 Task: Find an Airbnb in Supaul, India for 6 adults from 6th to 15th September, with a price range of ₹8000 to ₹12000, 6 bedrooms, 6 beds, 6 bathrooms, and amenities including WiFi, free parking, and TV. Enable self check-in.
Action: Mouse moved to (399, 162)
Screenshot: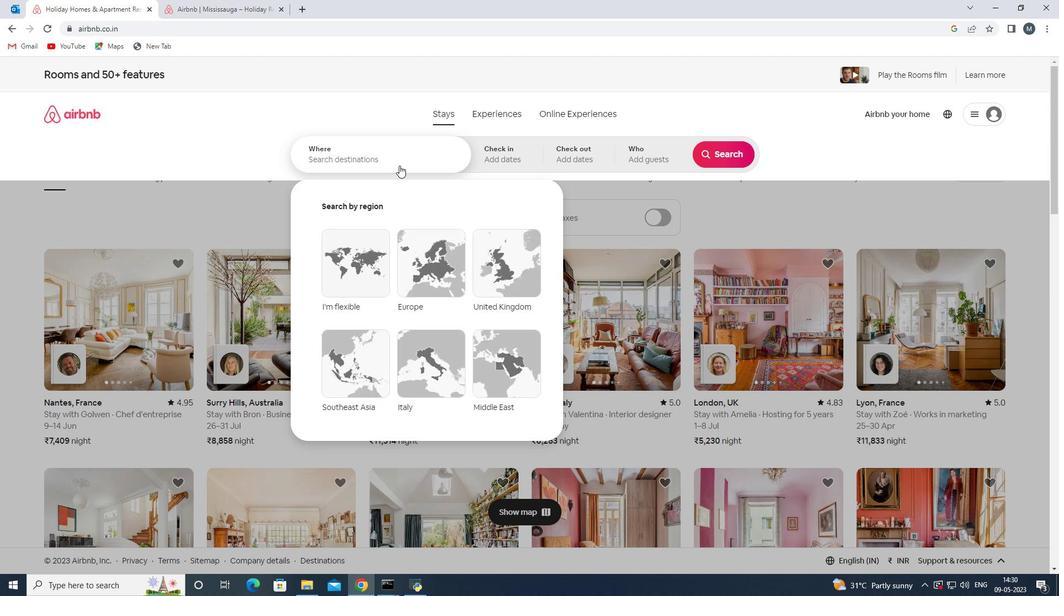 
Action: Mouse pressed left at (399, 162)
Screenshot: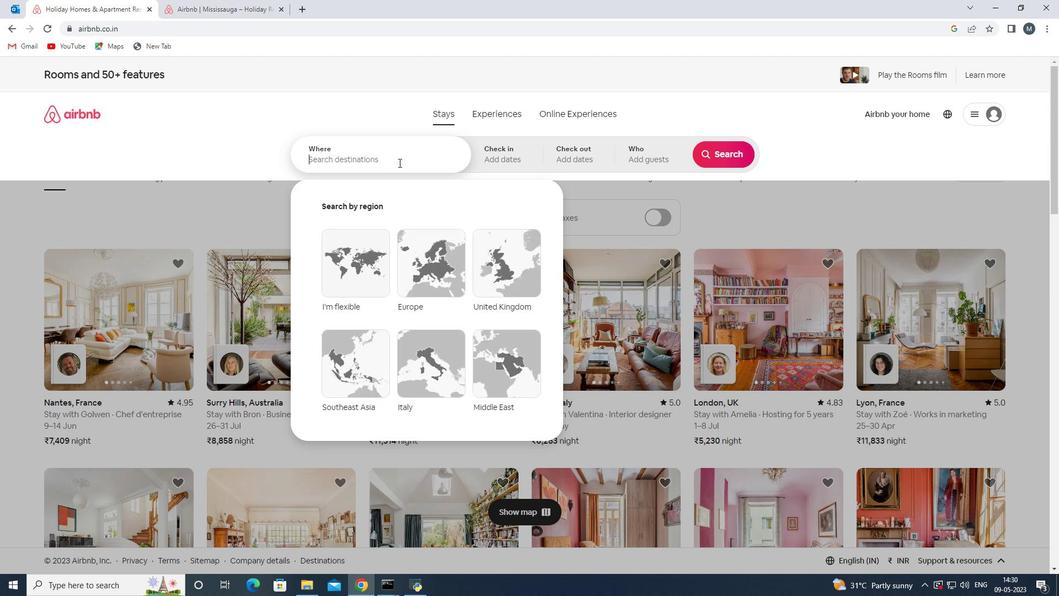 
Action: Mouse moved to (399, 162)
Screenshot: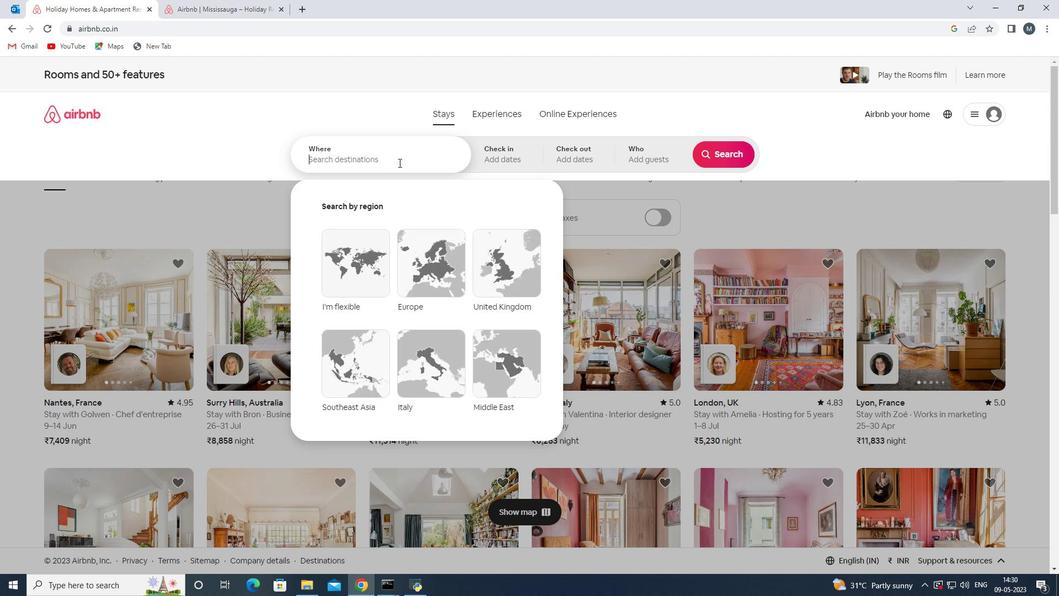 
Action: Key pressed <Key.shift><Key.shift><Key.shift><Key.shift><Key.shift><Key.shift><Key.shift><Key.shift><Key.shift><Key.shift>Supaul,<Key.shift><Key.caps_lock>iBDI<Key.backspace><Key.backspace><Key.backspace><Key.backspace>INDIA<Key.backspace><Key.backspace><Key.backspace><Key.backspace><Key.caps_lock>ndia<Key.enter>
Screenshot: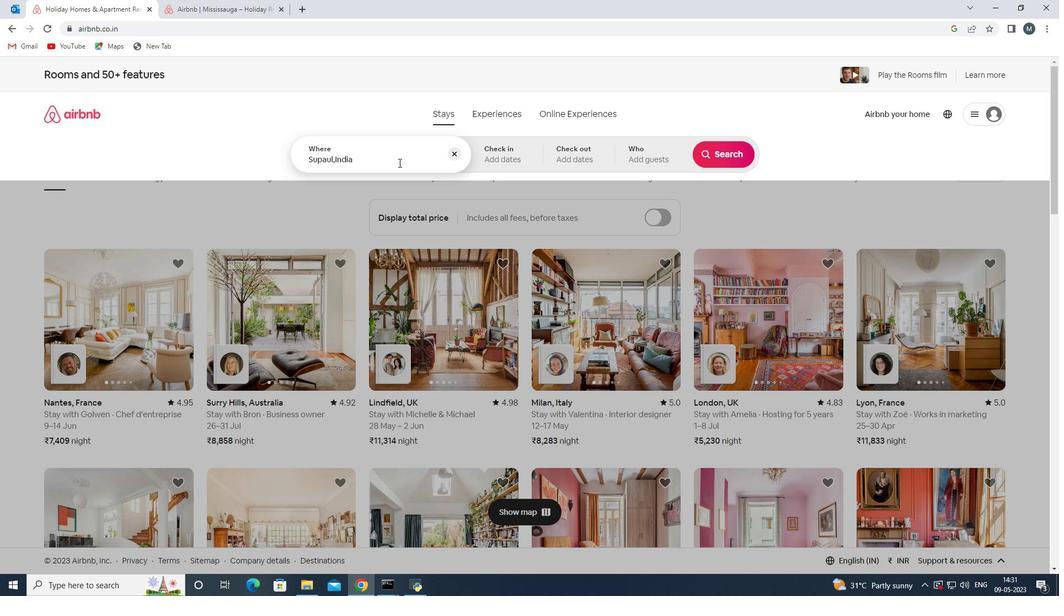 
Action: Mouse moved to (716, 242)
Screenshot: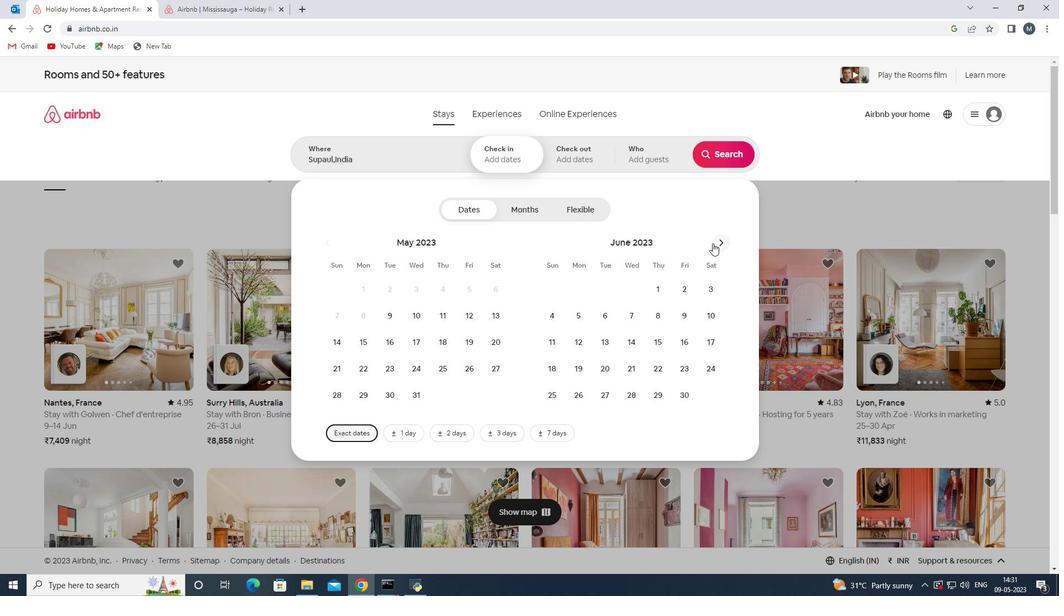 
Action: Mouse pressed left at (716, 242)
Screenshot: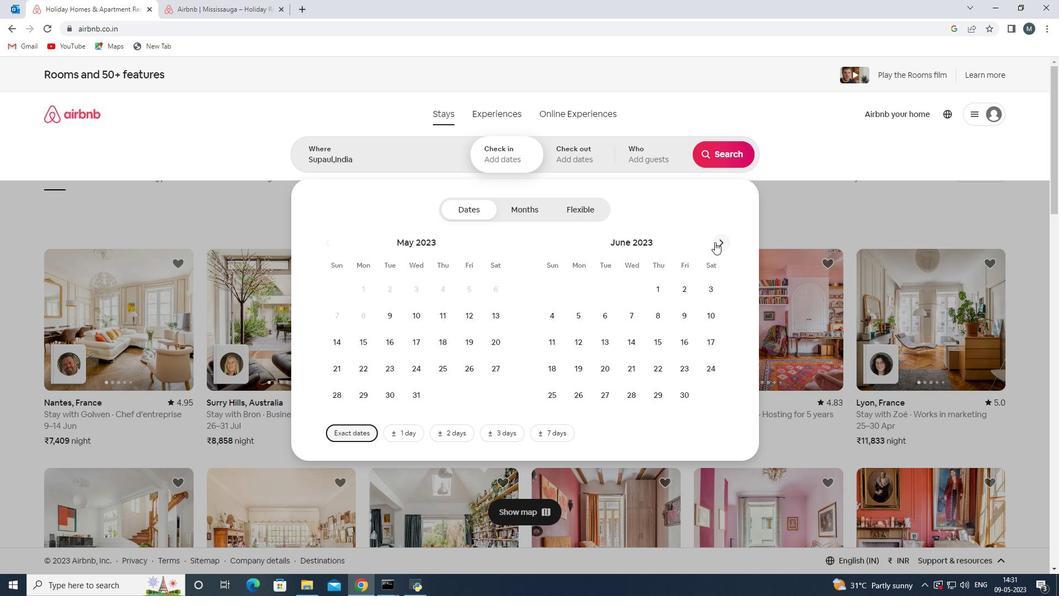 
Action: Mouse moved to (716, 242)
Screenshot: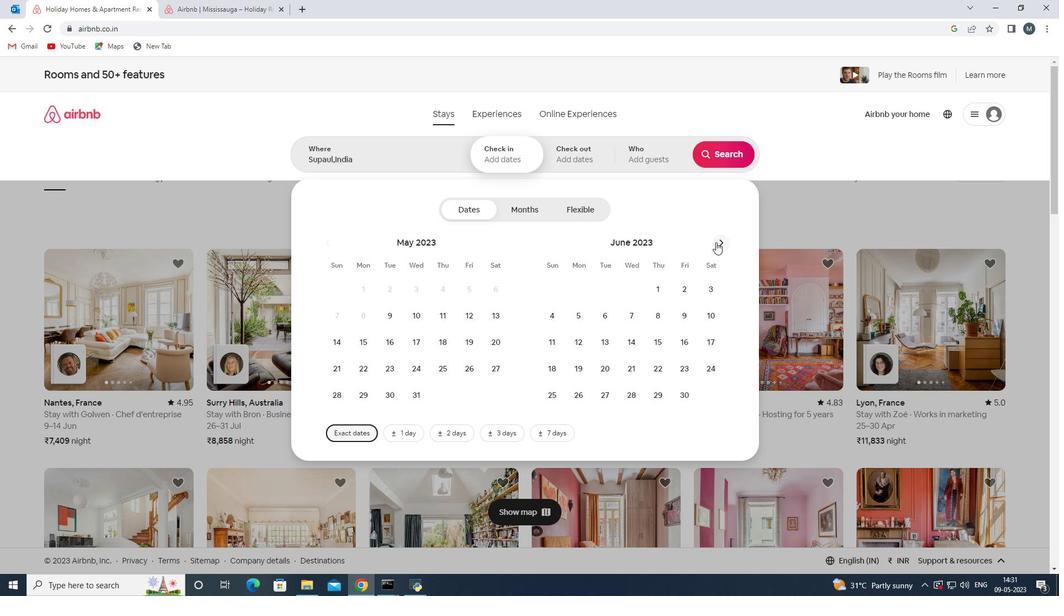 
Action: Mouse pressed left at (716, 242)
Screenshot: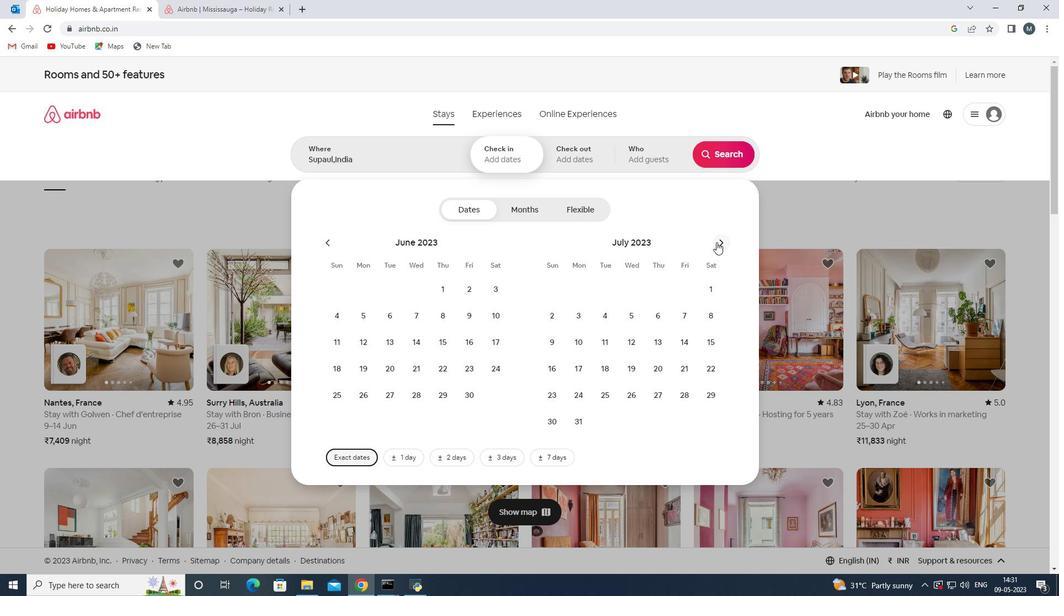 
Action: Mouse moved to (718, 242)
Screenshot: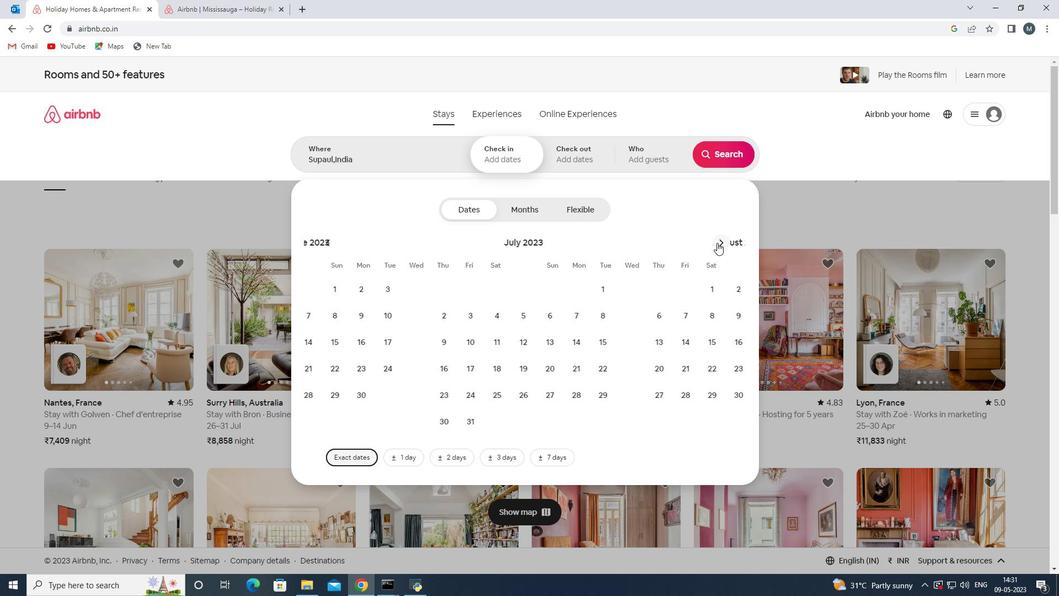 
Action: Mouse pressed left at (718, 242)
Screenshot: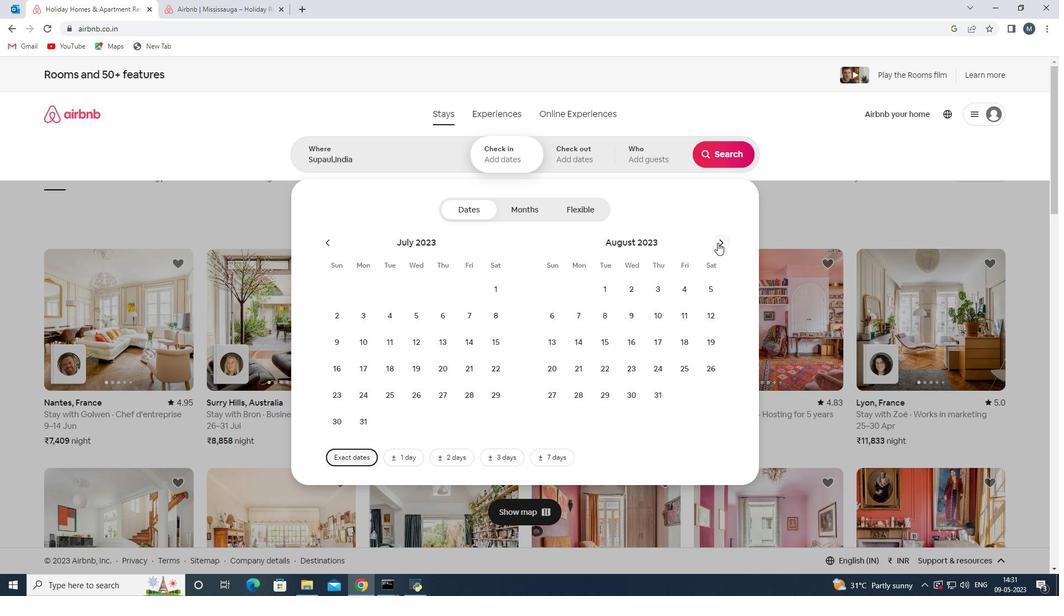 
Action: Mouse moved to (626, 315)
Screenshot: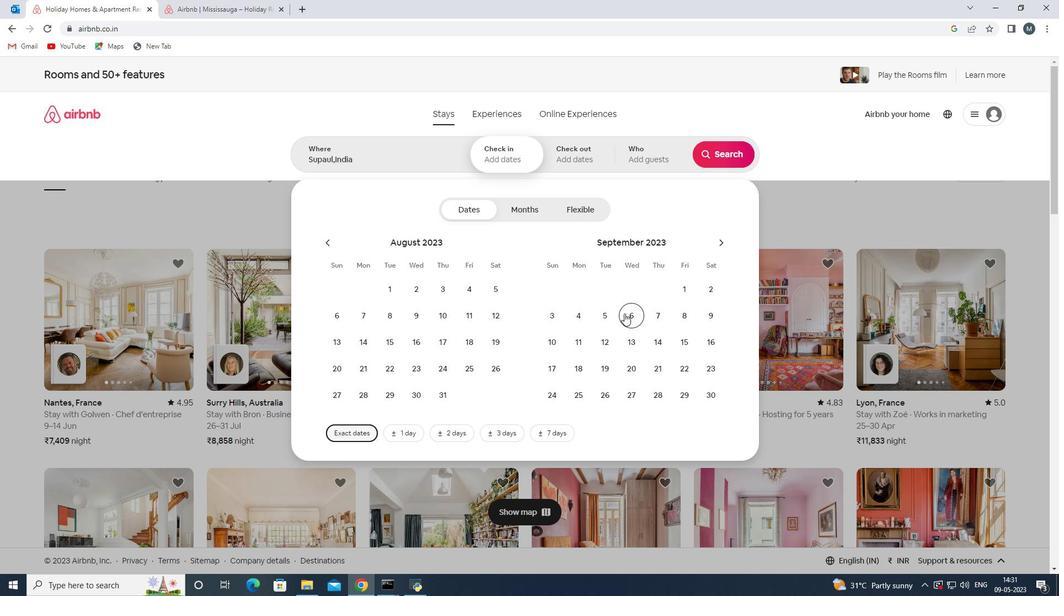
Action: Mouse pressed left at (626, 315)
Screenshot: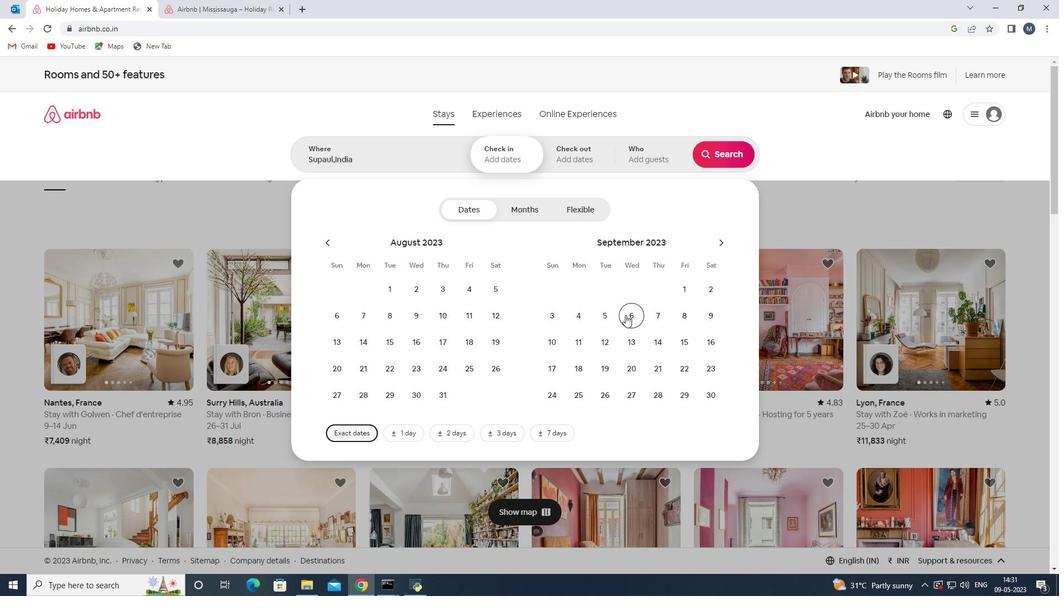 
Action: Mouse moved to (676, 340)
Screenshot: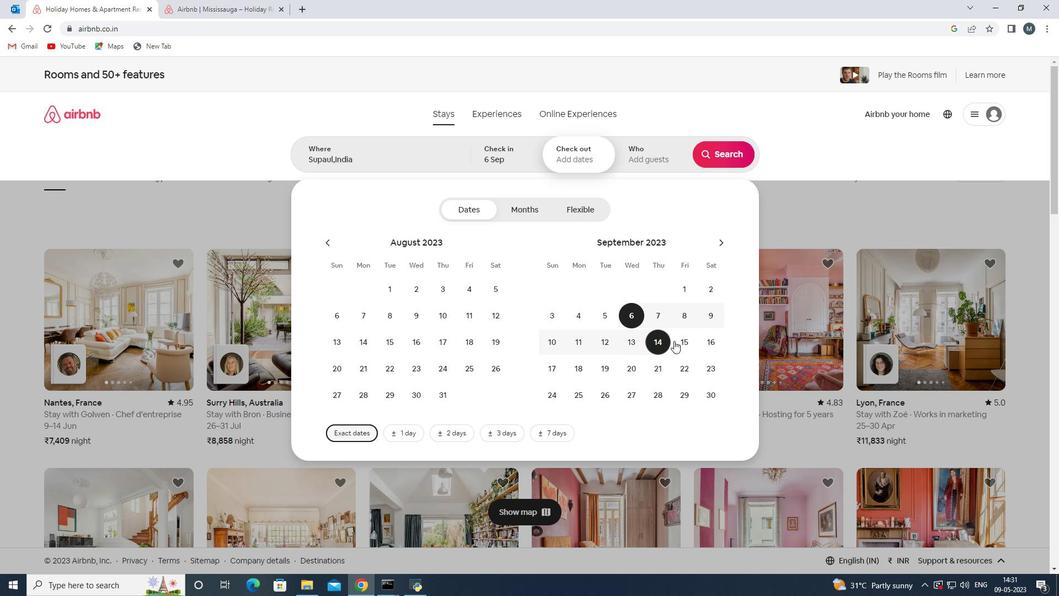 
Action: Mouse pressed left at (676, 340)
Screenshot: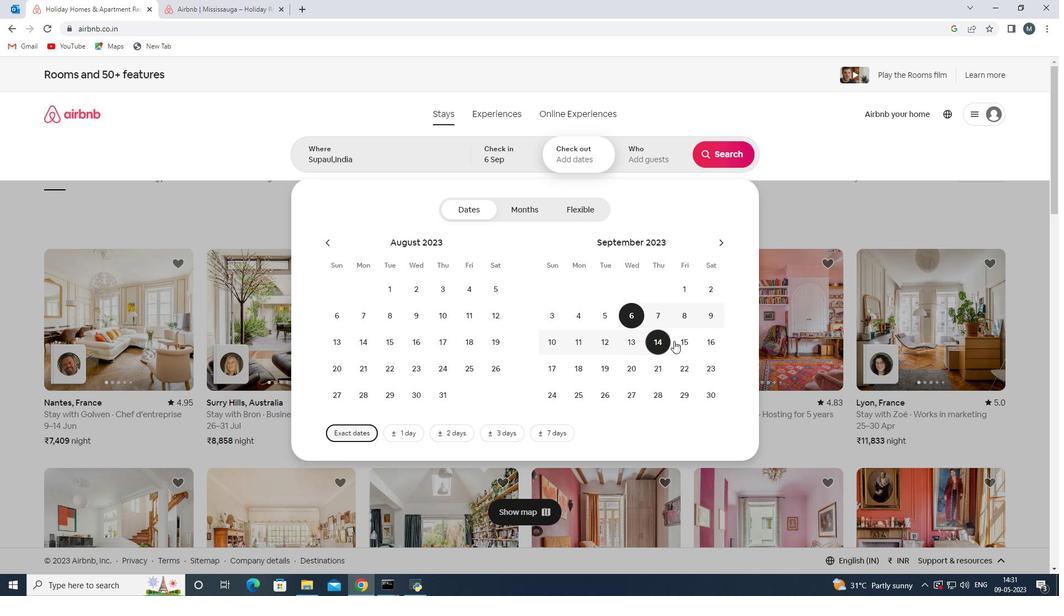 
Action: Mouse moved to (643, 161)
Screenshot: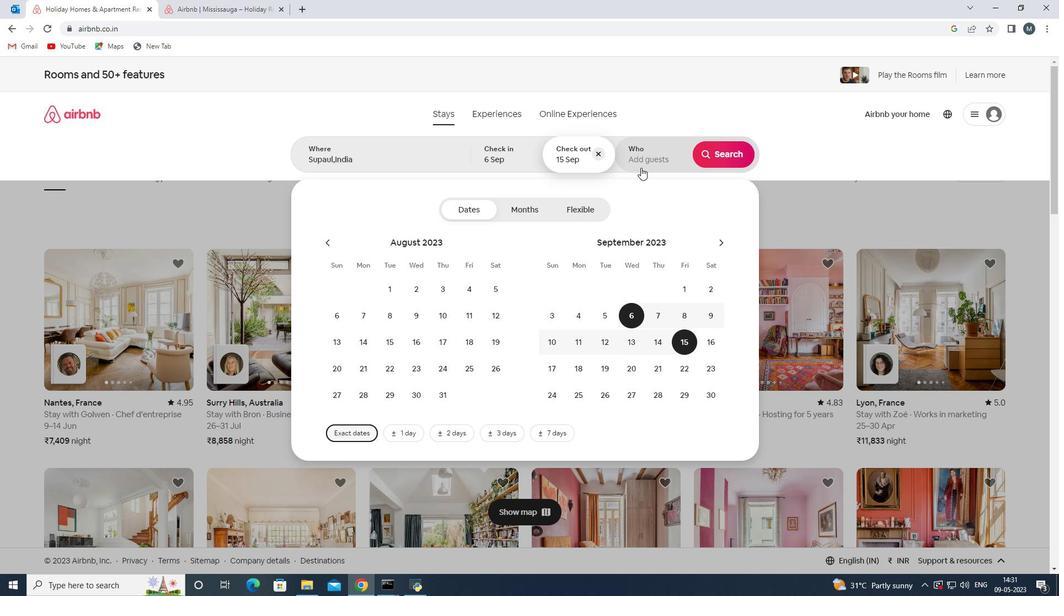 
Action: Mouse pressed left at (643, 161)
Screenshot: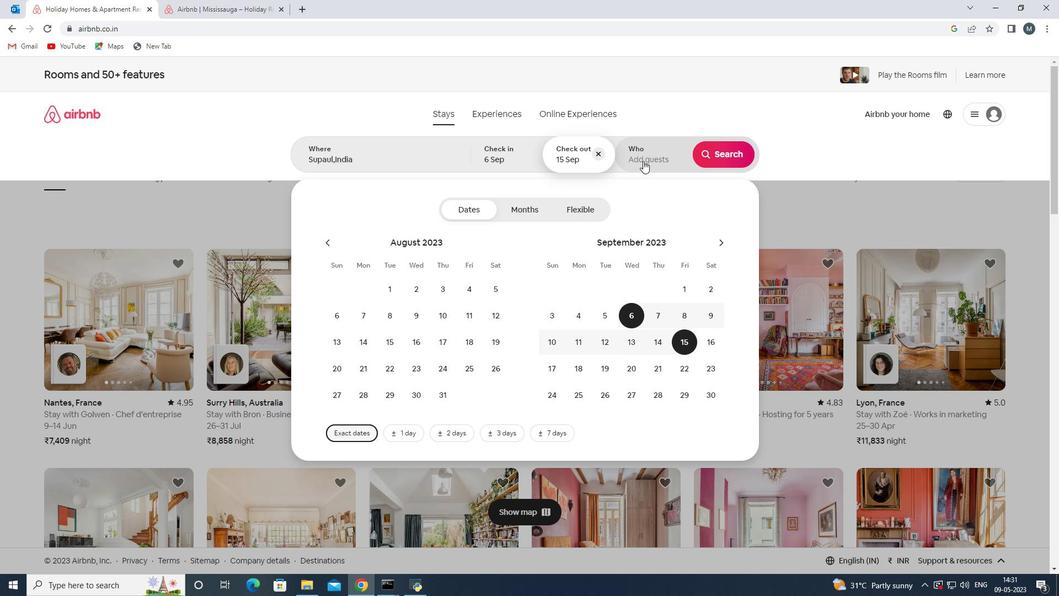 
Action: Mouse moved to (721, 215)
Screenshot: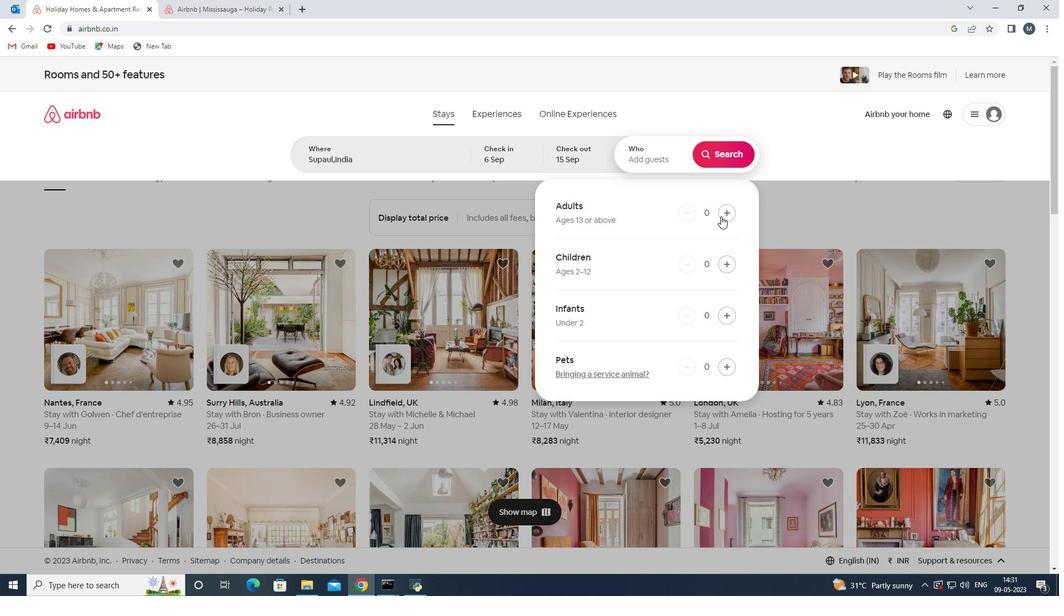 
Action: Mouse pressed left at (721, 215)
Screenshot: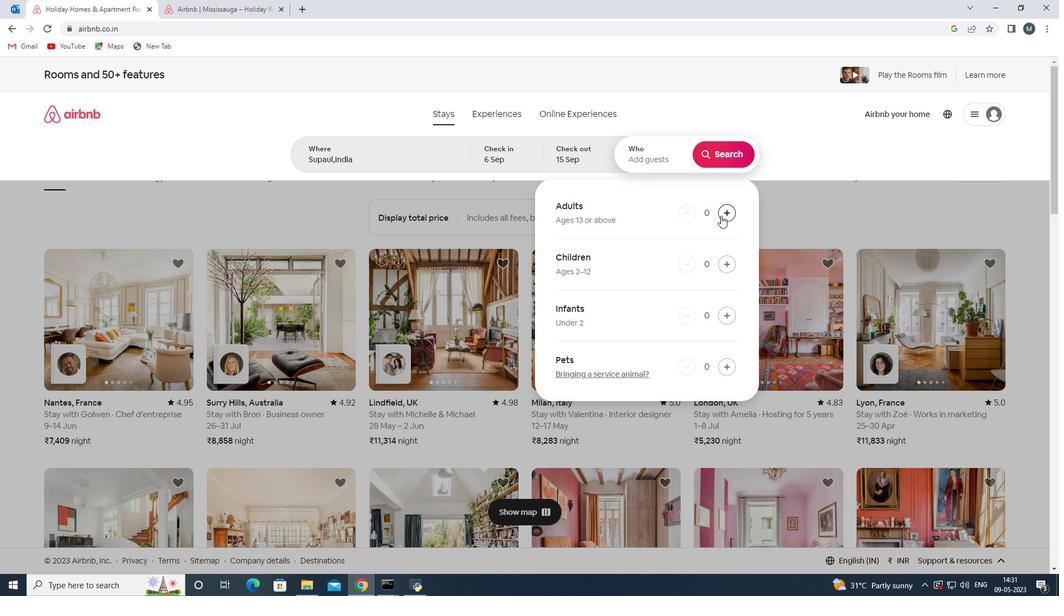
Action: Mouse moved to (722, 214)
Screenshot: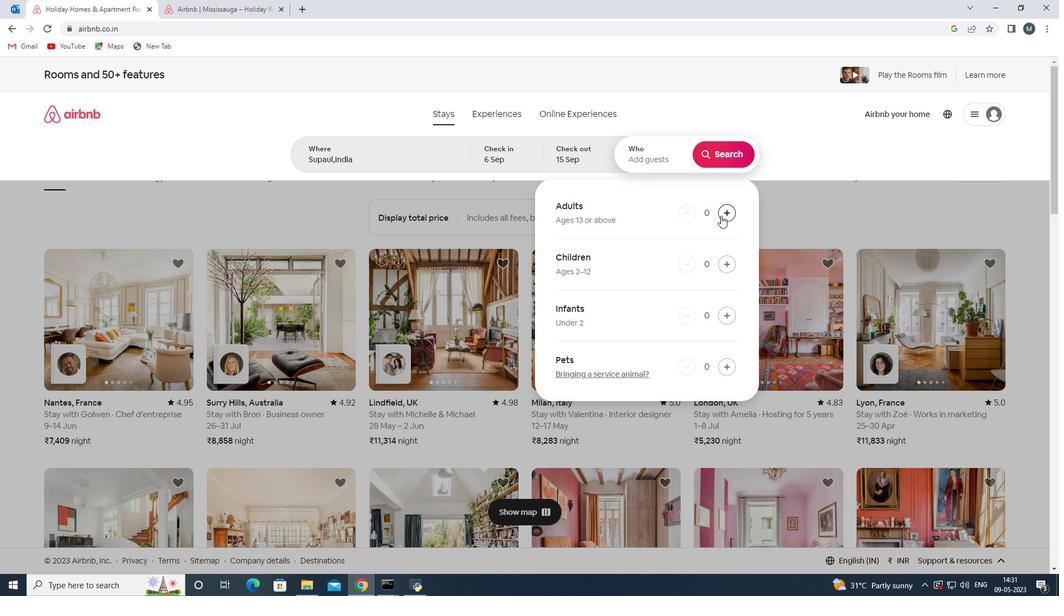 
Action: Mouse pressed left at (722, 214)
Screenshot: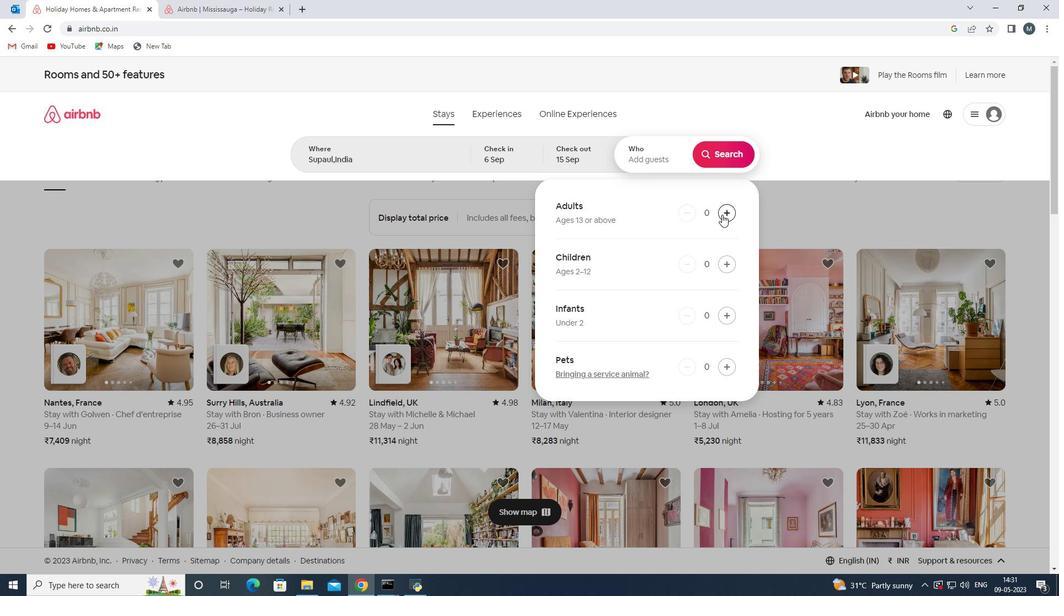 
Action: Mouse pressed left at (722, 214)
Screenshot: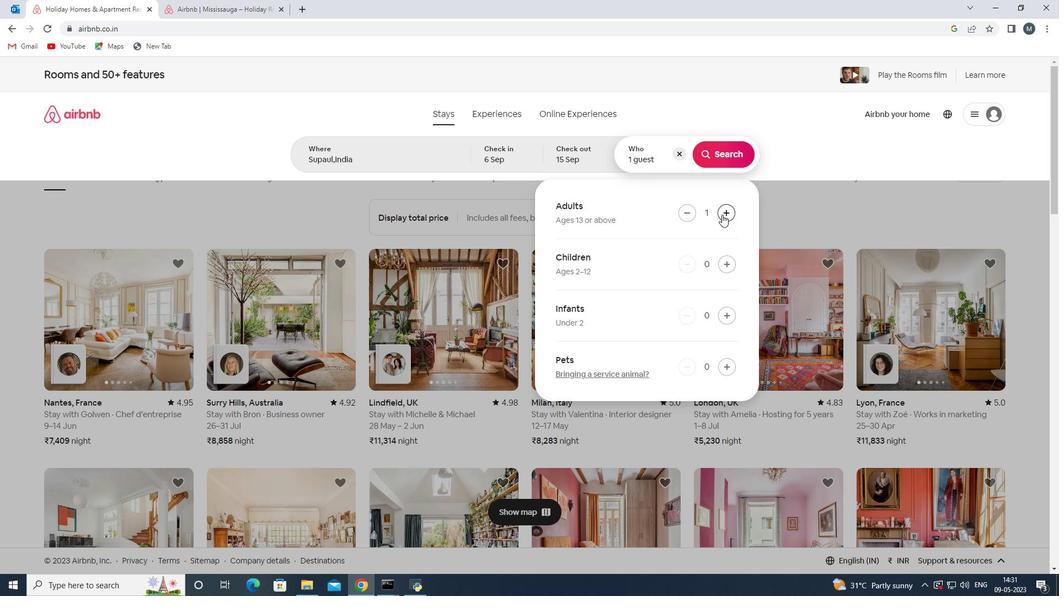 
Action: Mouse moved to (723, 214)
Screenshot: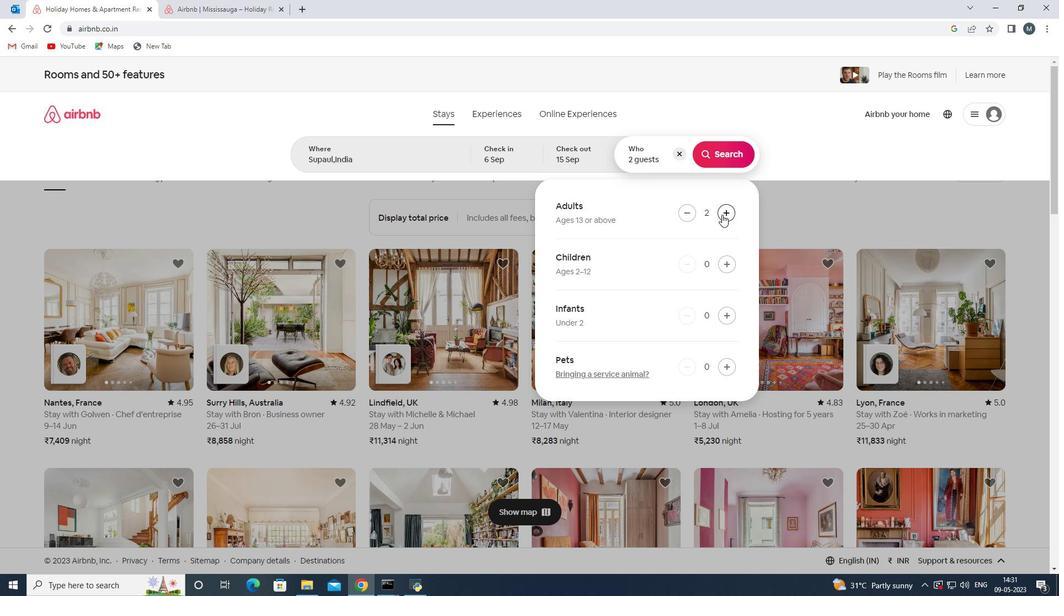 
Action: Mouse pressed left at (723, 214)
Screenshot: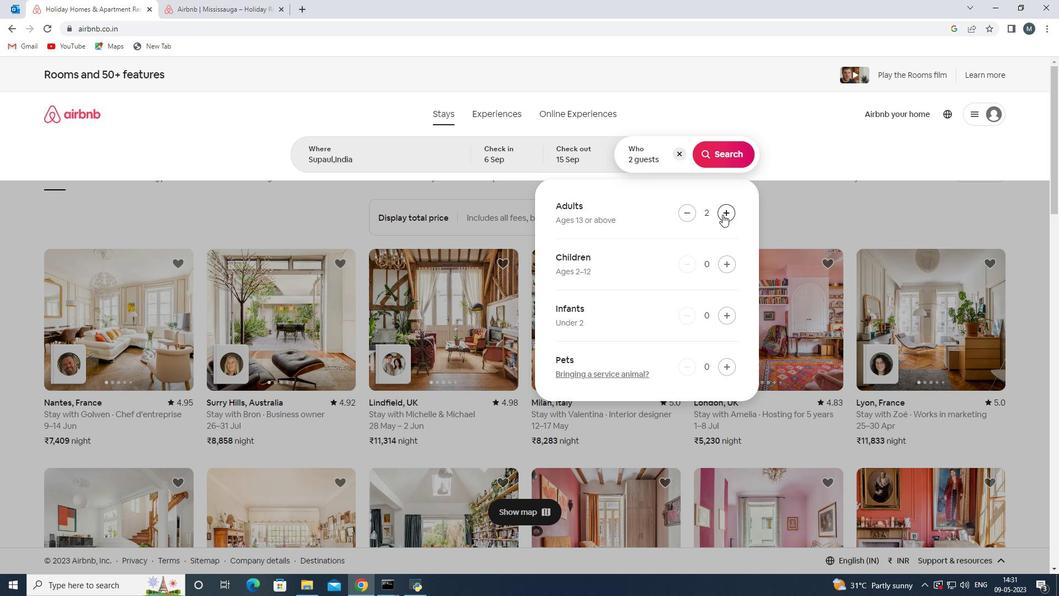 
Action: Mouse moved to (724, 214)
Screenshot: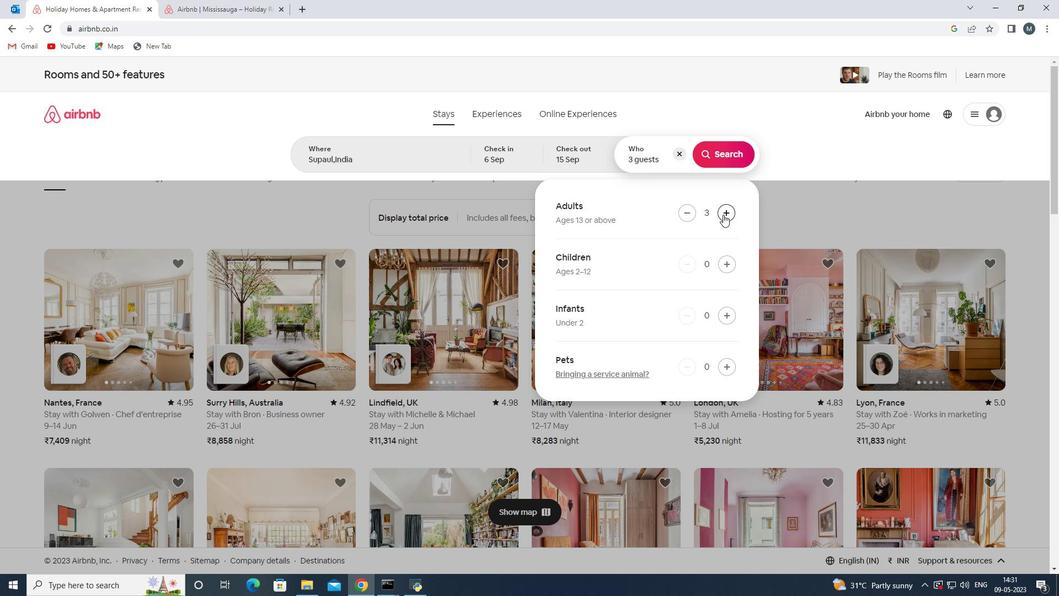 
Action: Mouse pressed left at (724, 214)
Screenshot: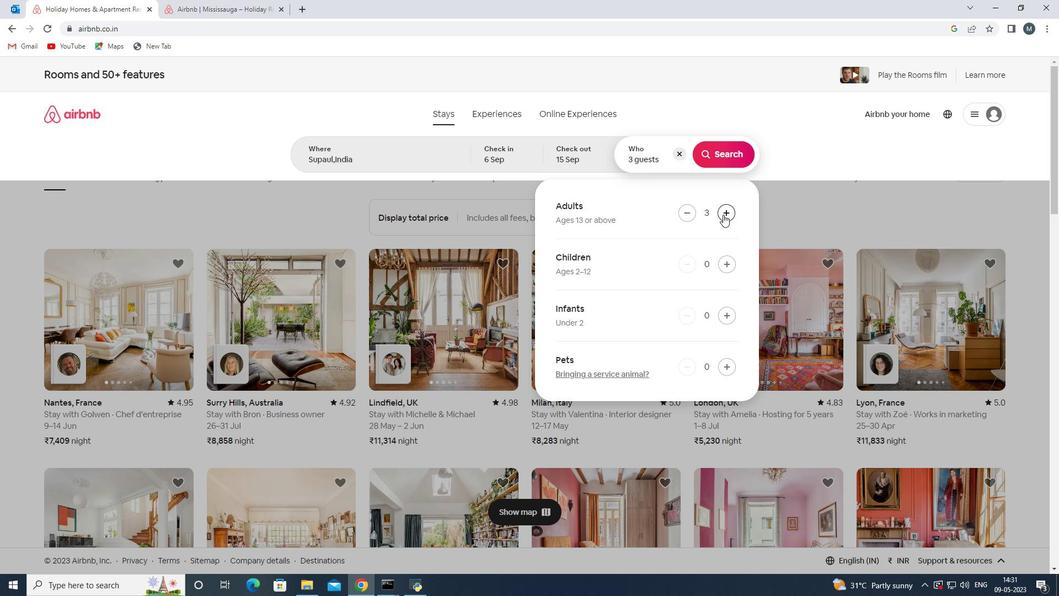 
Action: Mouse moved to (724, 214)
Screenshot: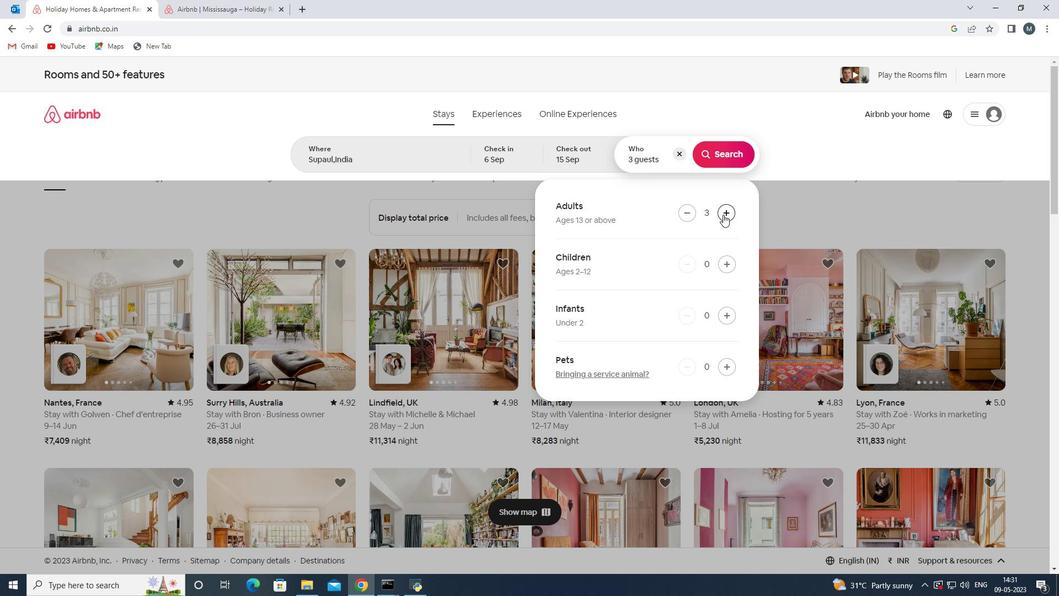 
Action: Mouse pressed left at (724, 214)
Screenshot: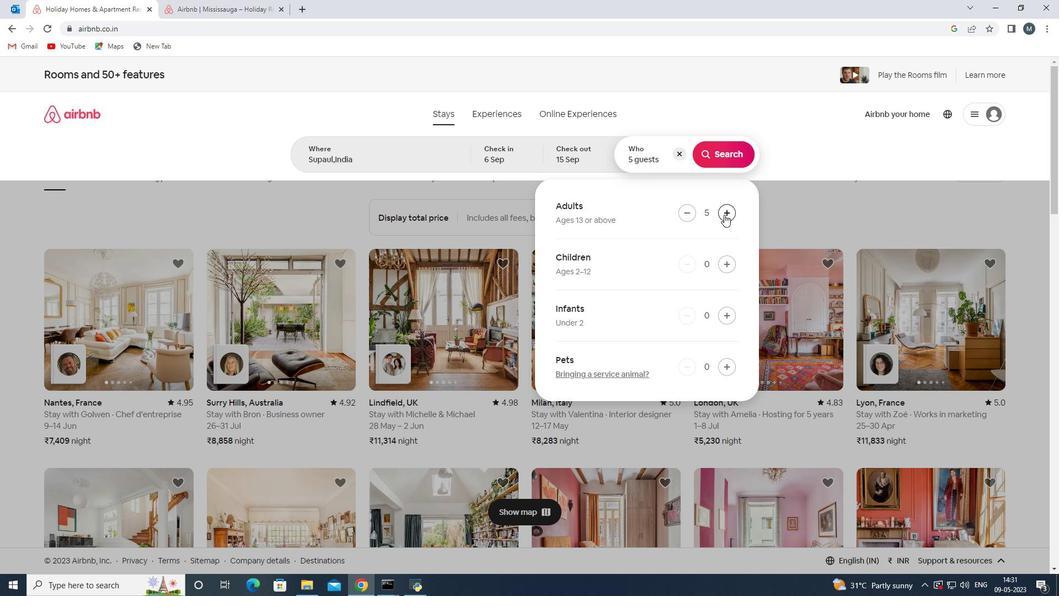 
Action: Mouse moved to (725, 157)
Screenshot: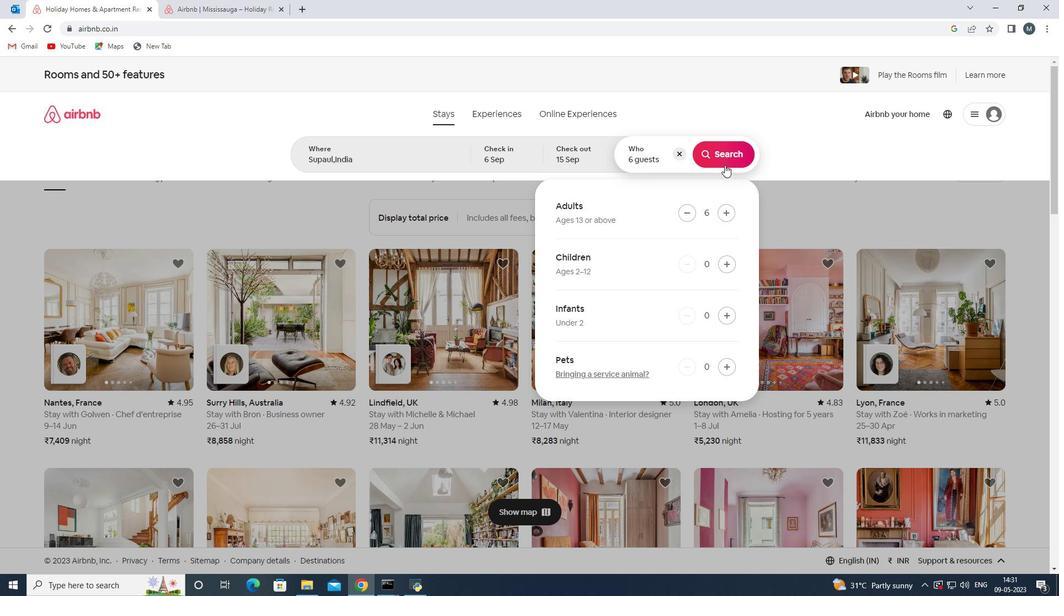 
Action: Mouse pressed left at (725, 157)
Screenshot: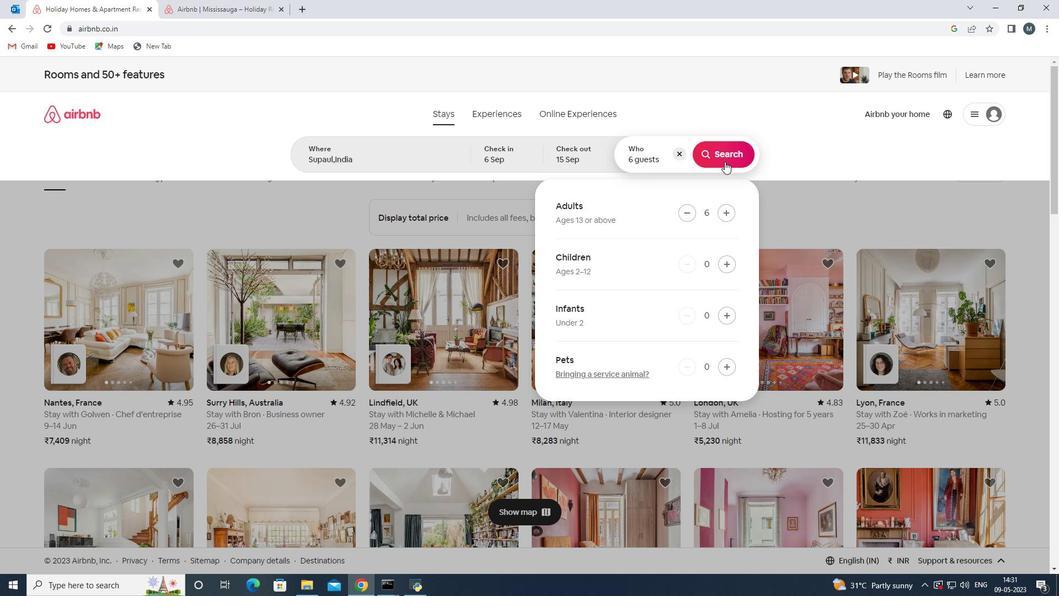 
Action: Mouse moved to (997, 122)
Screenshot: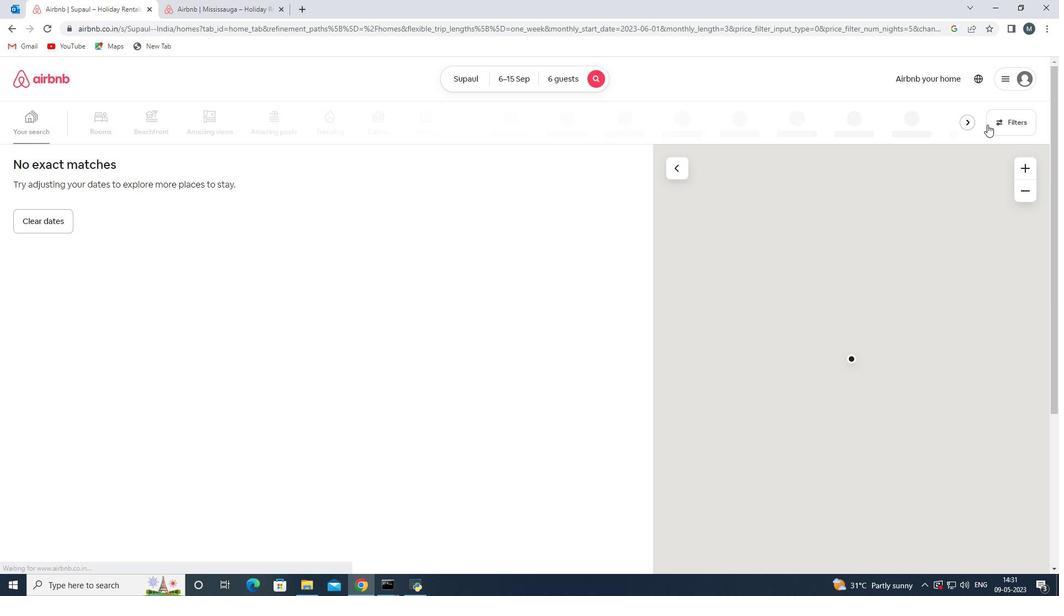 
Action: Mouse pressed left at (997, 122)
Screenshot: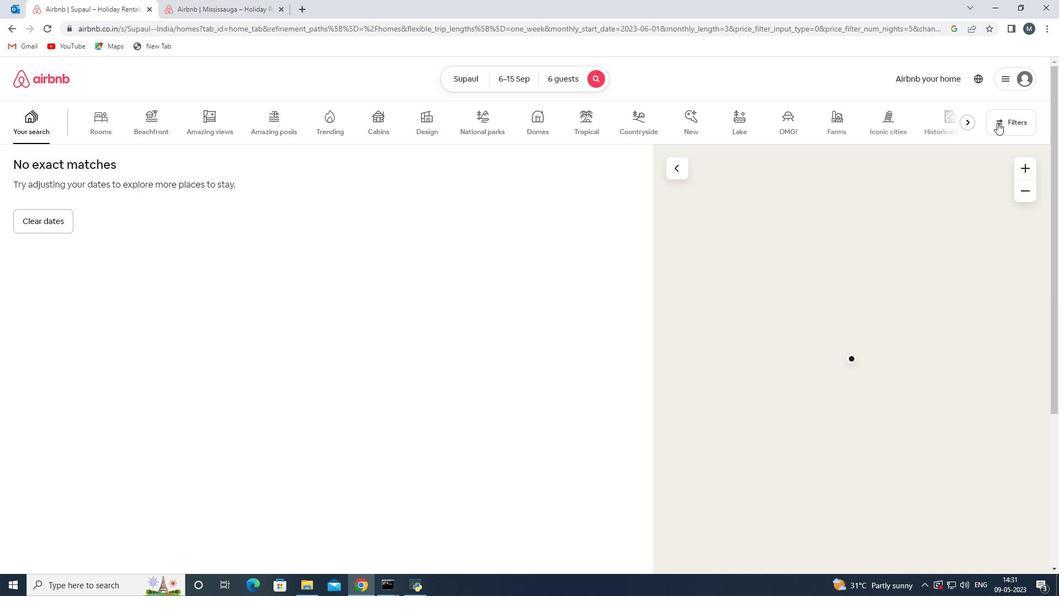 
Action: Mouse moved to (407, 387)
Screenshot: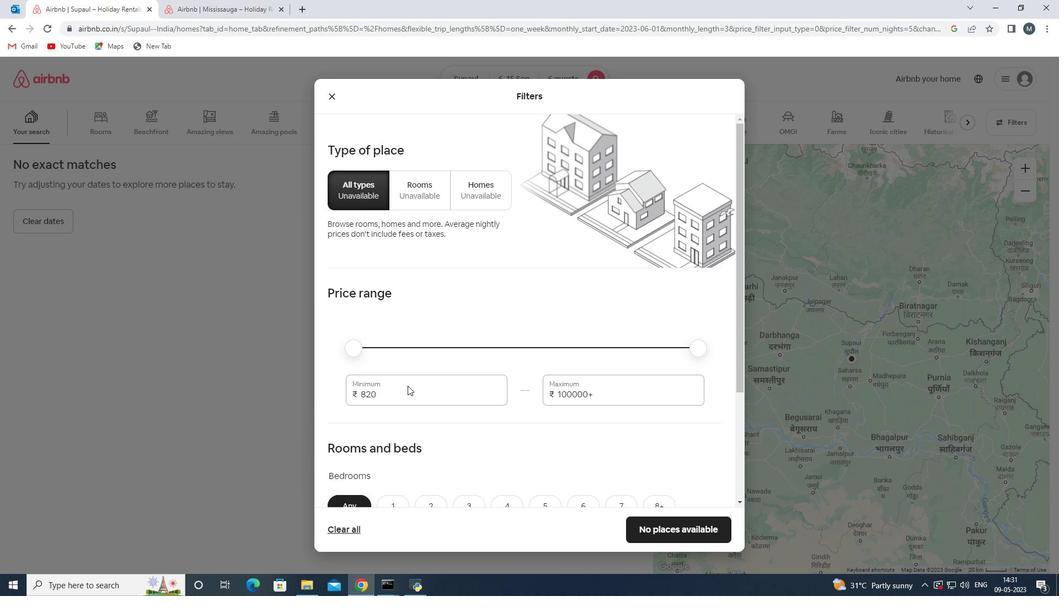 
Action: Mouse pressed left at (407, 387)
Screenshot: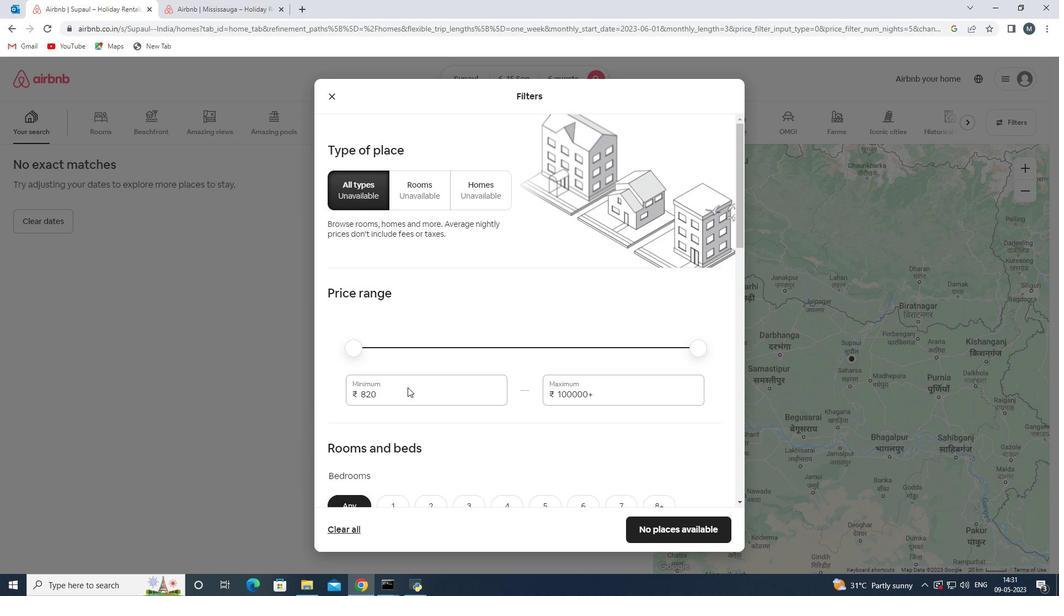
Action: Mouse moved to (385, 392)
Screenshot: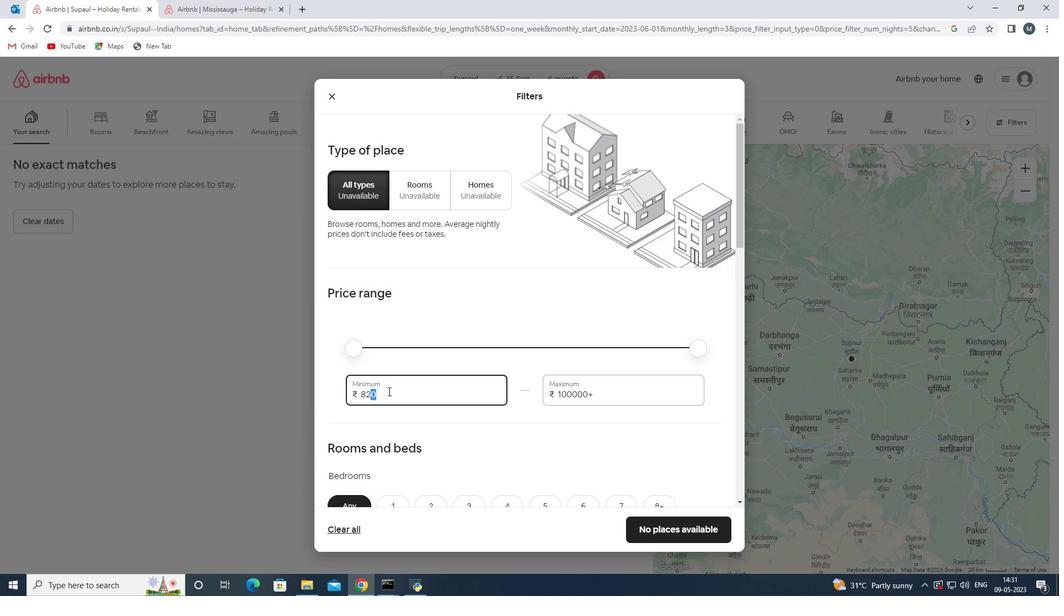 
Action: Key pressed <Key.backspace><Key.backspace>000
Screenshot: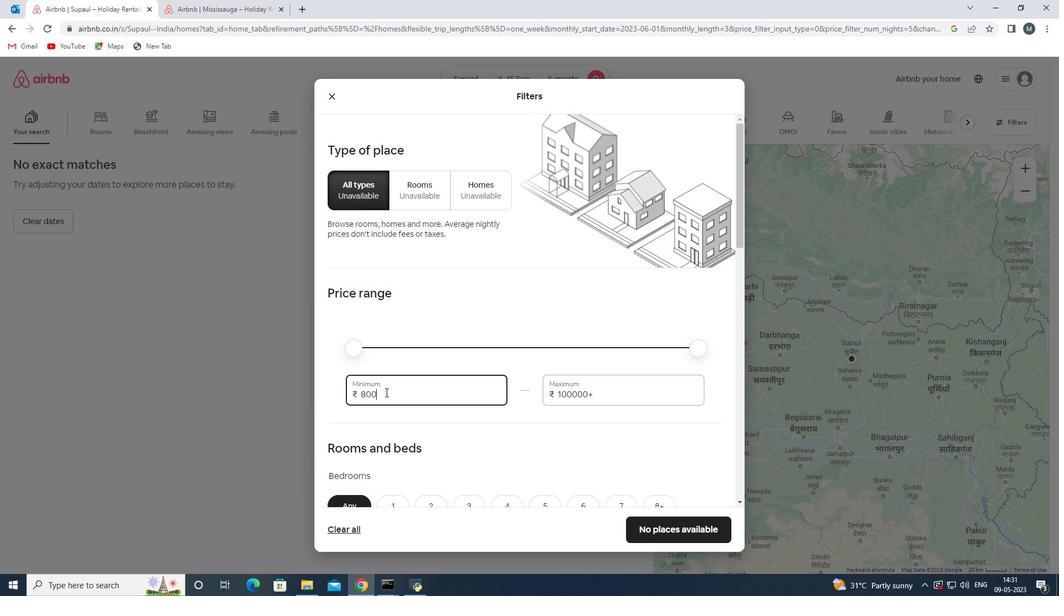 
Action: Mouse moved to (602, 398)
Screenshot: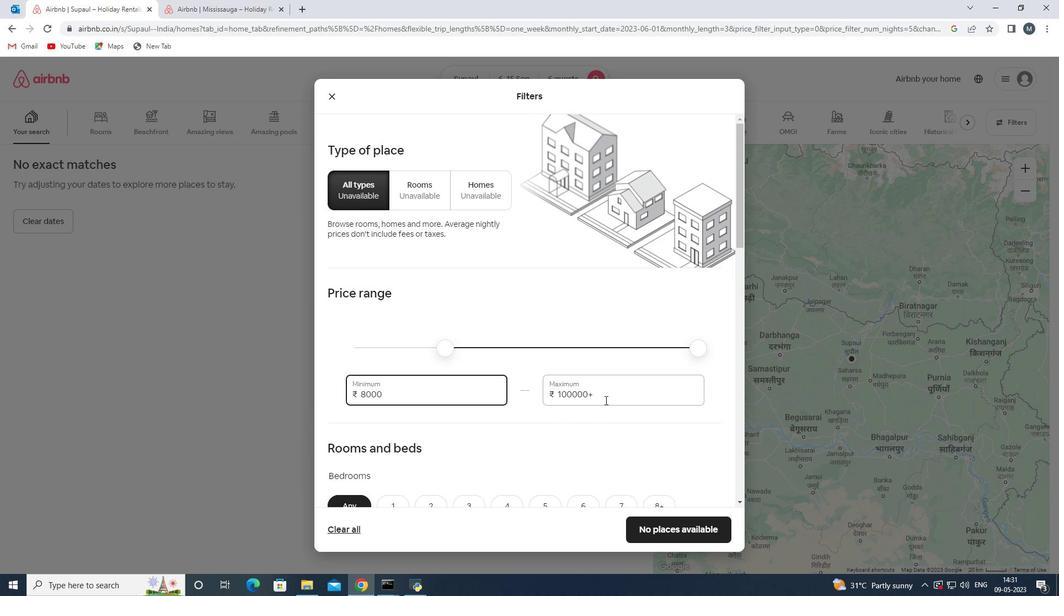 
Action: Mouse pressed left at (602, 398)
Screenshot: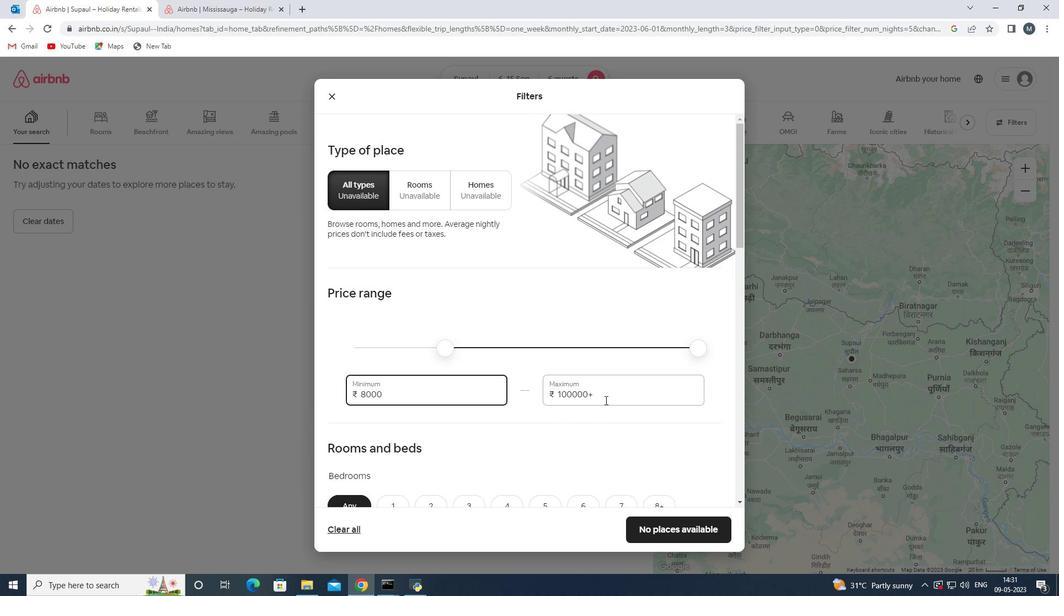 
Action: Mouse moved to (545, 400)
Screenshot: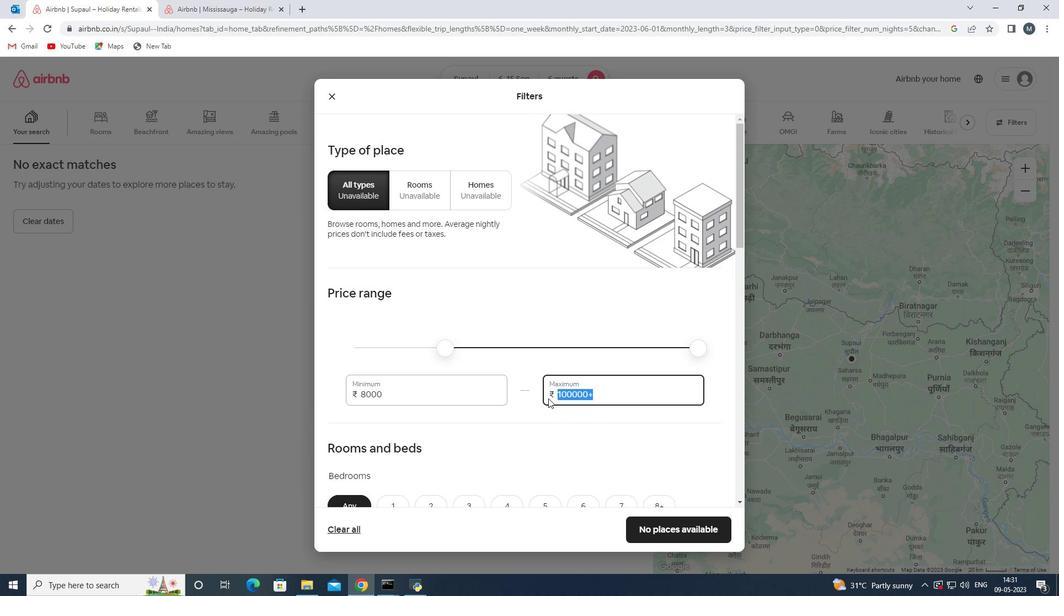 
Action: Key pressed 12000
Screenshot: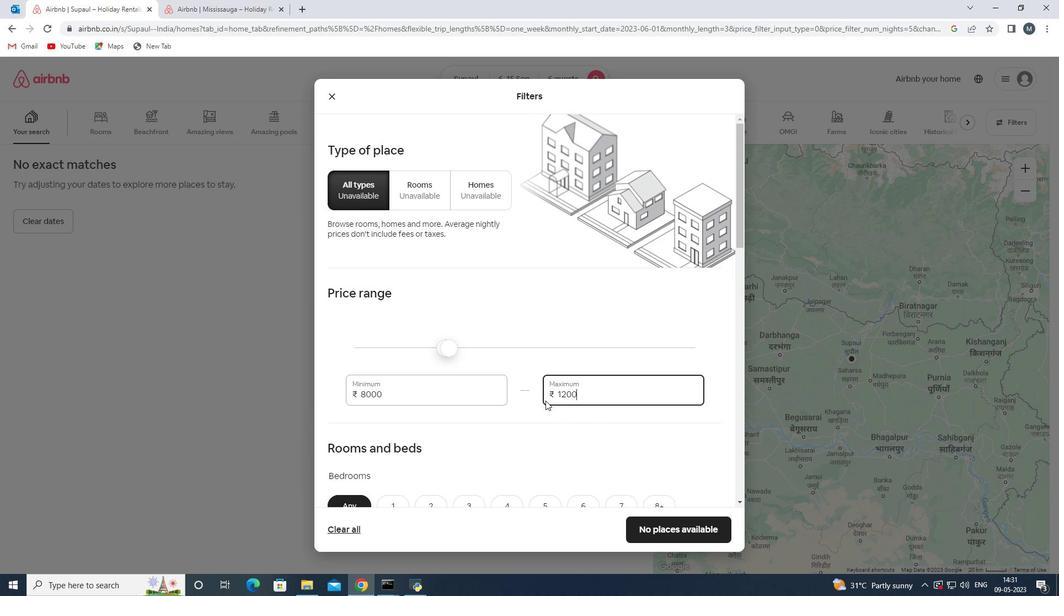 
Action: Mouse moved to (546, 379)
Screenshot: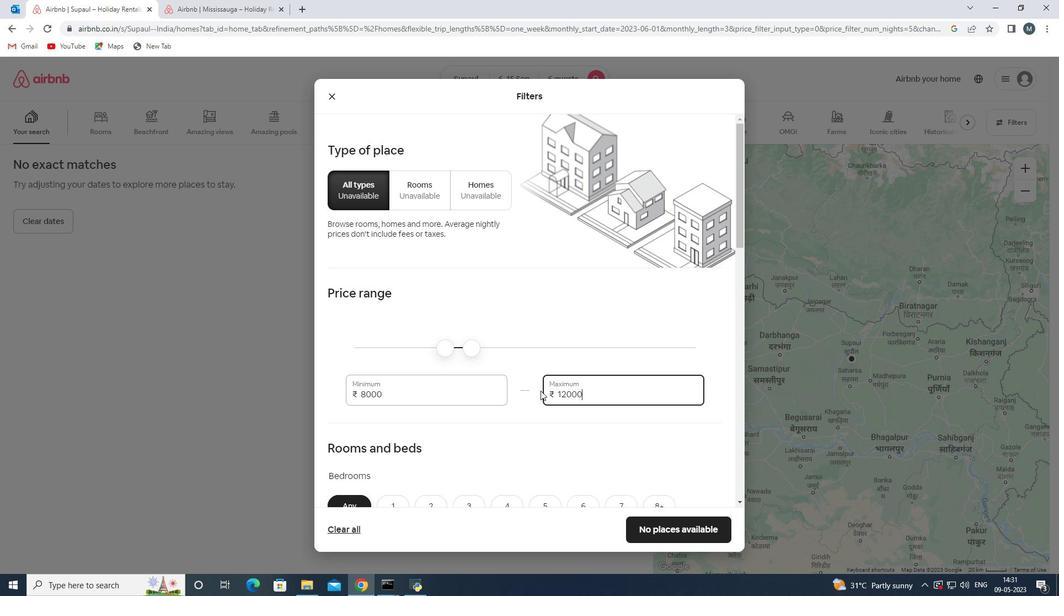 
Action: Mouse scrolled (546, 379) with delta (0, 0)
Screenshot: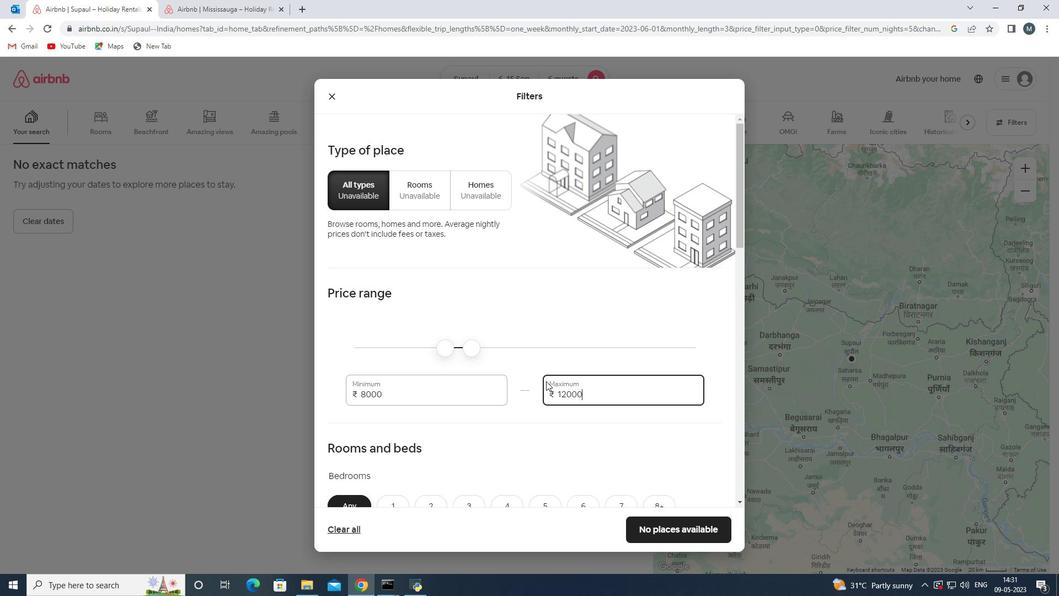 
Action: Mouse moved to (482, 371)
Screenshot: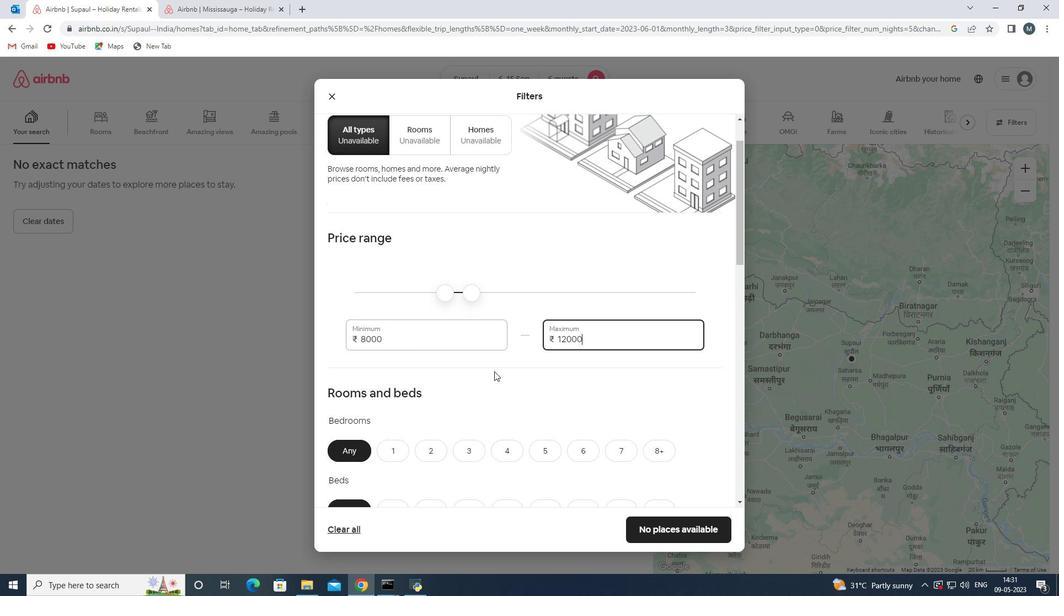 
Action: Mouse scrolled (482, 370) with delta (0, 0)
Screenshot: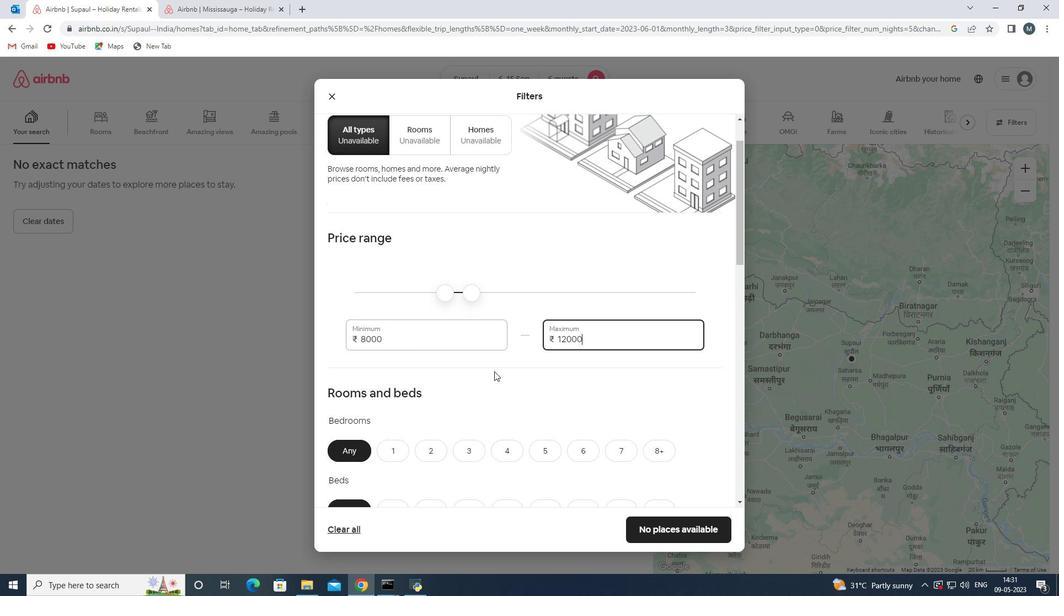 
Action: Mouse moved to (580, 388)
Screenshot: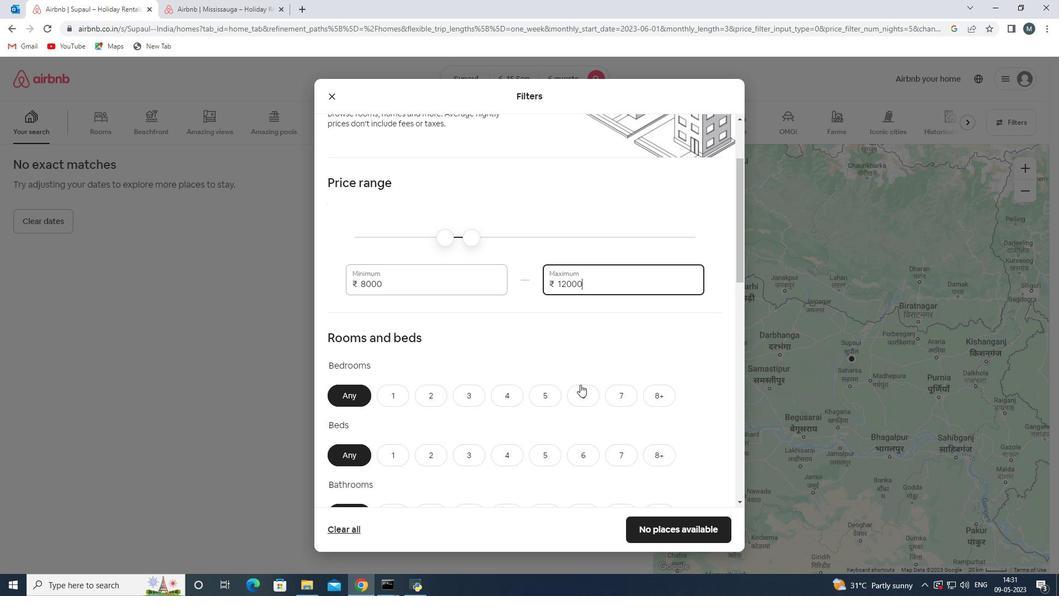 
Action: Mouse pressed left at (580, 388)
Screenshot: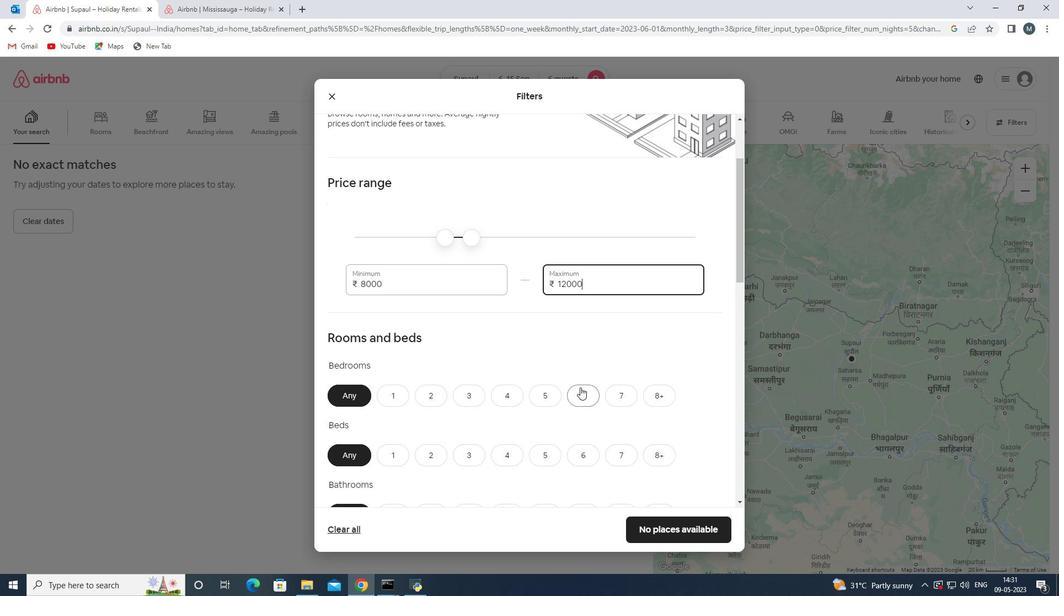 
Action: Mouse moved to (578, 381)
Screenshot: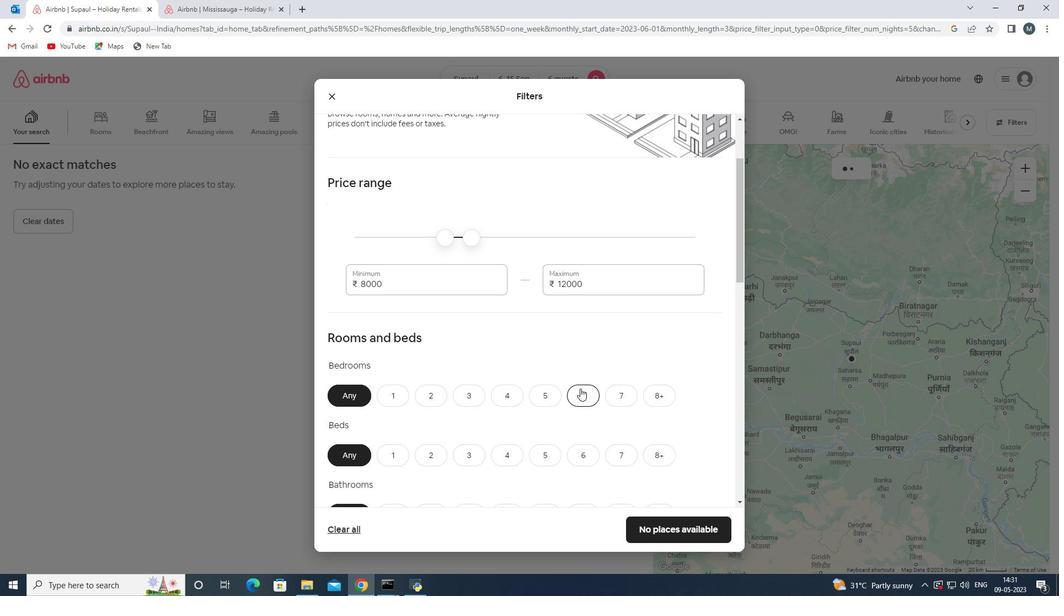 
Action: Mouse scrolled (578, 380) with delta (0, 0)
Screenshot: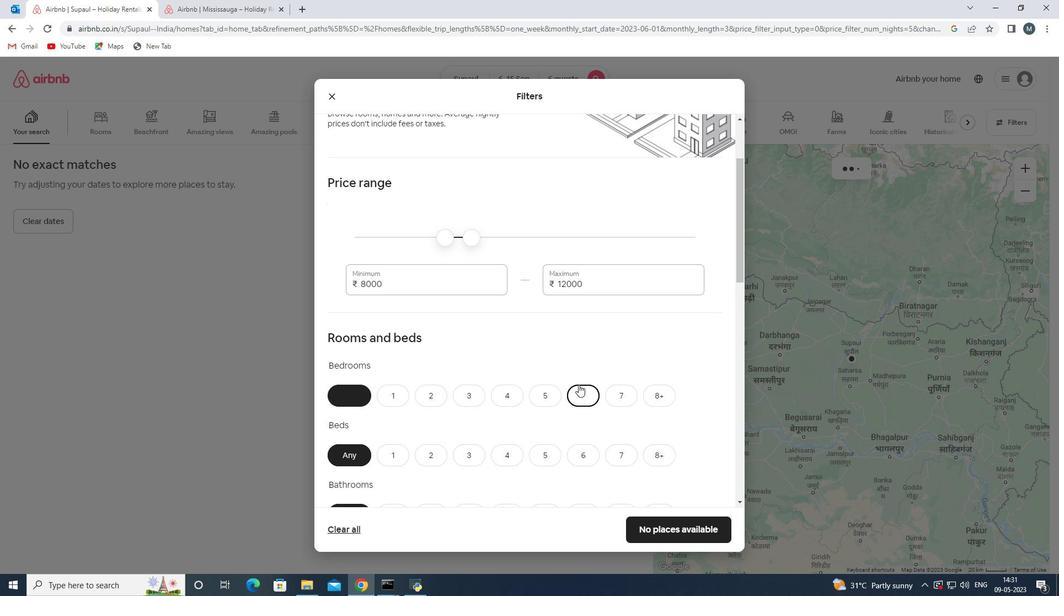 
Action: Mouse moved to (577, 396)
Screenshot: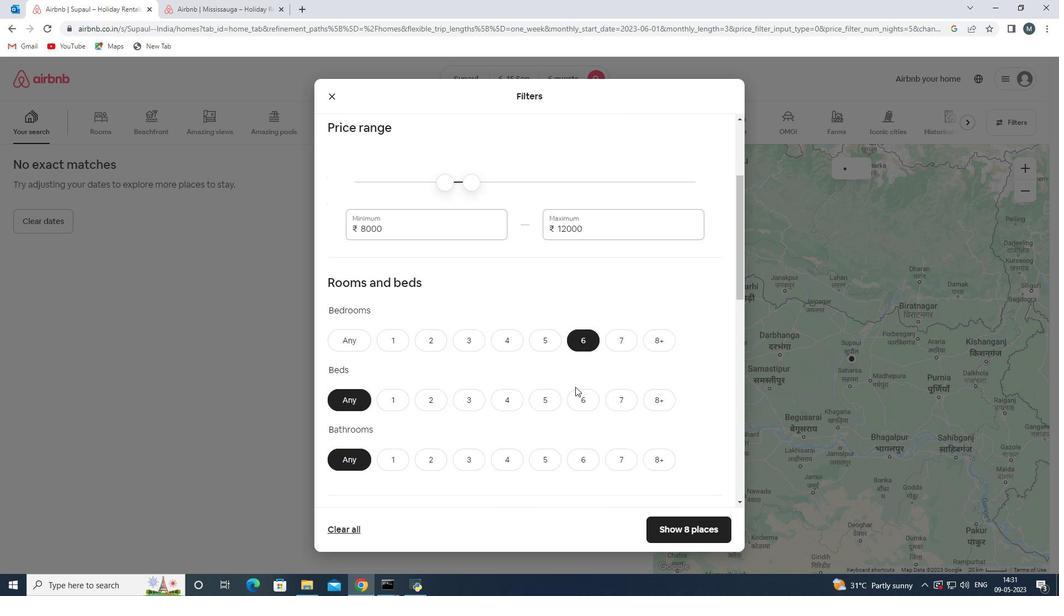 
Action: Mouse pressed left at (577, 396)
Screenshot: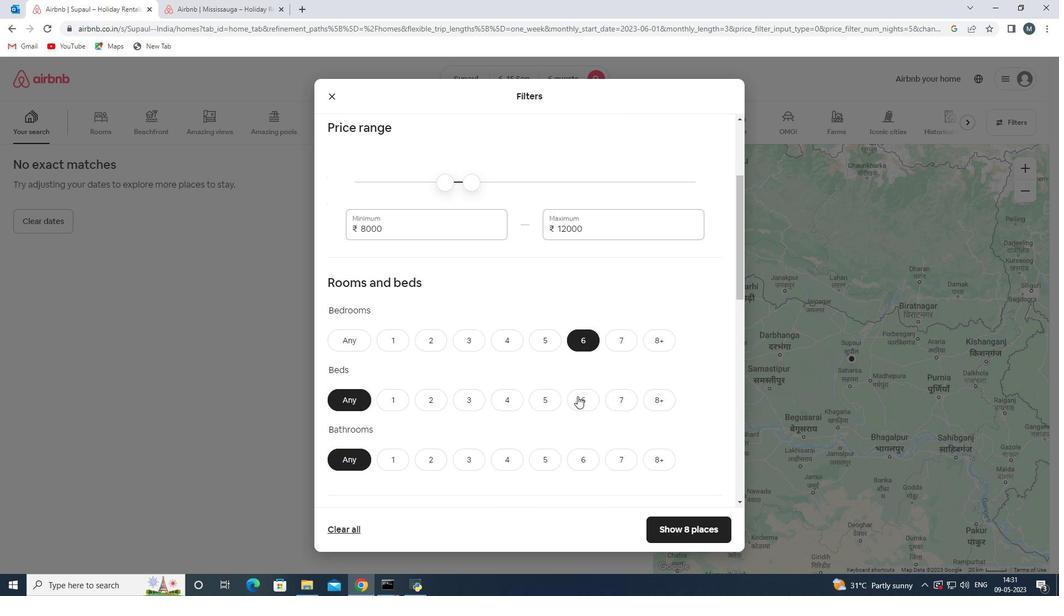 
Action: Mouse moved to (577, 391)
Screenshot: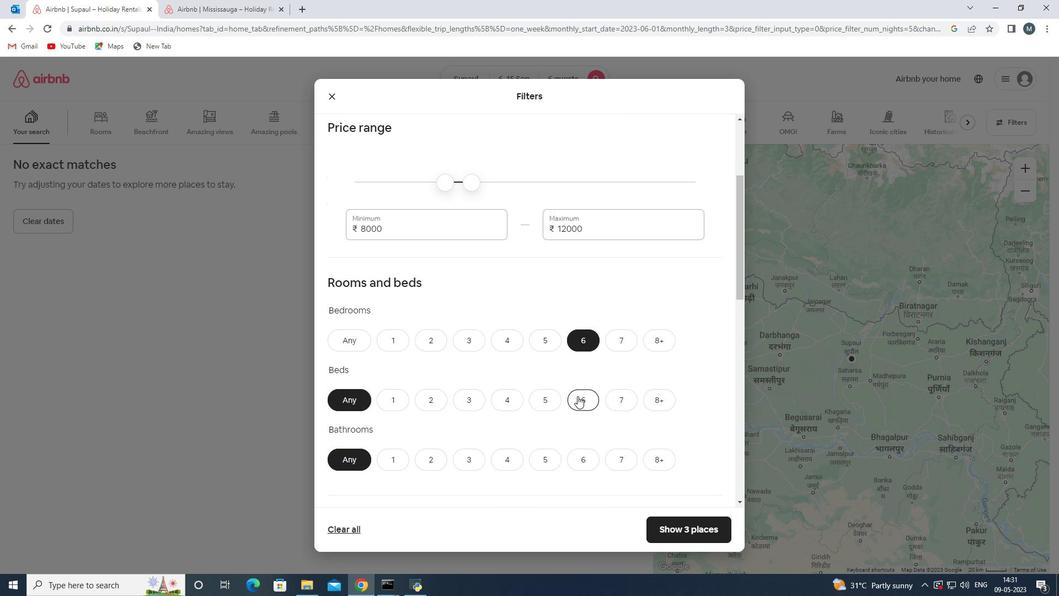 
Action: Mouse scrolled (577, 391) with delta (0, 0)
Screenshot: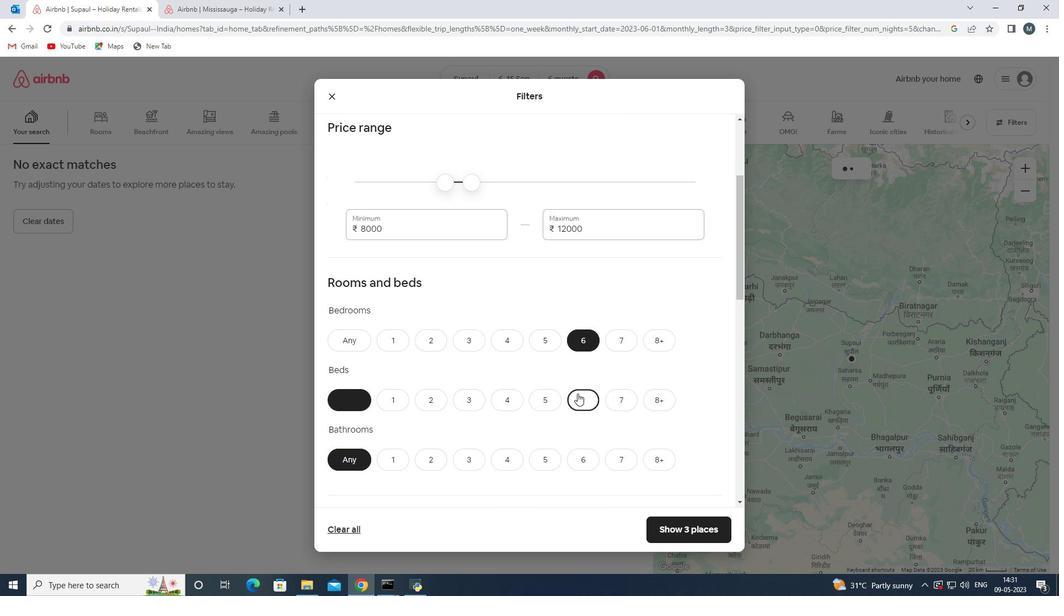 
Action: Mouse moved to (579, 401)
Screenshot: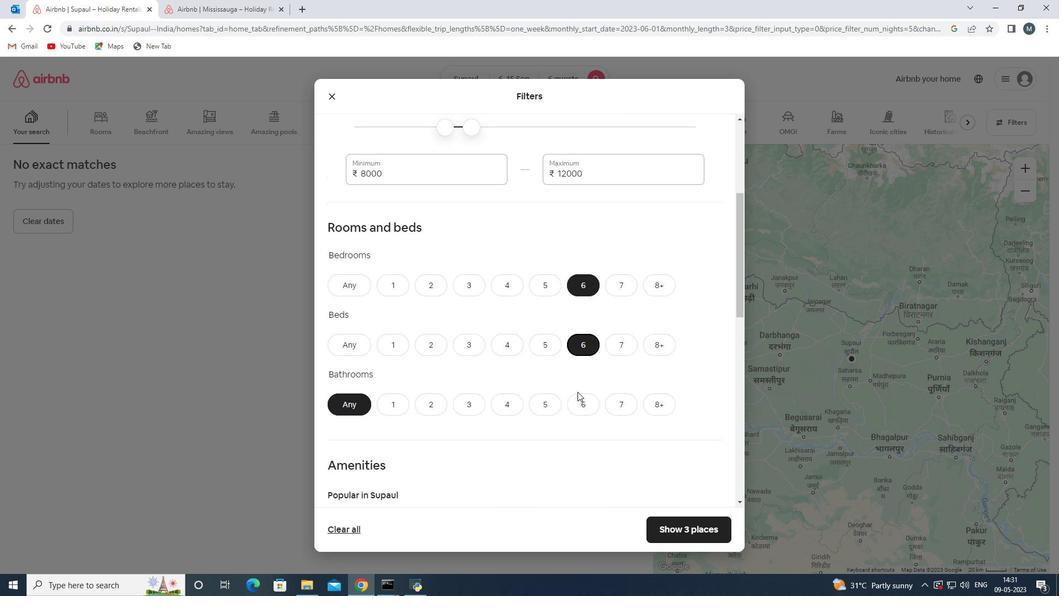 
Action: Mouse pressed left at (579, 401)
Screenshot: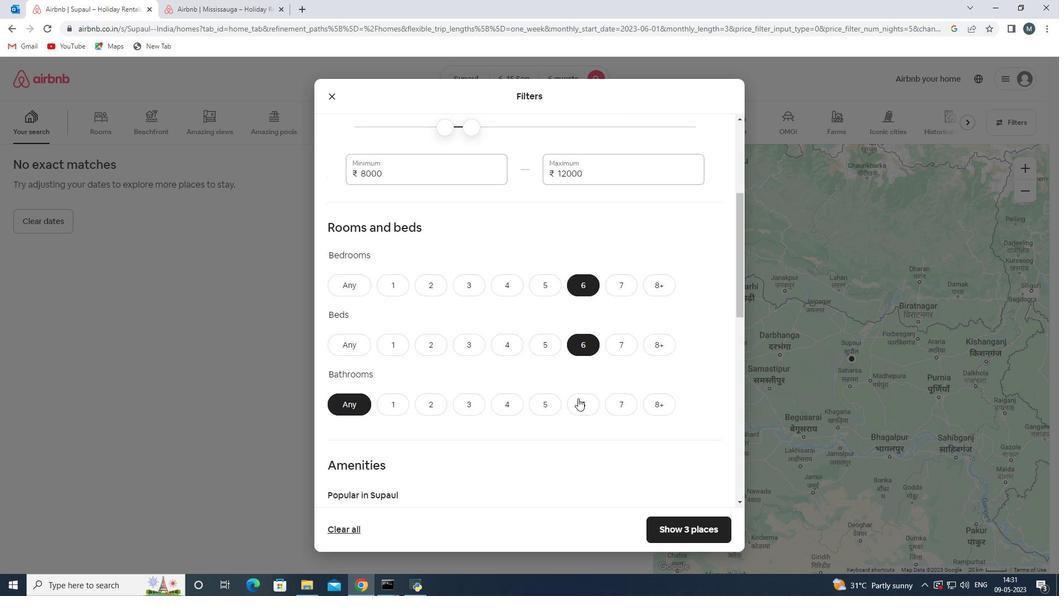 
Action: Mouse moved to (530, 375)
Screenshot: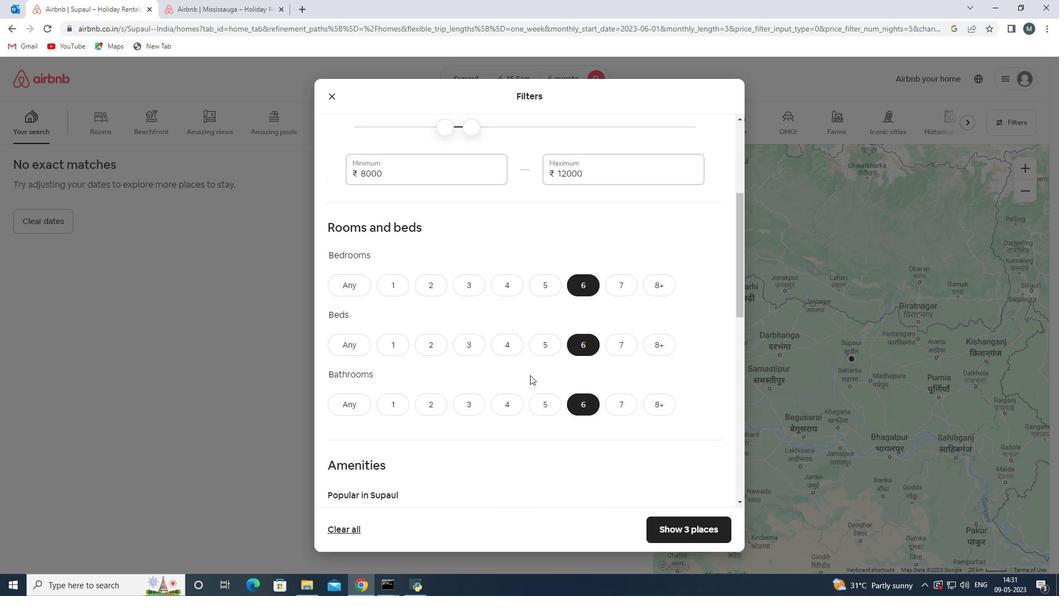 
Action: Mouse scrolled (530, 374) with delta (0, 0)
Screenshot: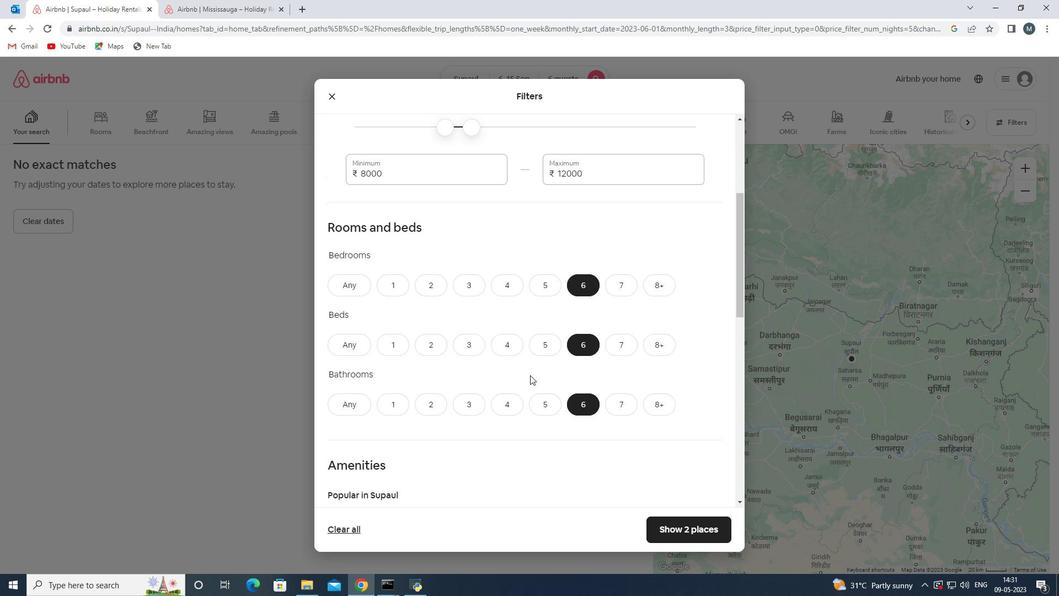 
Action: Mouse moved to (533, 360)
Screenshot: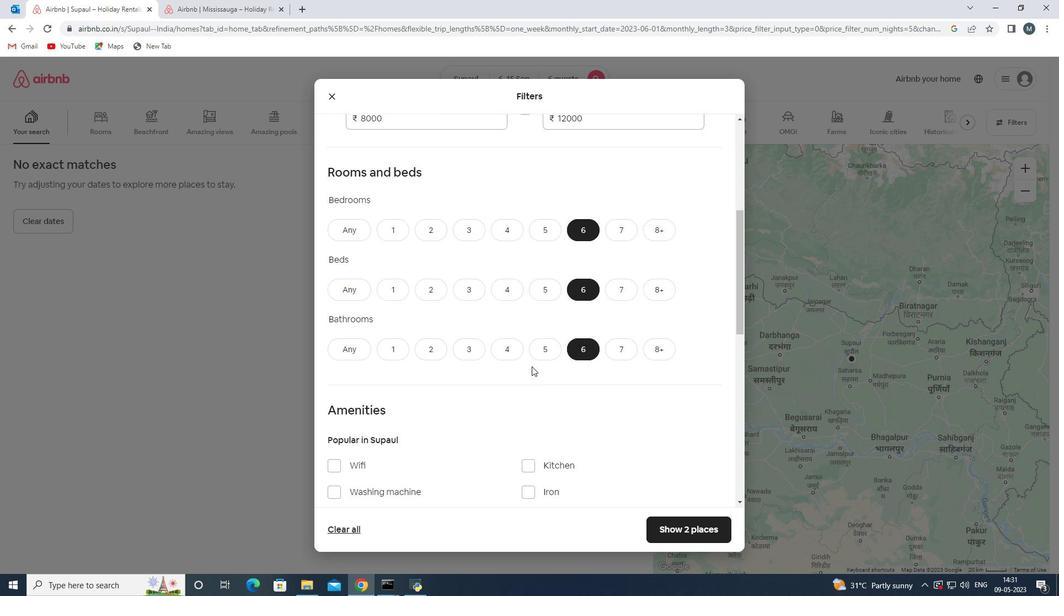 
Action: Mouse scrolled (533, 359) with delta (0, 0)
Screenshot: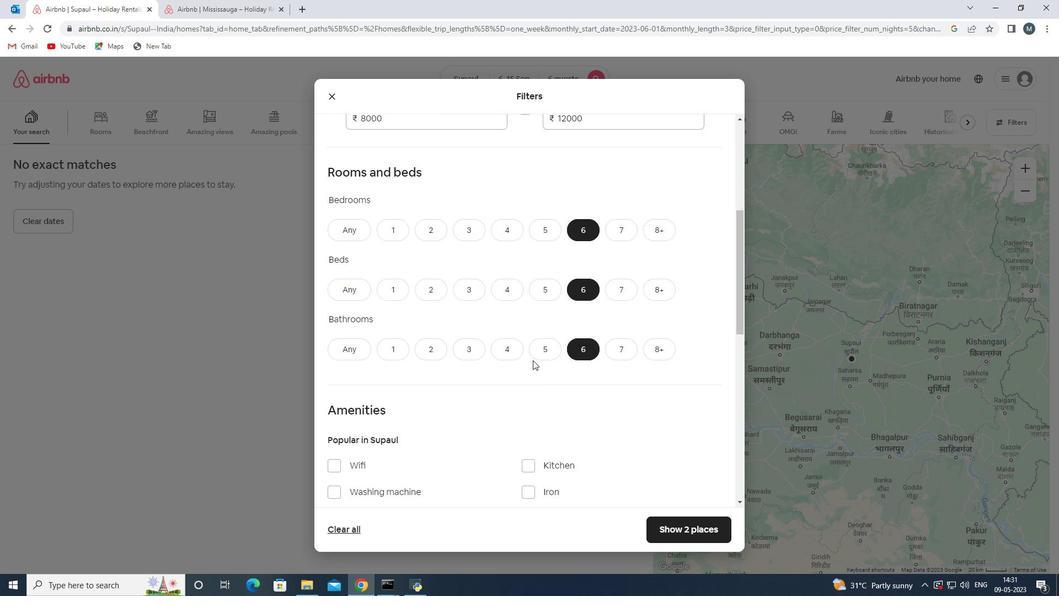 
Action: Mouse moved to (521, 363)
Screenshot: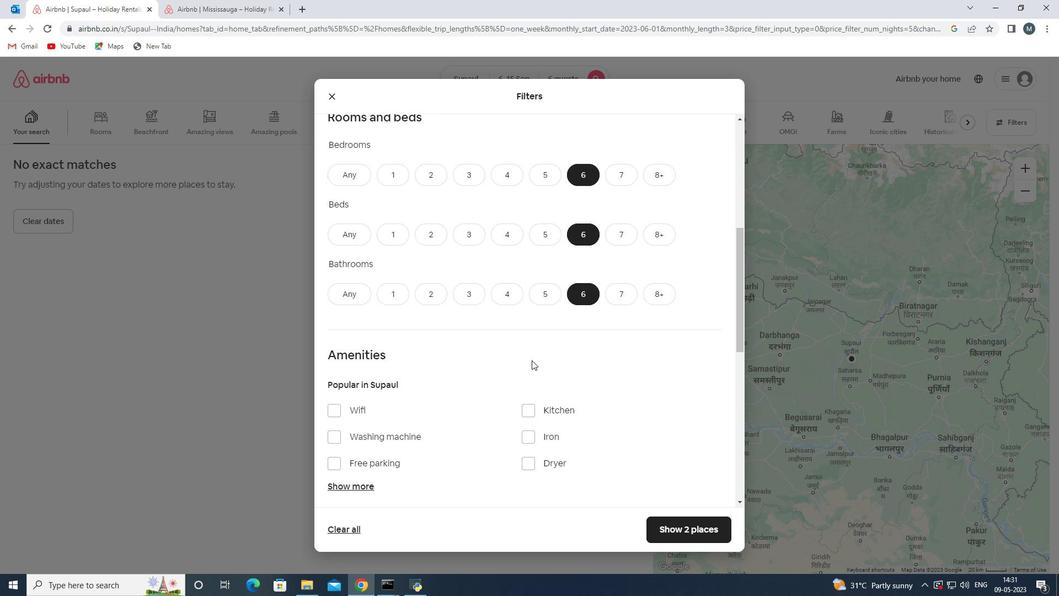 
Action: Mouse scrolled (521, 362) with delta (0, 0)
Screenshot: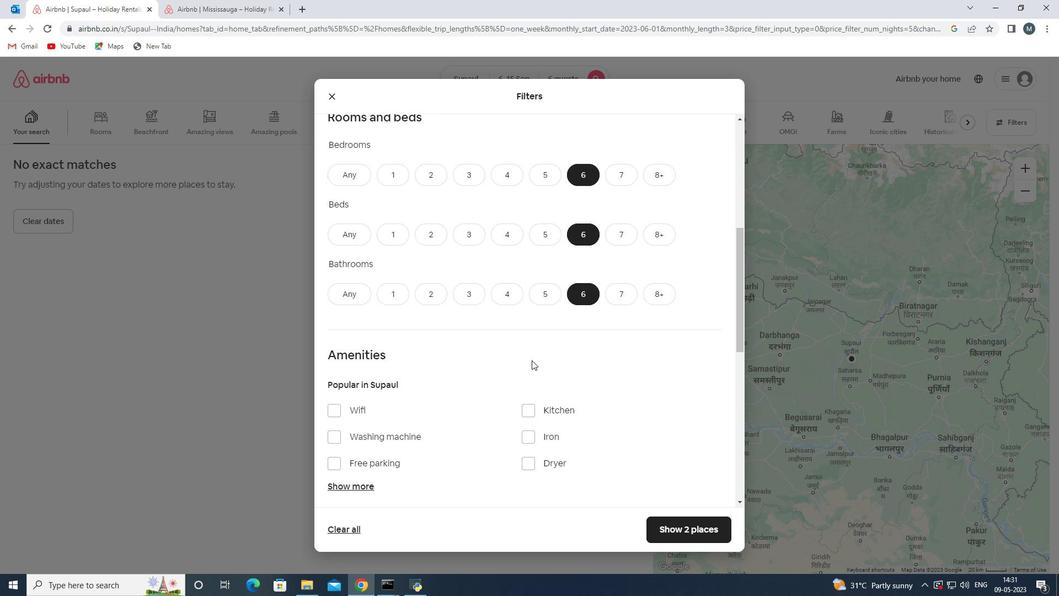 
Action: Mouse moved to (336, 351)
Screenshot: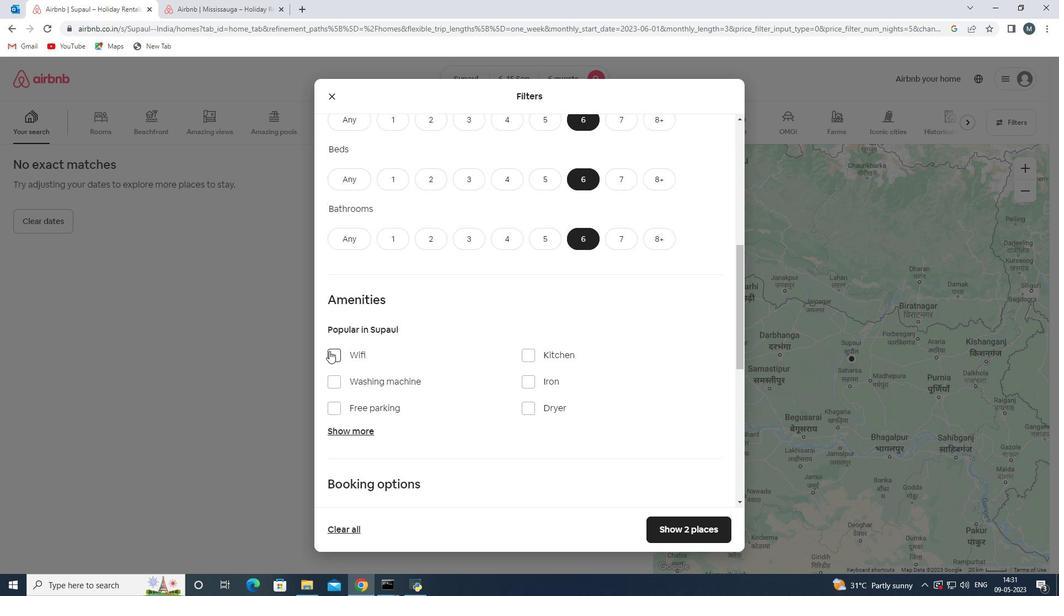 
Action: Mouse pressed left at (336, 351)
Screenshot: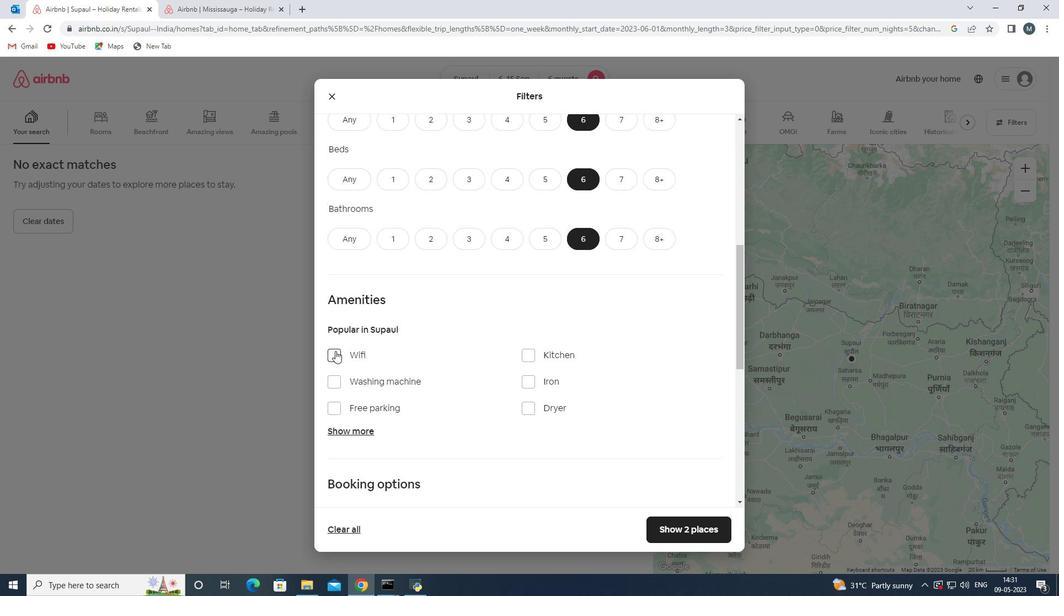 
Action: Mouse moved to (359, 427)
Screenshot: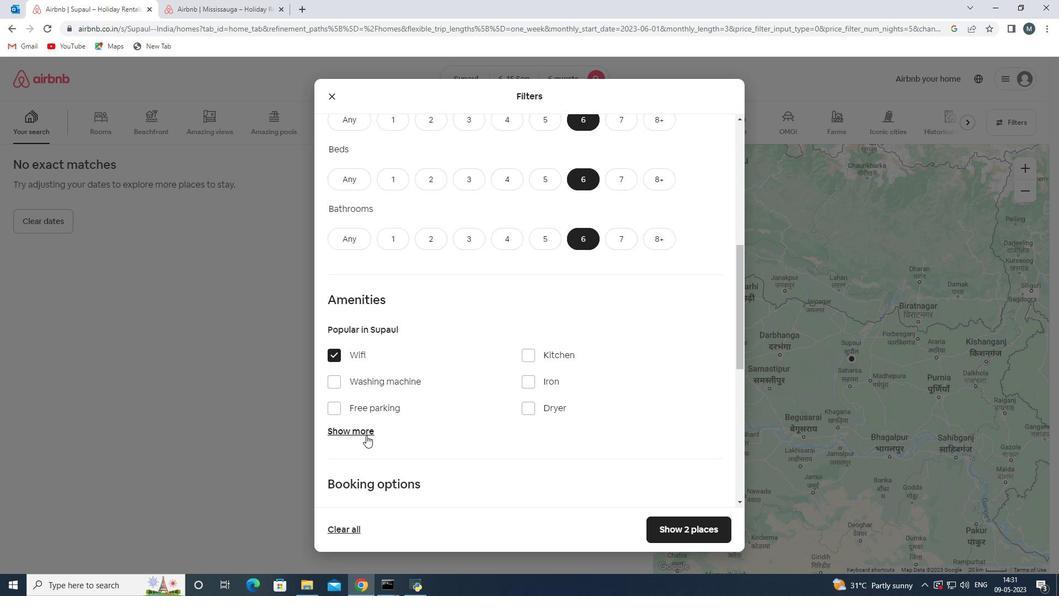 
Action: Mouse pressed left at (359, 427)
Screenshot: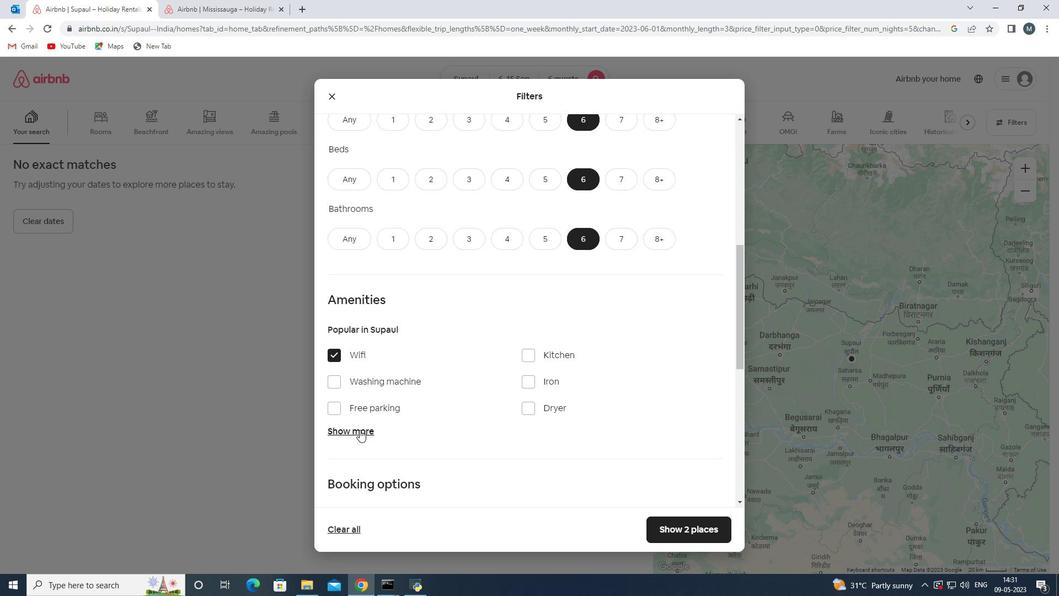 
Action: Mouse moved to (385, 406)
Screenshot: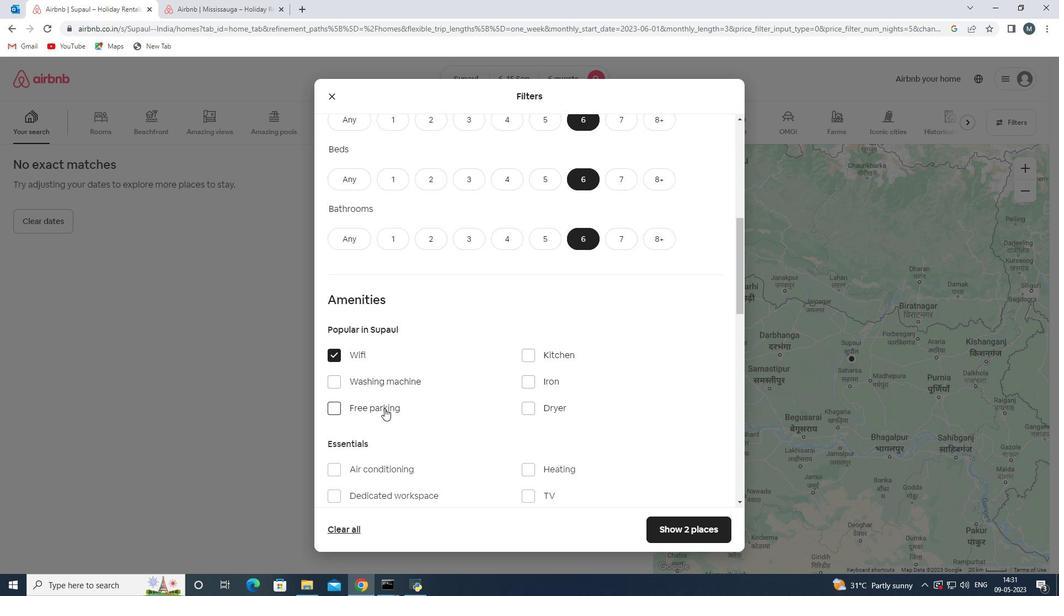 
Action: Mouse pressed left at (385, 406)
Screenshot: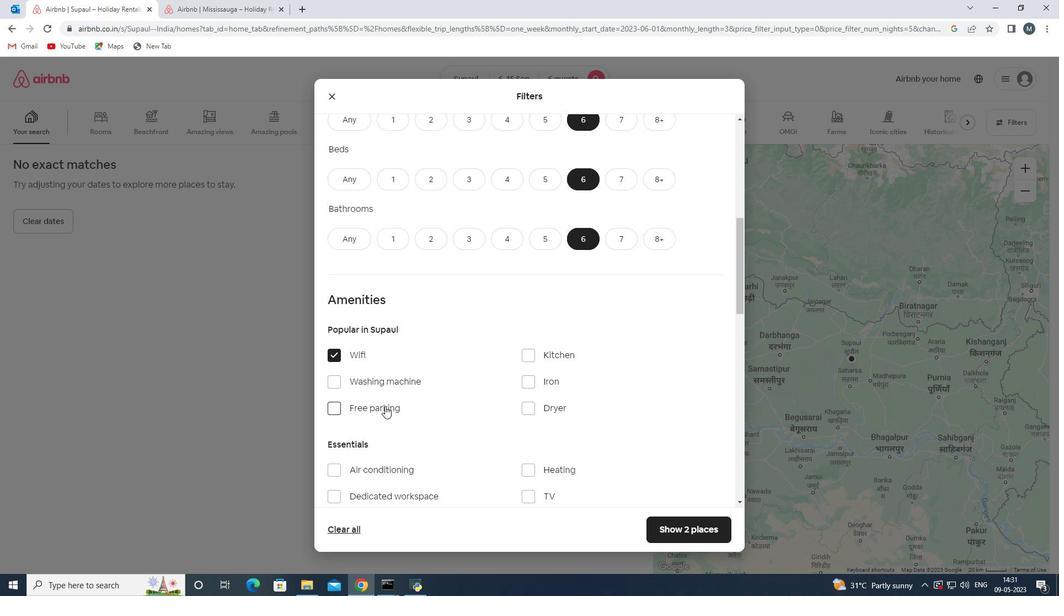 
Action: Mouse moved to (405, 399)
Screenshot: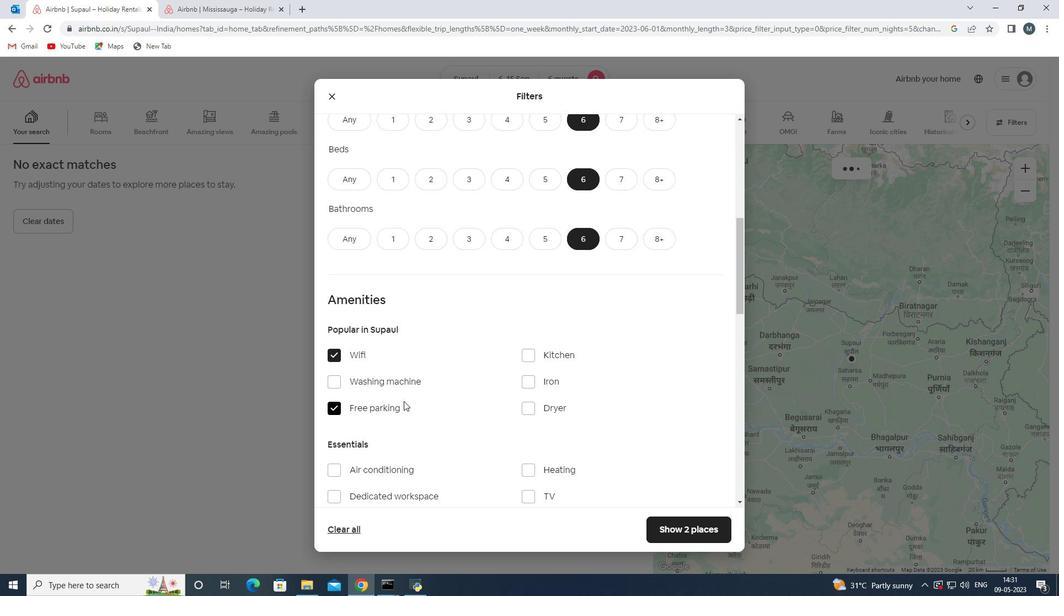 
Action: Mouse scrolled (405, 398) with delta (0, 0)
Screenshot: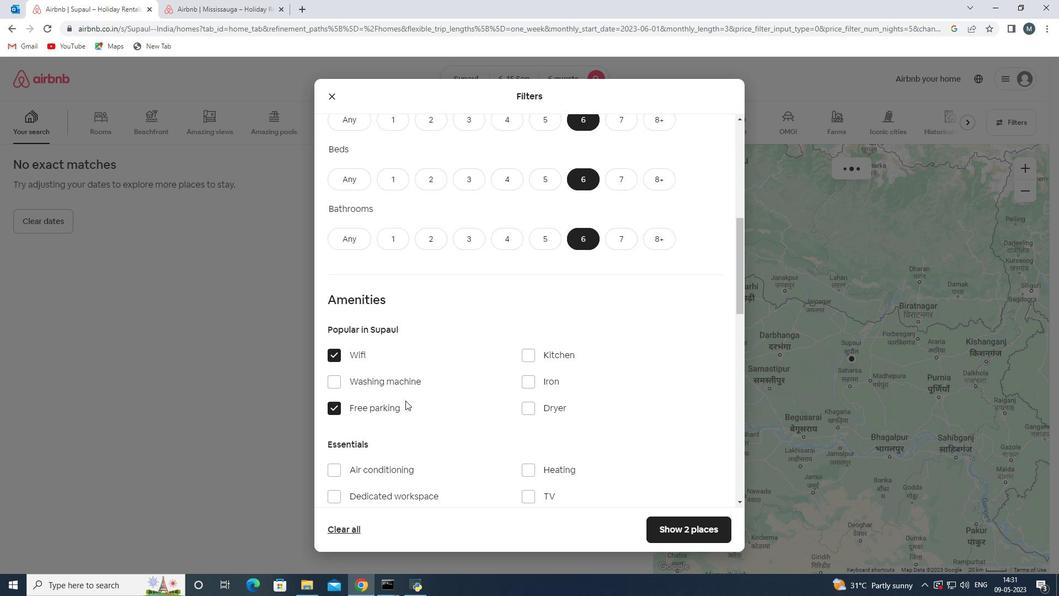 
Action: Mouse moved to (399, 406)
Screenshot: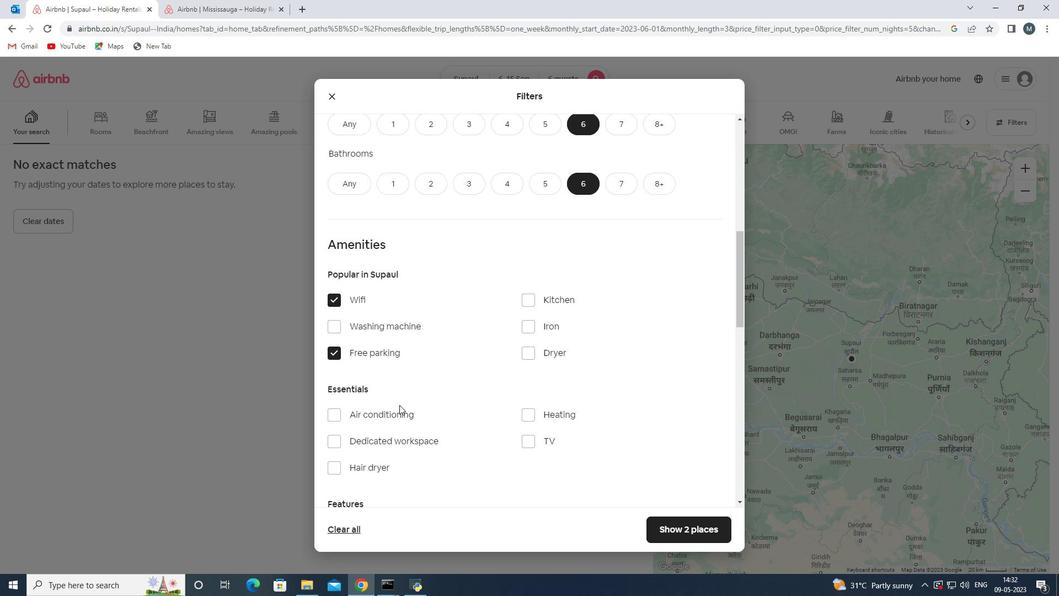 
Action: Mouse scrolled (399, 406) with delta (0, 0)
Screenshot: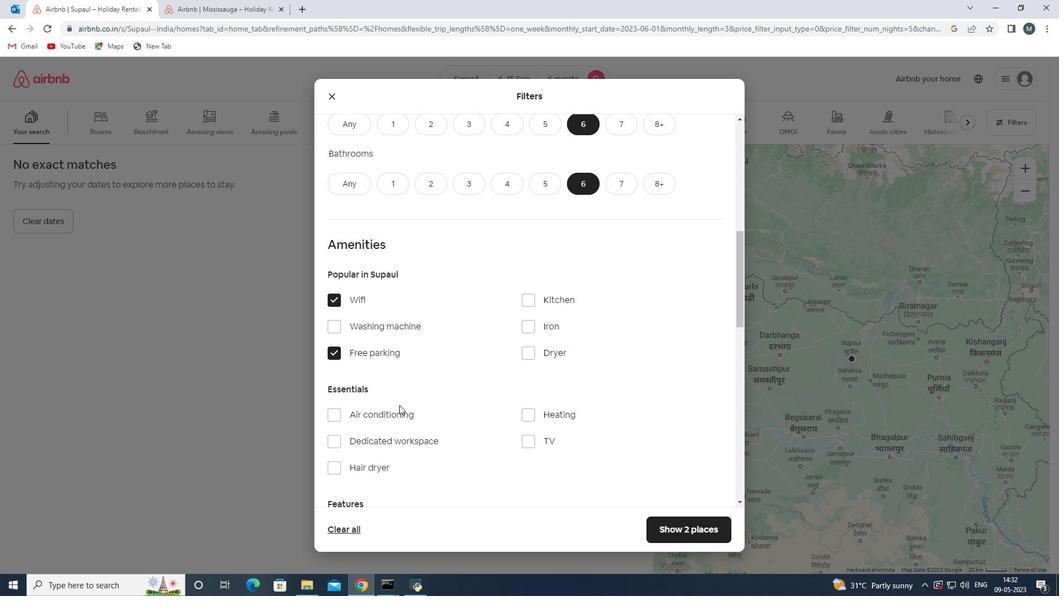 
Action: Mouse moved to (524, 385)
Screenshot: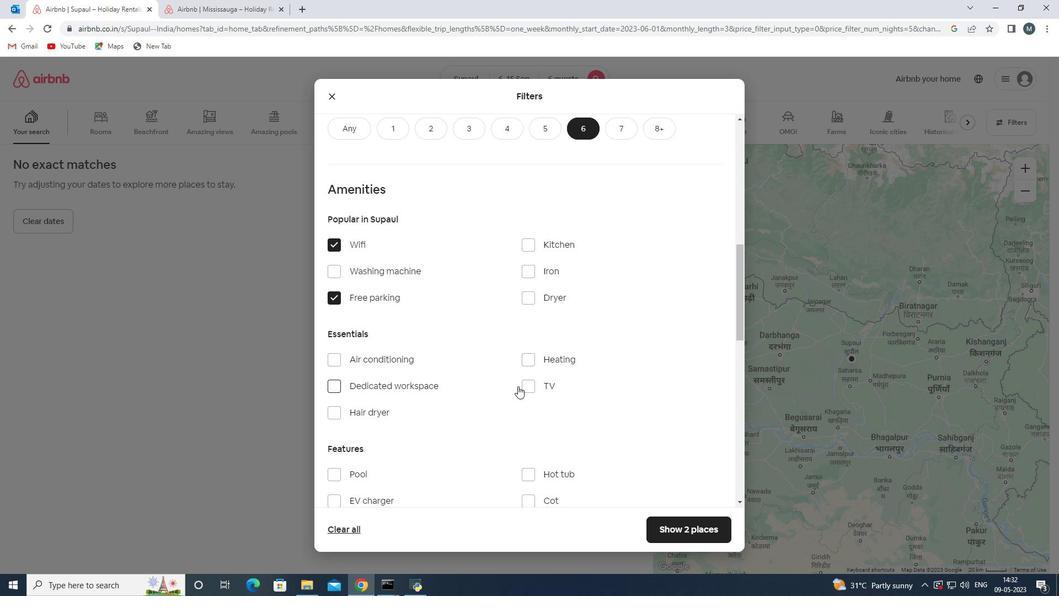 
Action: Mouse pressed left at (524, 385)
Screenshot: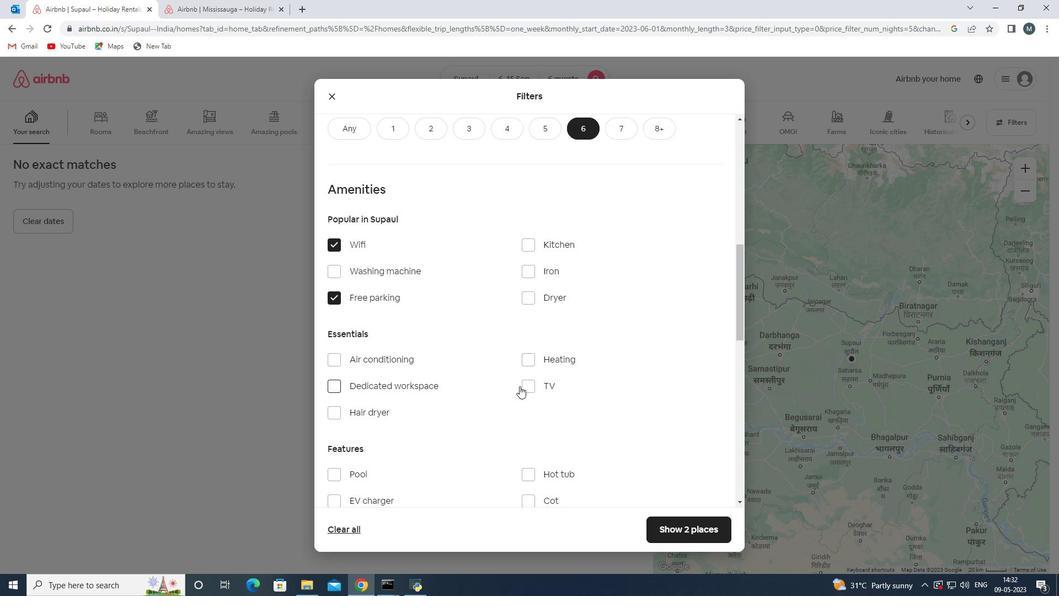 
Action: Mouse moved to (424, 363)
Screenshot: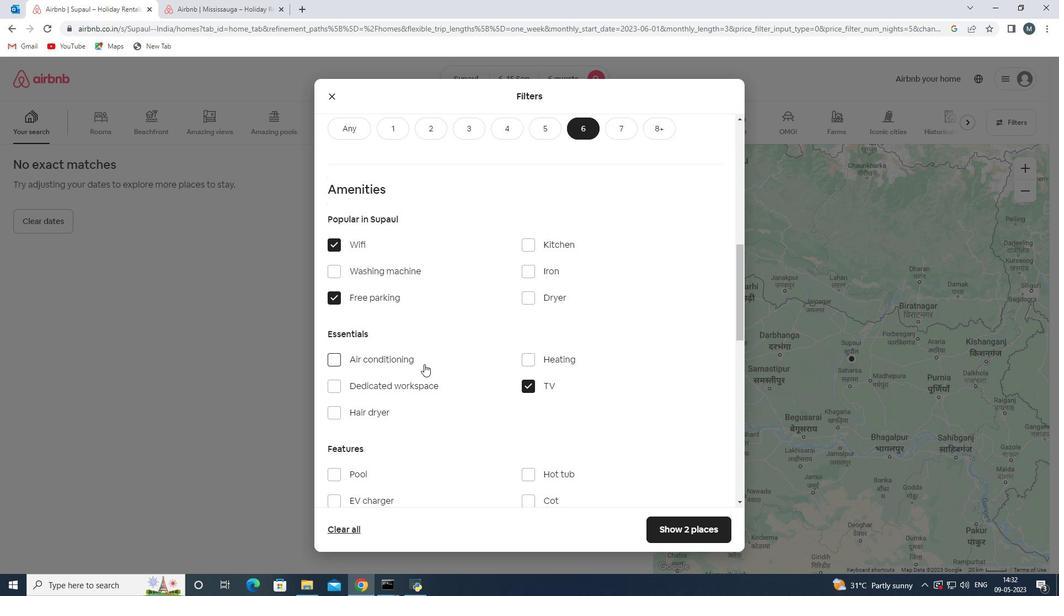 
Action: Mouse scrolled (424, 362) with delta (0, 0)
Screenshot: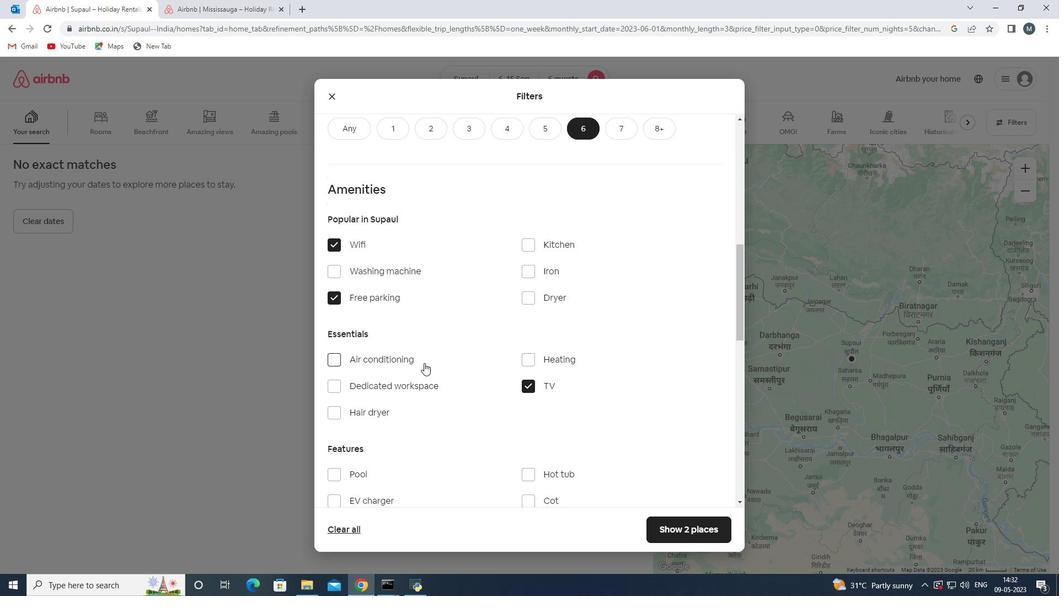 
Action: Mouse moved to (411, 365)
Screenshot: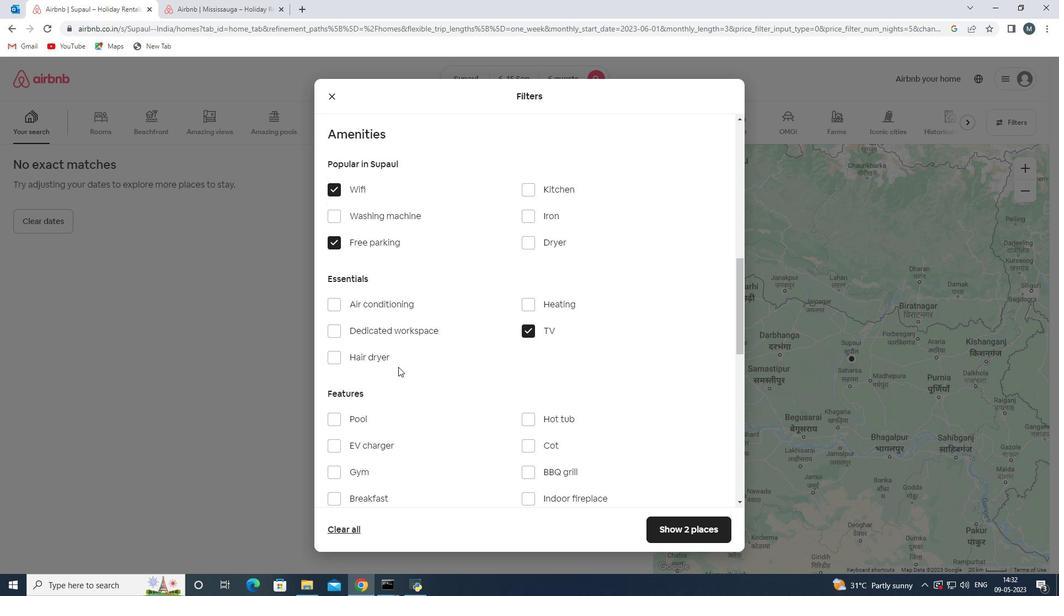 
Action: Mouse scrolled (411, 364) with delta (0, 0)
Screenshot: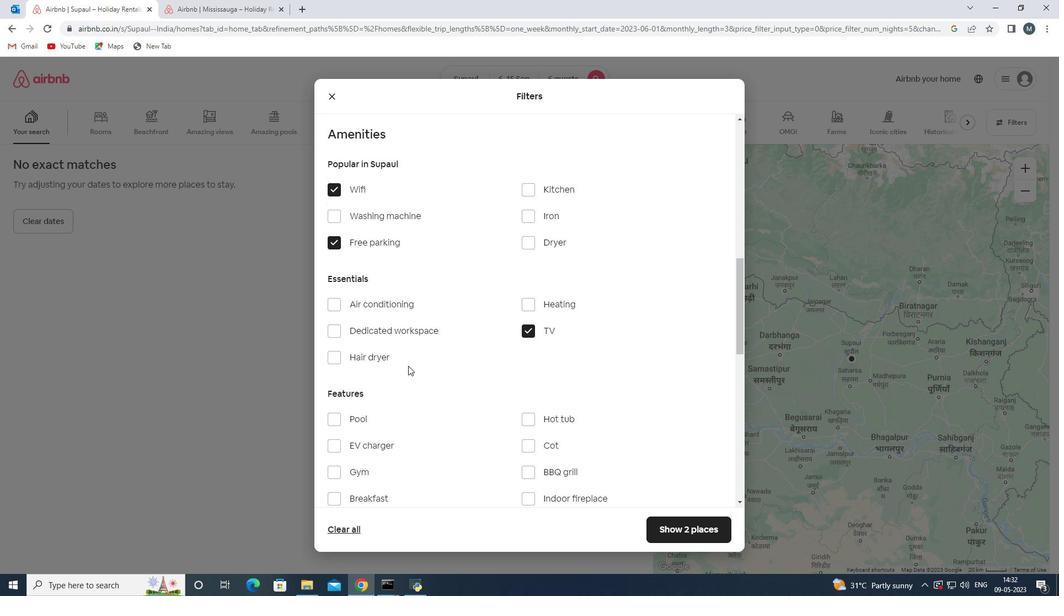 
Action: Mouse moved to (411, 365)
Screenshot: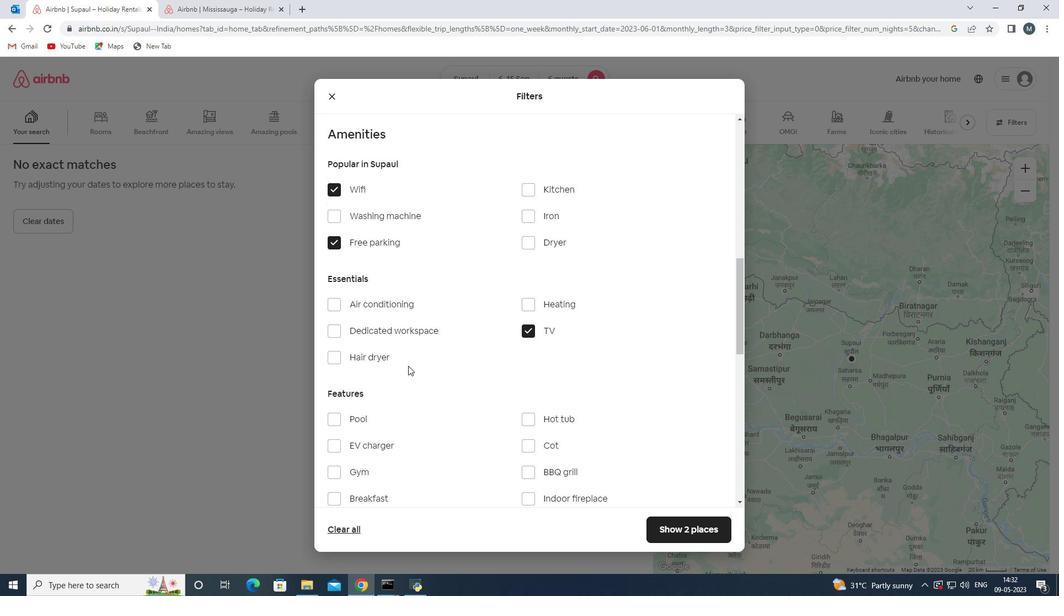 
Action: Mouse scrolled (411, 364) with delta (0, 0)
Screenshot: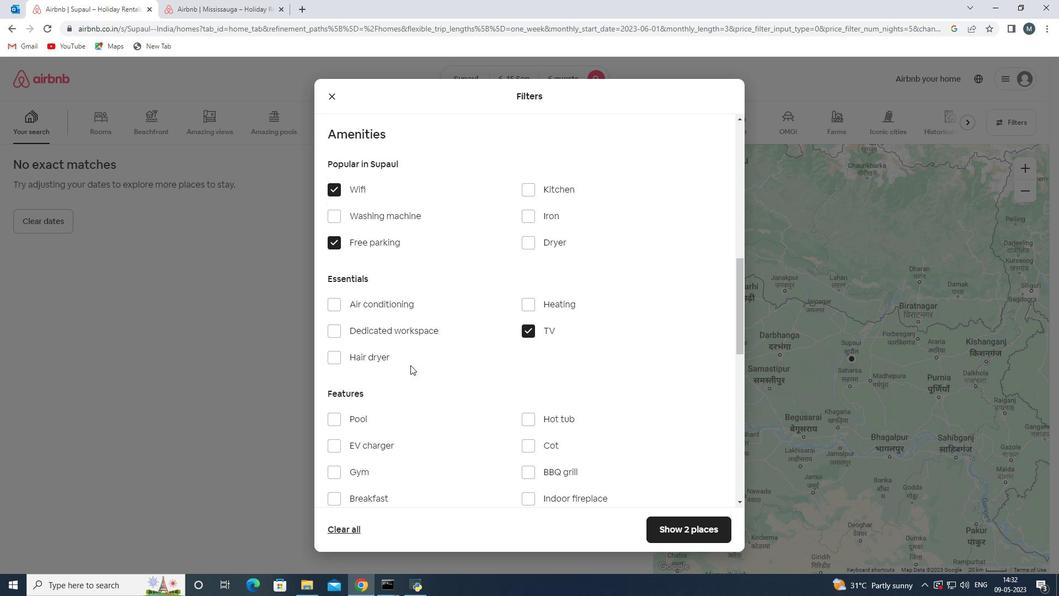 
Action: Mouse moved to (425, 365)
Screenshot: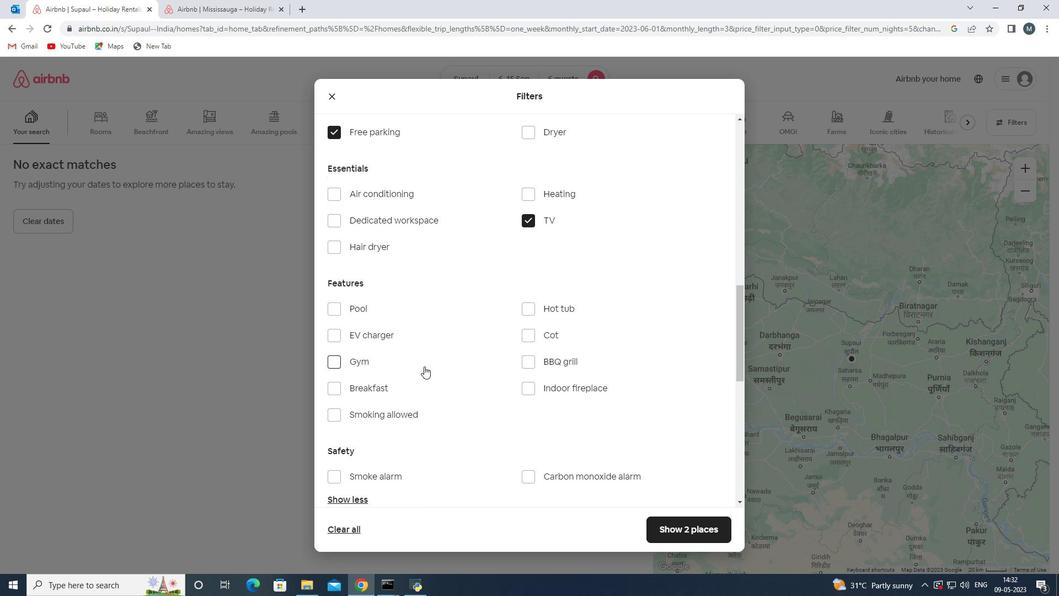 
Action: Mouse scrolled (425, 365) with delta (0, 0)
Screenshot: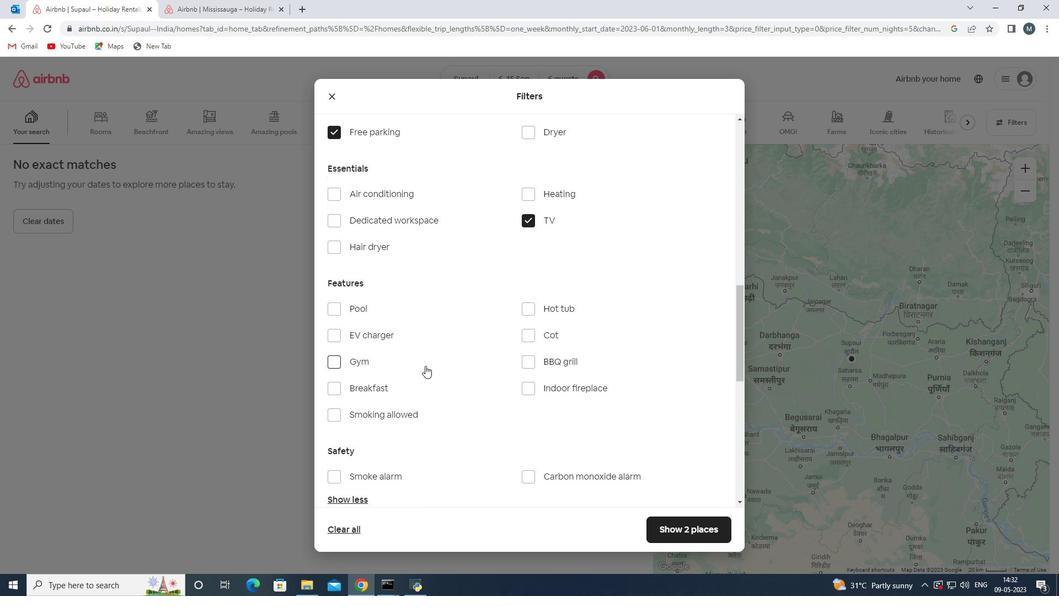 
Action: Mouse moved to (391, 334)
Screenshot: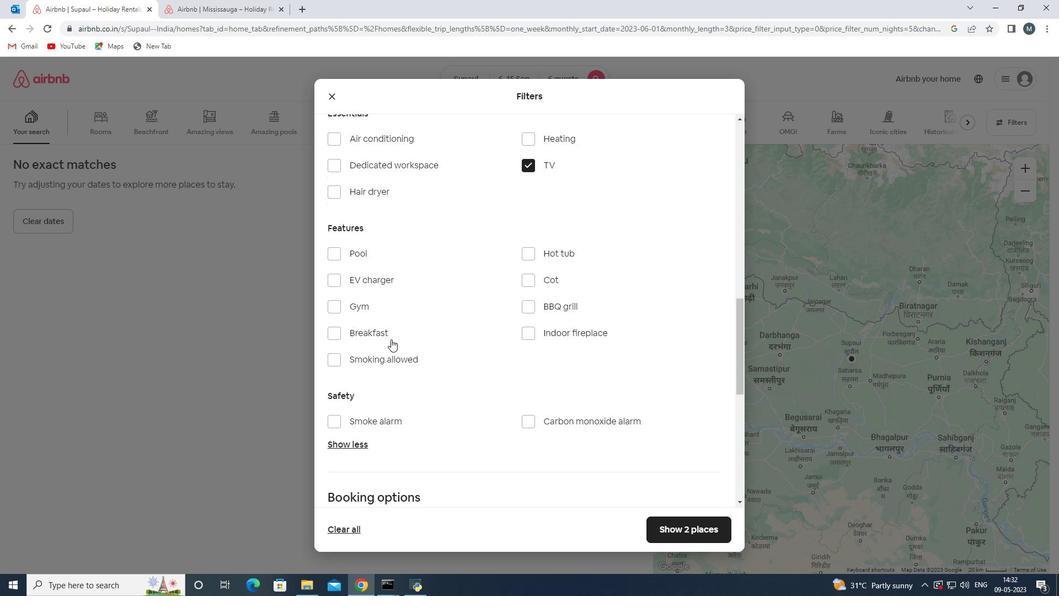 
Action: Mouse pressed left at (391, 334)
Screenshot: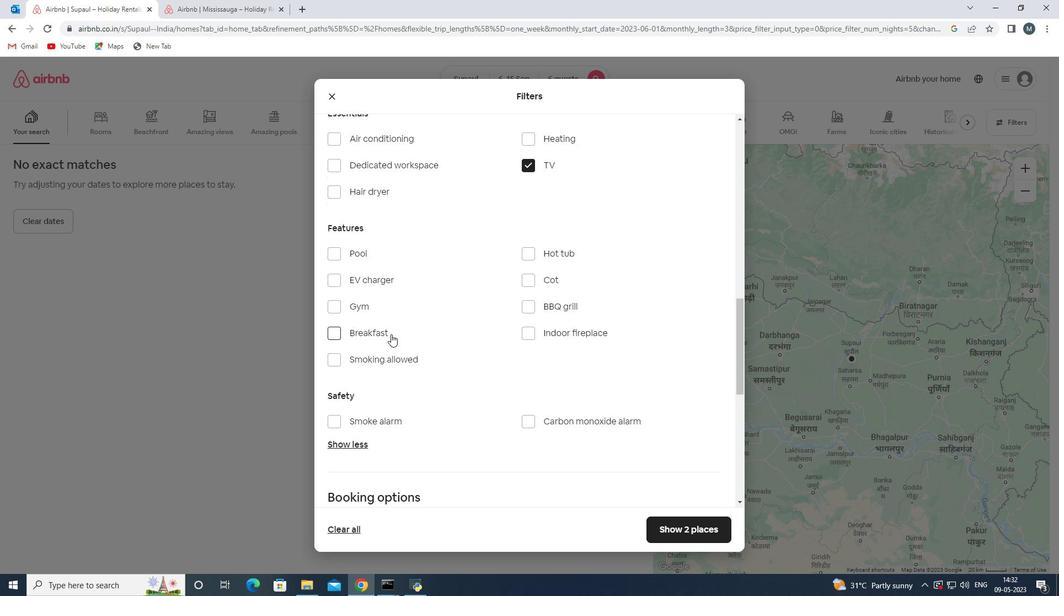 
Action: Mouse moved to (393, 307)
Screenshot: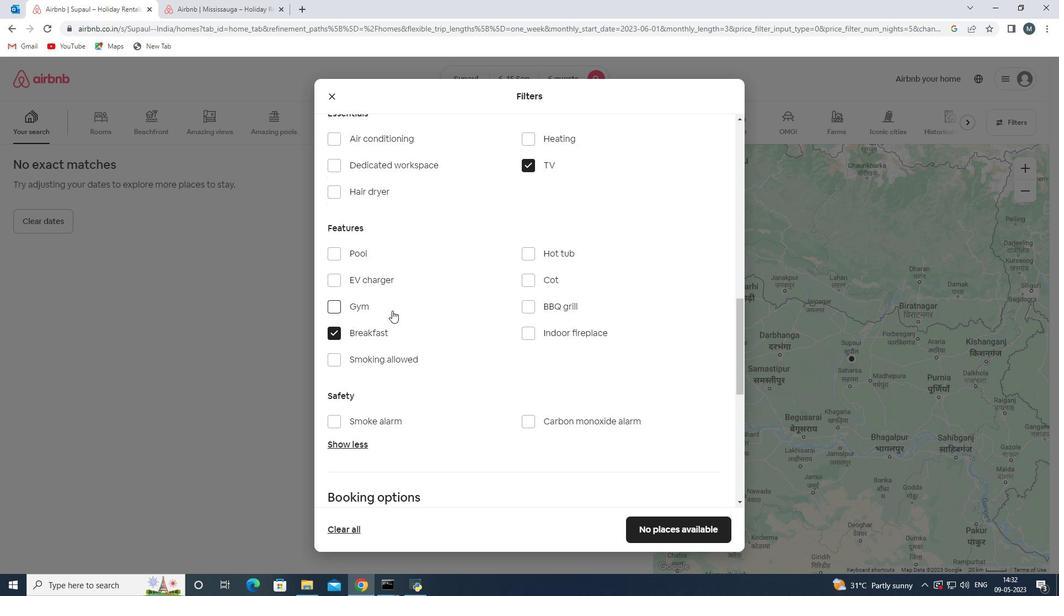 
Action: Mouse pressed left at (393, 307)
Screenshot: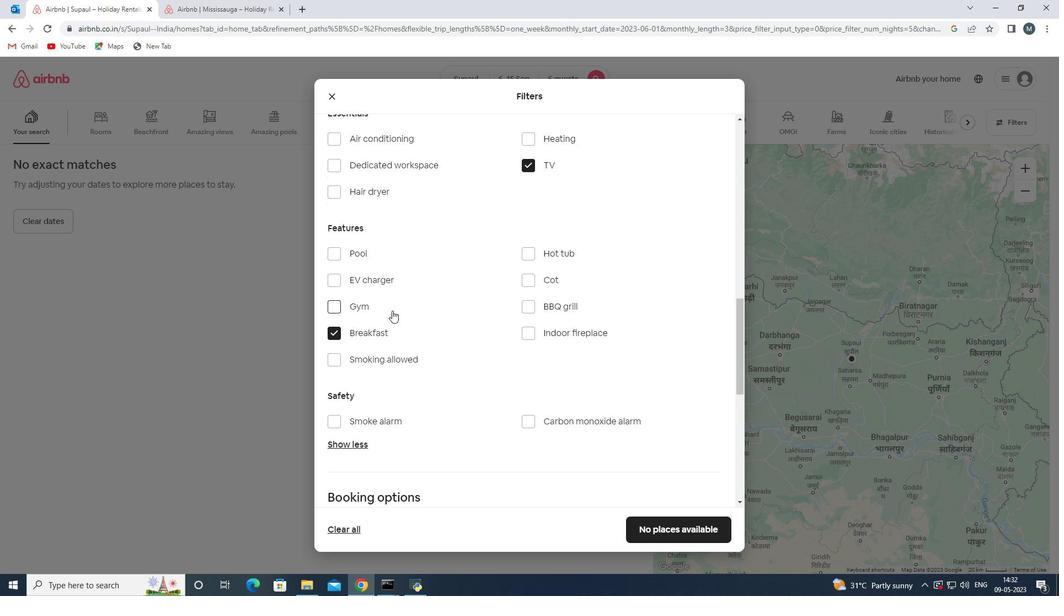 
Action: Mouse moved to (445, 317)
Screenshot: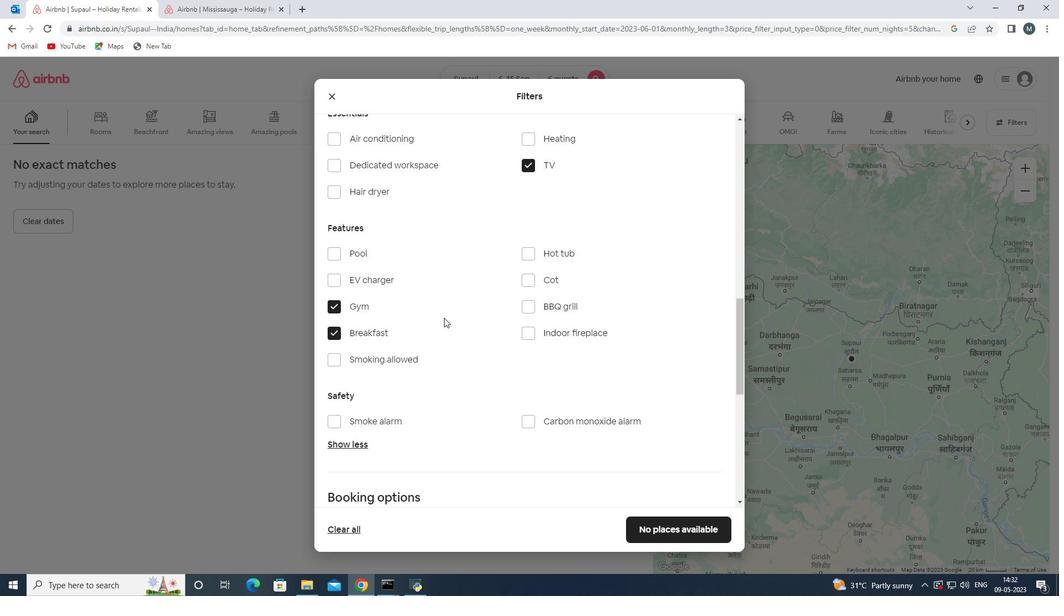 
Action: Mouse scrolled (445, 317) with delta (0, 0)
Screenshot: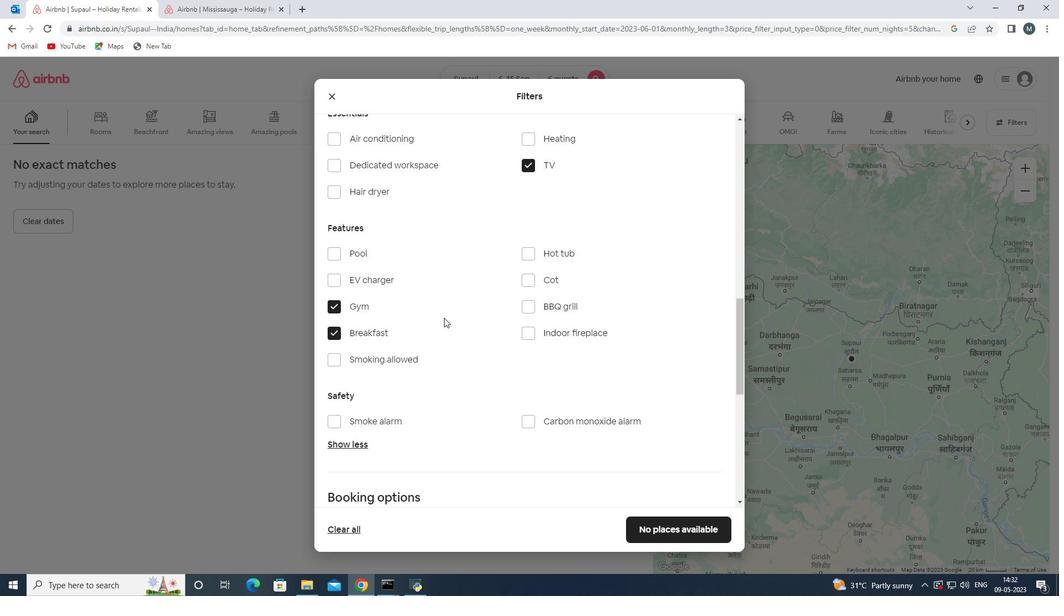 
Action: Mouse moved to (490, 321)
Screenshot: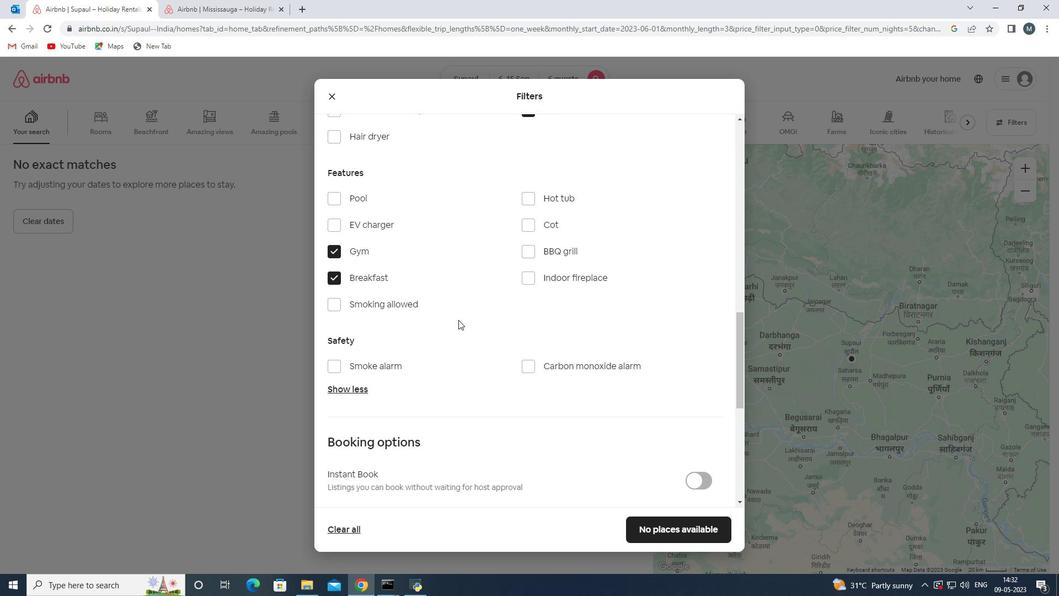 
Action: Mouse scrolled (490, 320) with delta (0, 0)
Screenshot: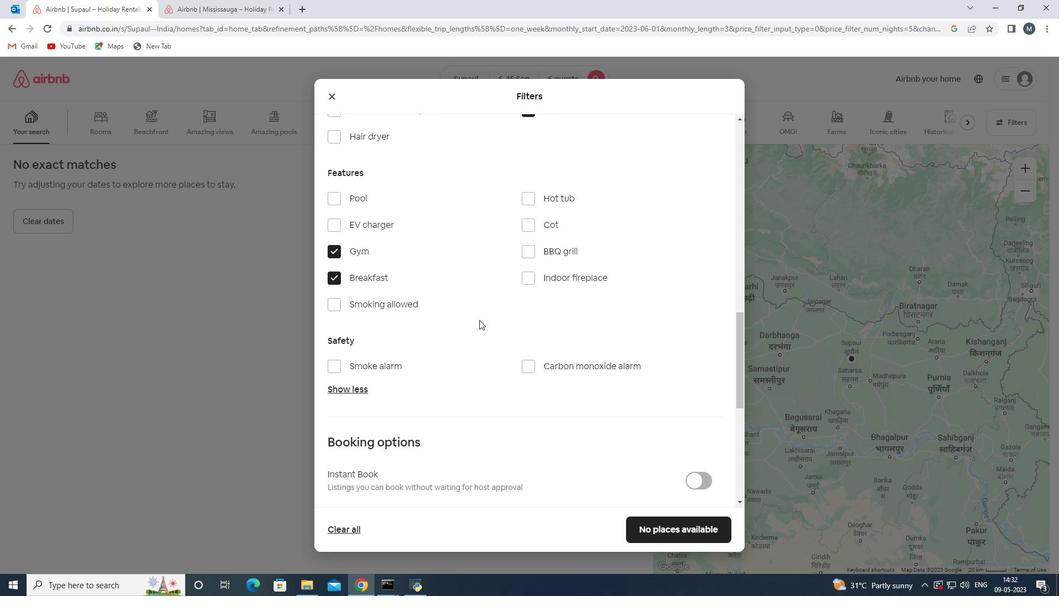 
Action: Mouse moved to (490, 321)
Screenshot: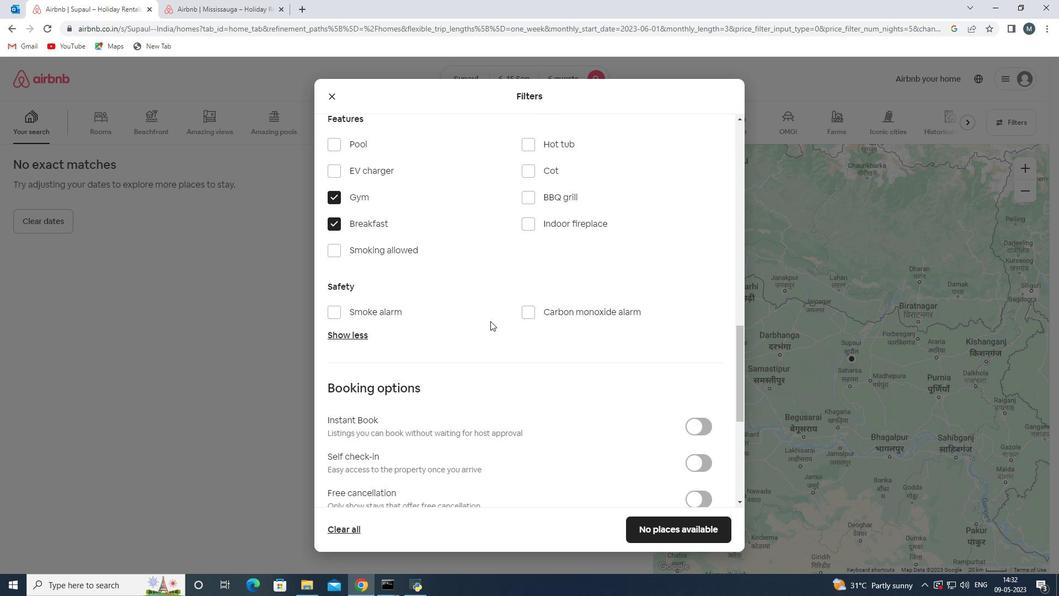 
Action: Mouse scrolled (490, 321) with delta (0, 0)
Screenshot: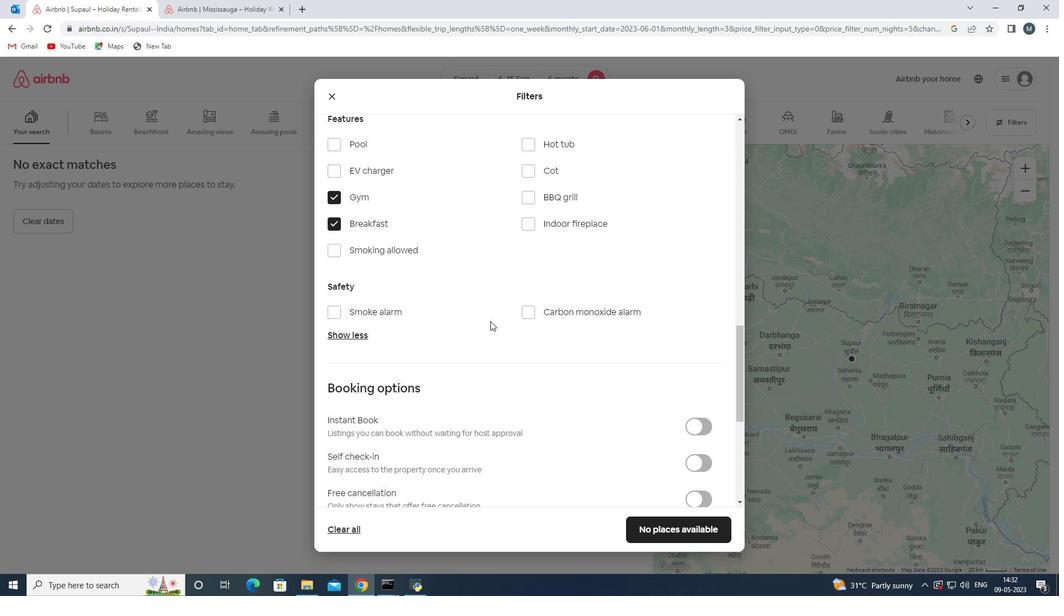 
Action: Mouse moved to (490, 323)
Screenshot: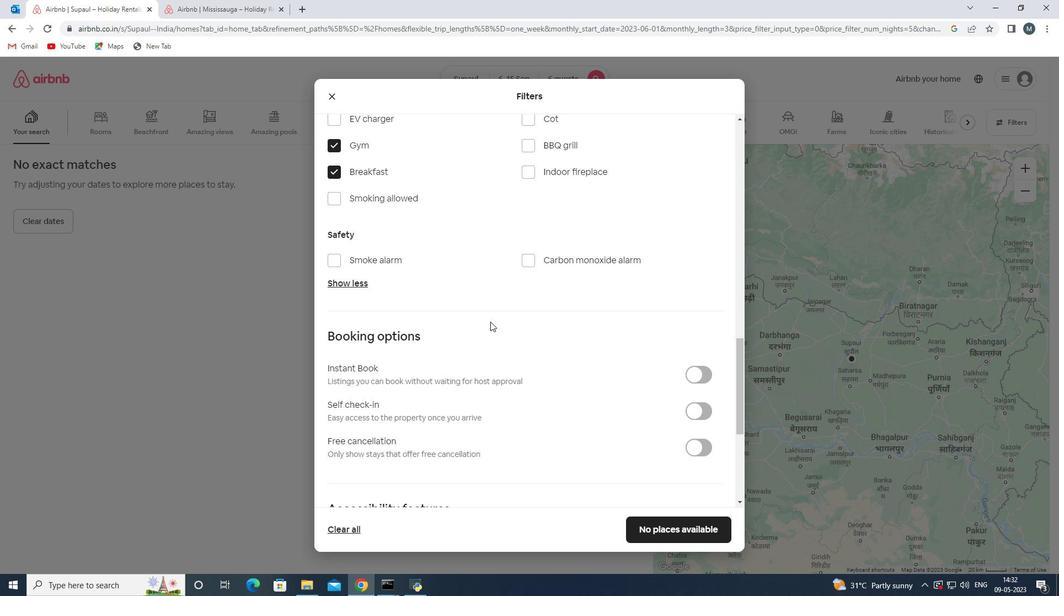 
Action: Mouse scrolled (490, 323) with delta (0, 0)
Screenshot: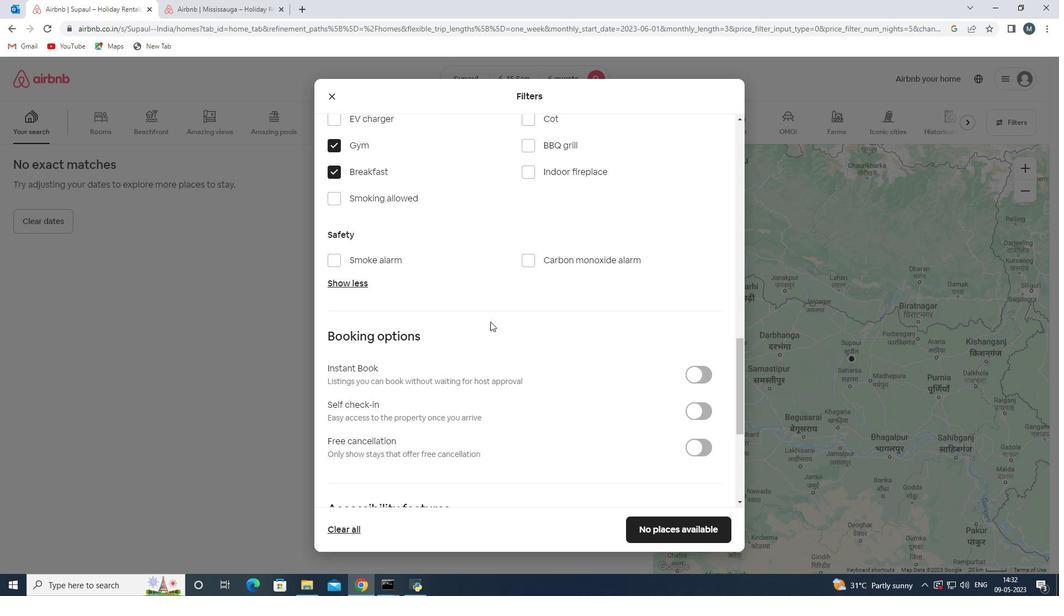 
Action: Mouse moved to (694, 354)
Screenshot: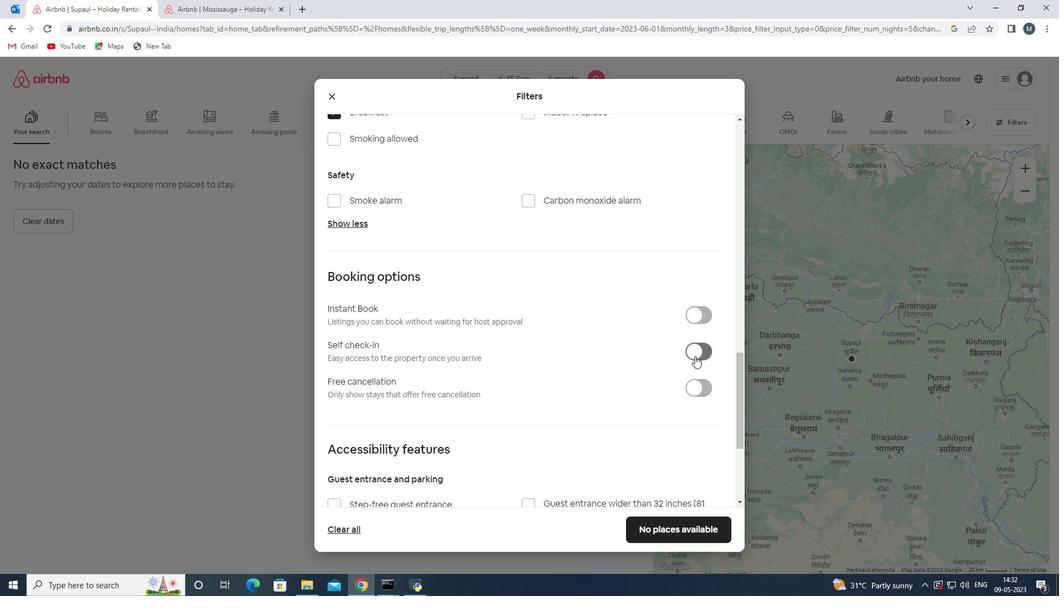 
Action: Mouse pressed left at (694, 354)
Screenshot: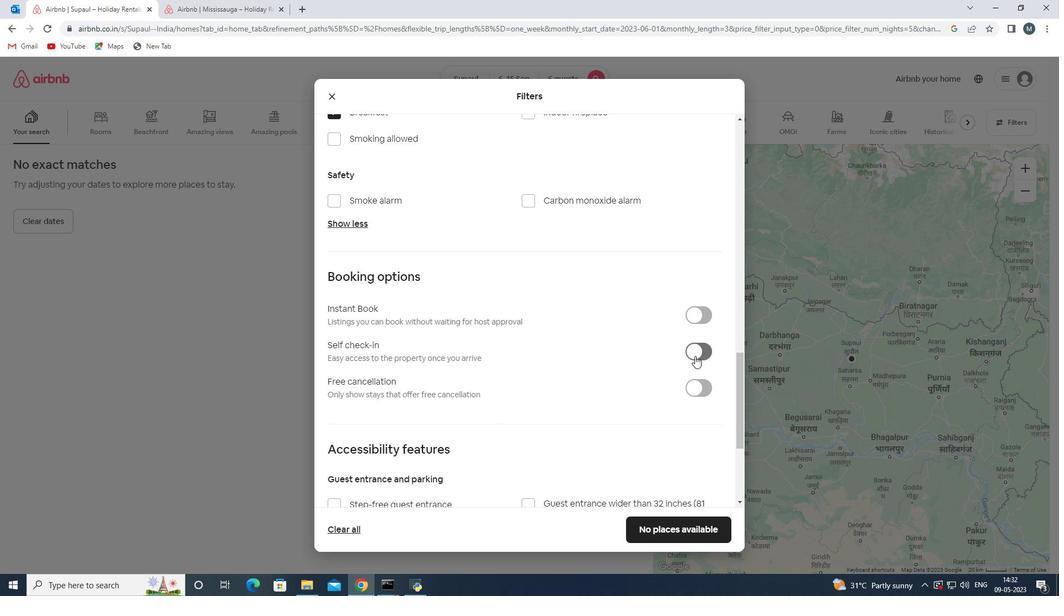 
Action: Mouse moved to (604, 349)
Screenshot: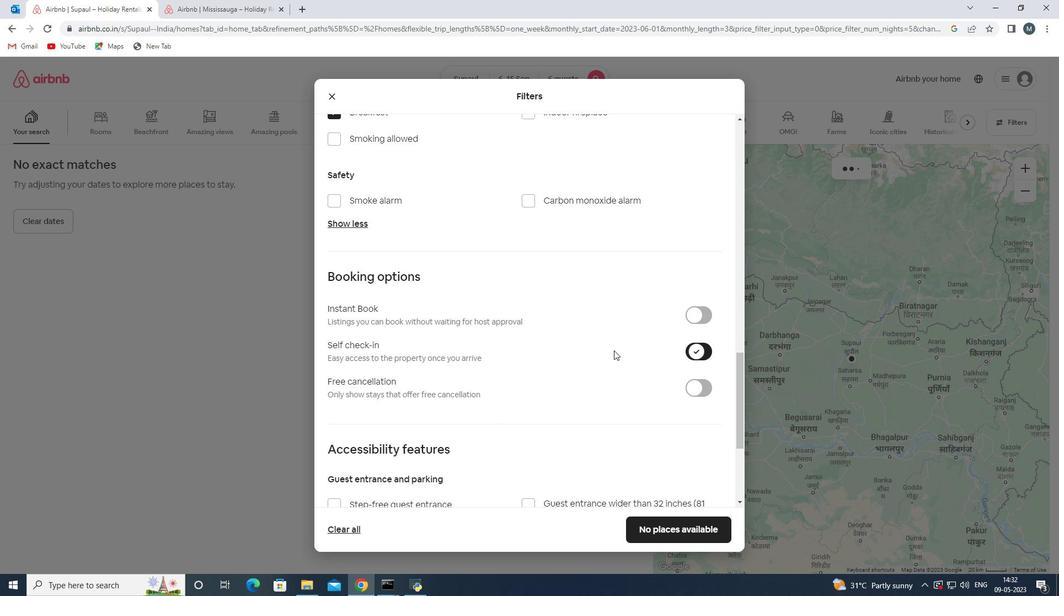 
Action: Mouse scrolled (604, 348) with delta (0, 0)
Screenshot: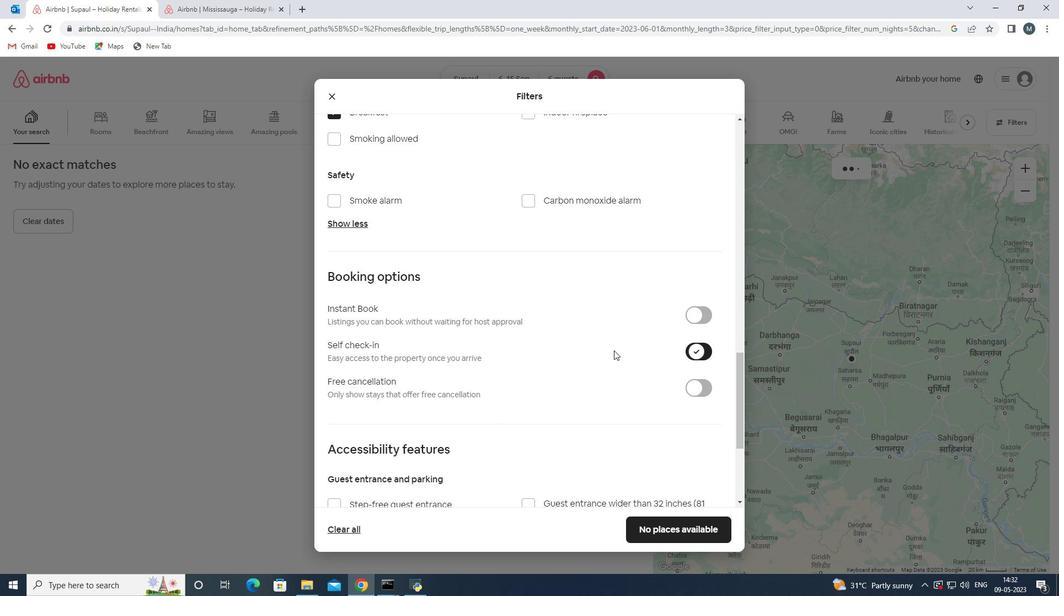 
Action: Mouse moved to (563, 352)
Screenshot: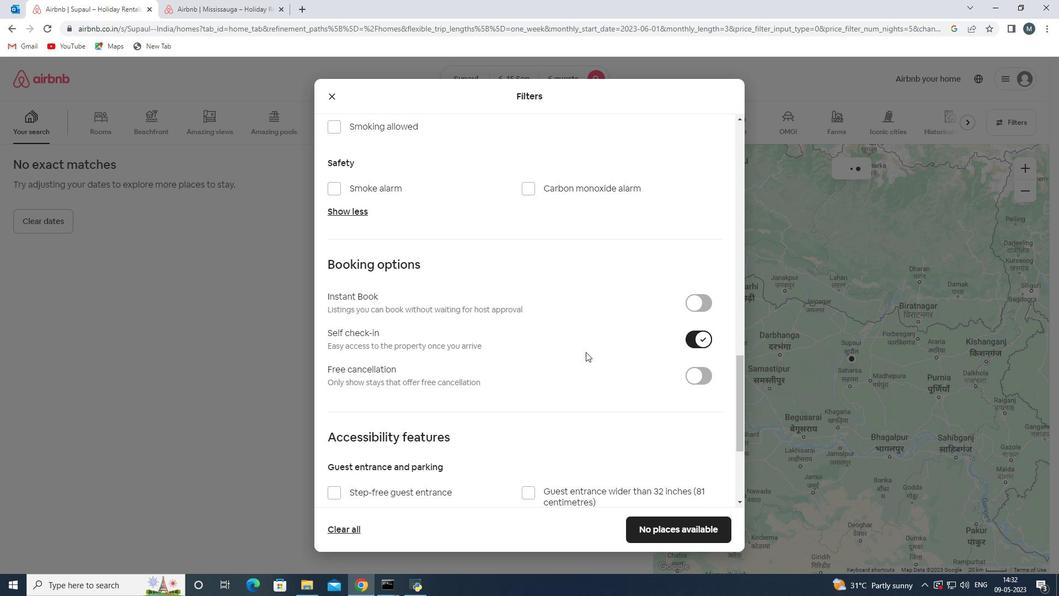 
Action: Mouse scrolled (563, 351) with delta (0, 0)
Screenshot: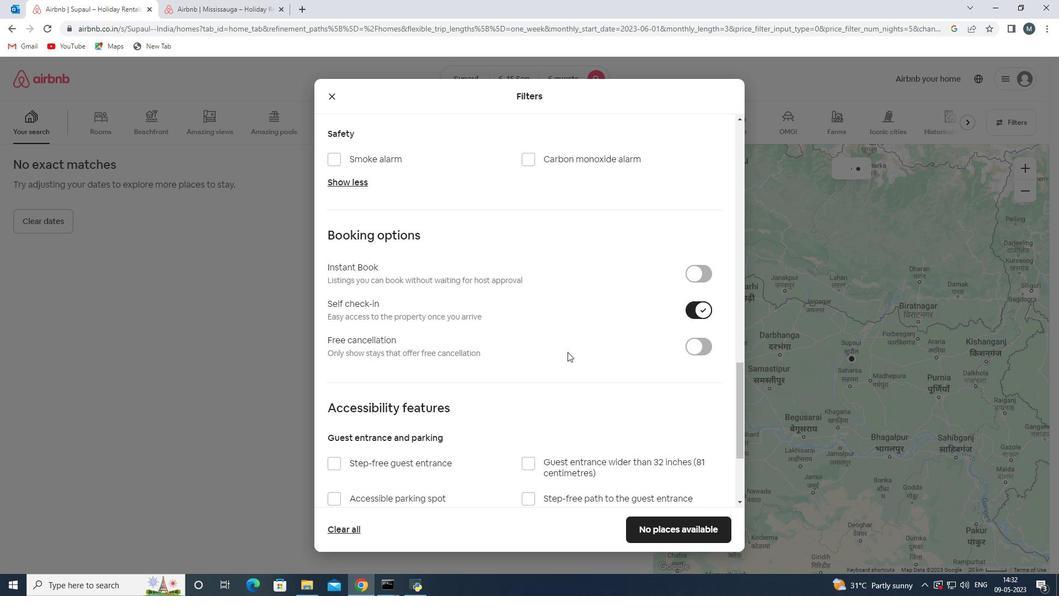 
Action: Mouse moved to (562, 352)
Screenshot: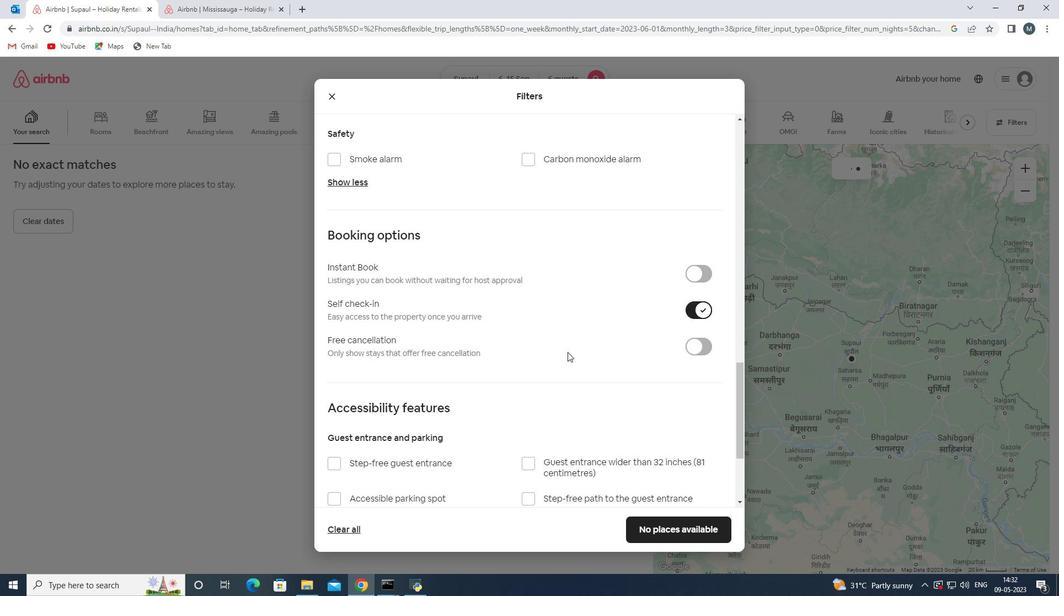 
Action: Mouse scrolled (562, 352) with delta (0, 0)
Screenshot: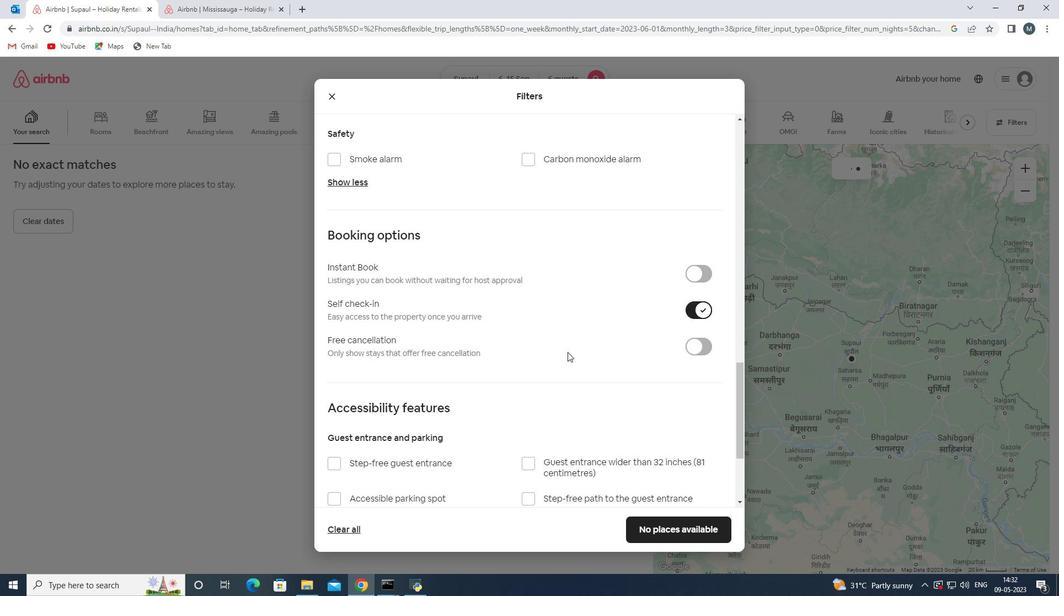 
Action: Mouse moved to (555, 355)
Screenshot: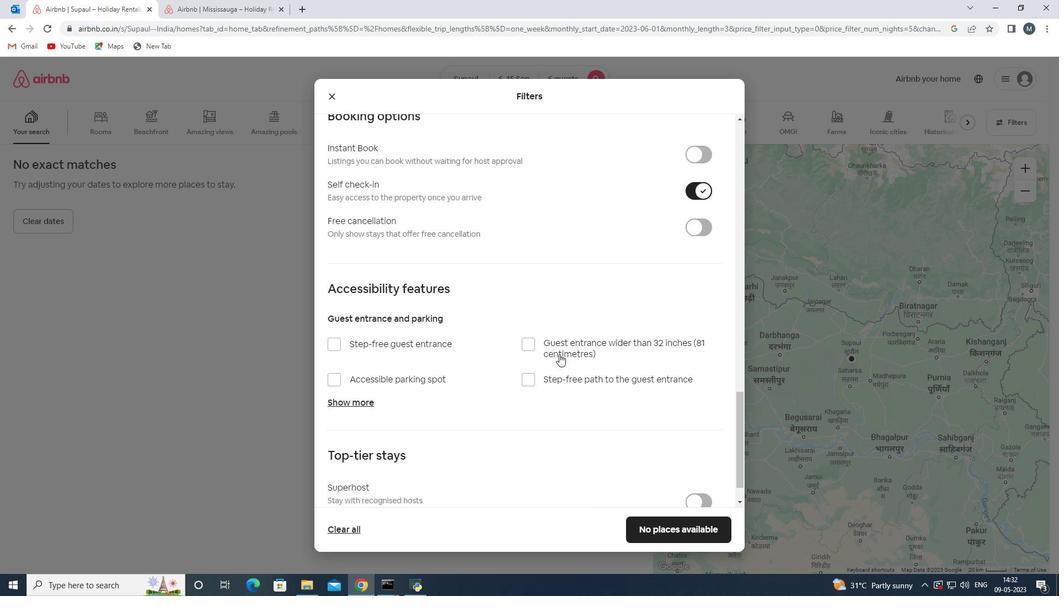 
Action: Mouse scrolled (555, 355) with delta (0, 0)
Screenshot: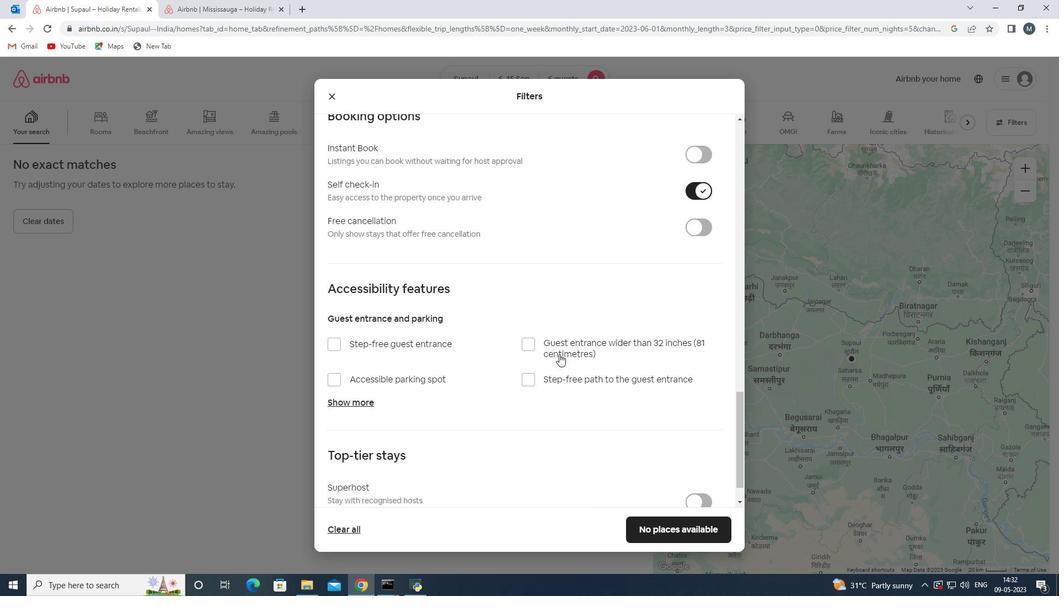 
Action: Mouse moved to (553, 357)
Screenshot: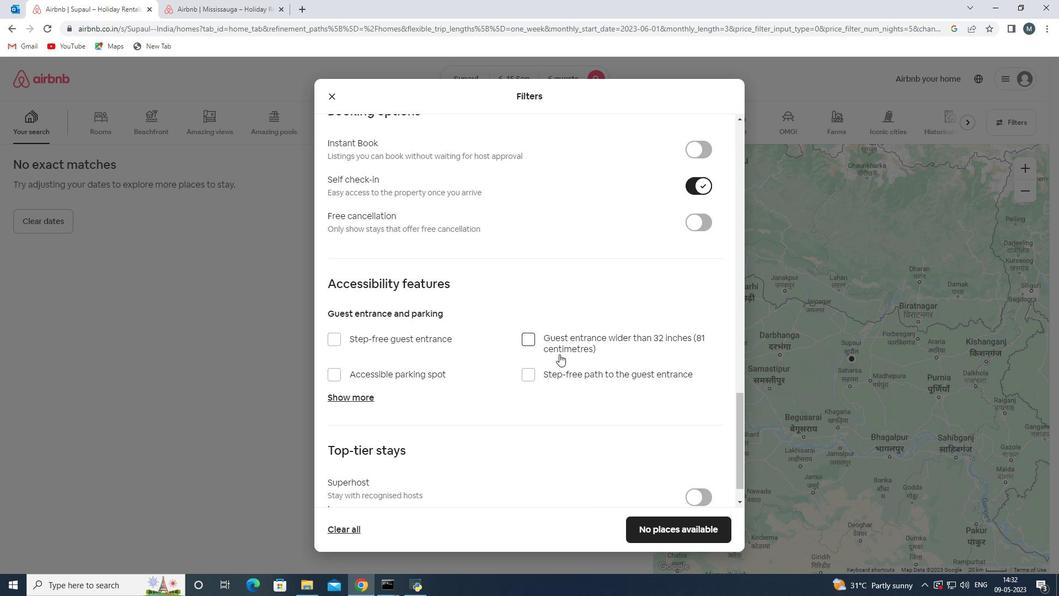 
Action: Mouse scrolled (553, 357) with delta (0, 0)
Screenshot: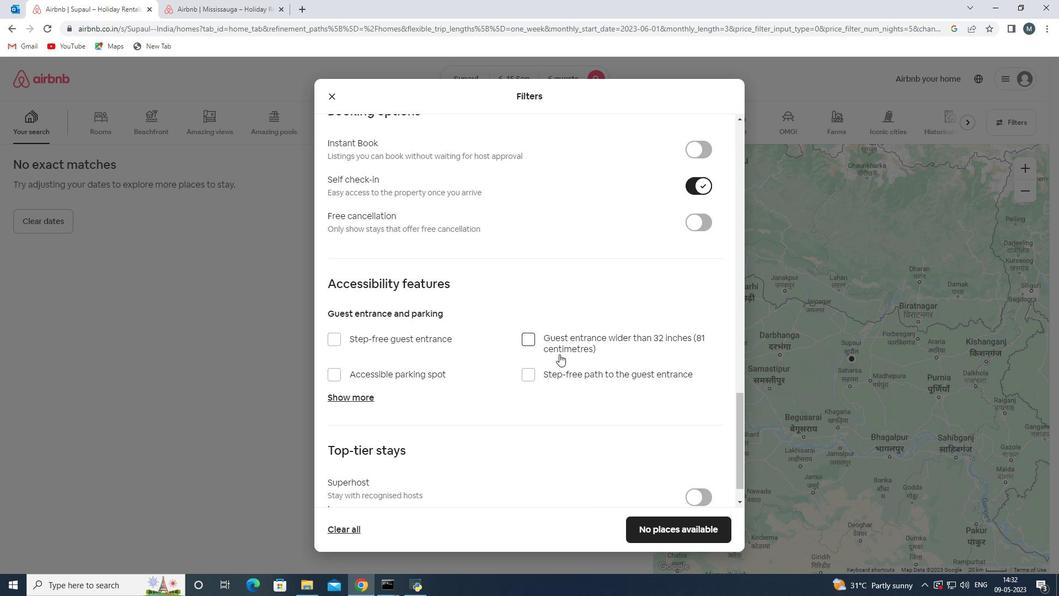 
Action: Mouse moved to (479, 379)
Screenshot: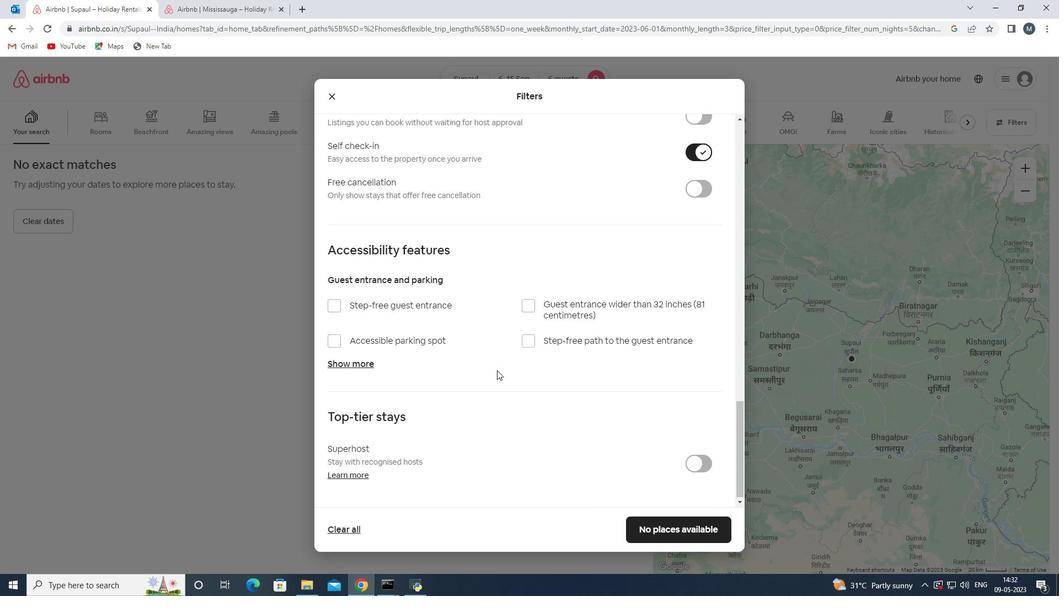 
Action: Mouse scrolled (479, 378) with delta (0, 0)
Screenshot: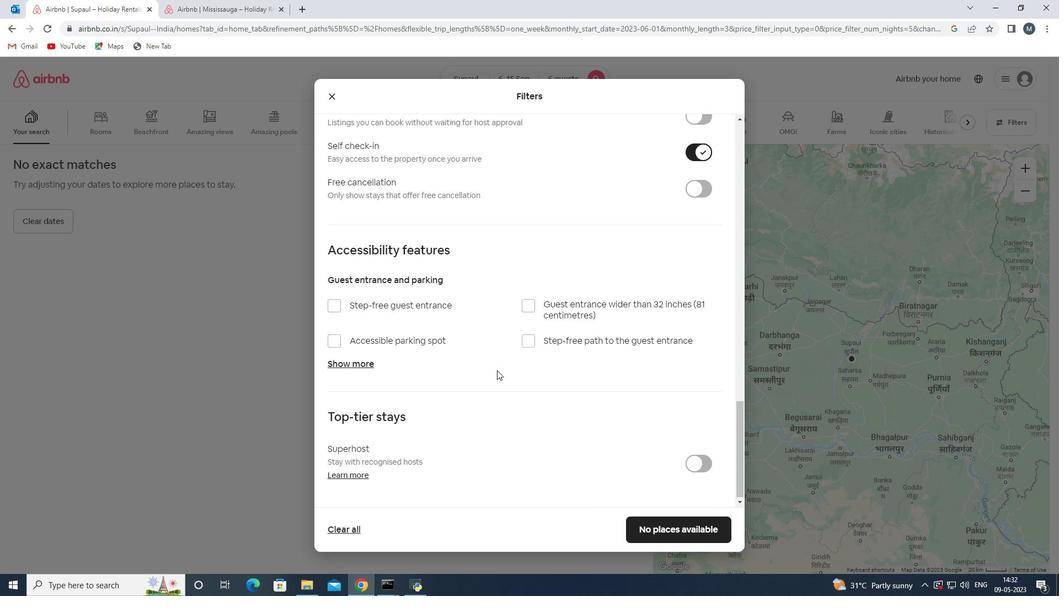 
Action: Mouse moved to (475, 381)
Screenshot: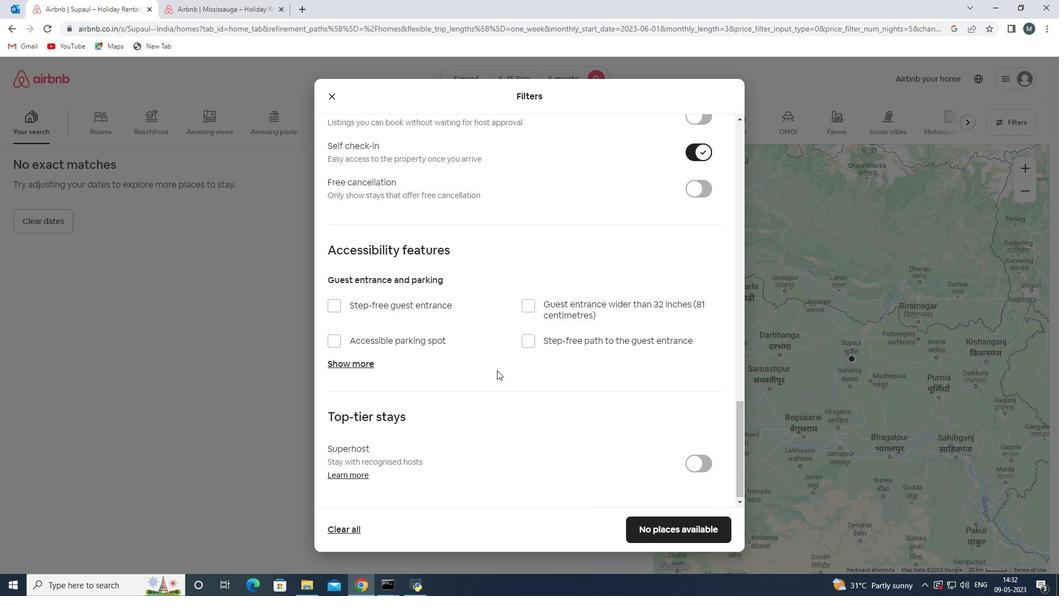 
Action: Mouse scrolled (475, 380) with delta (0, 0)
Screenshot: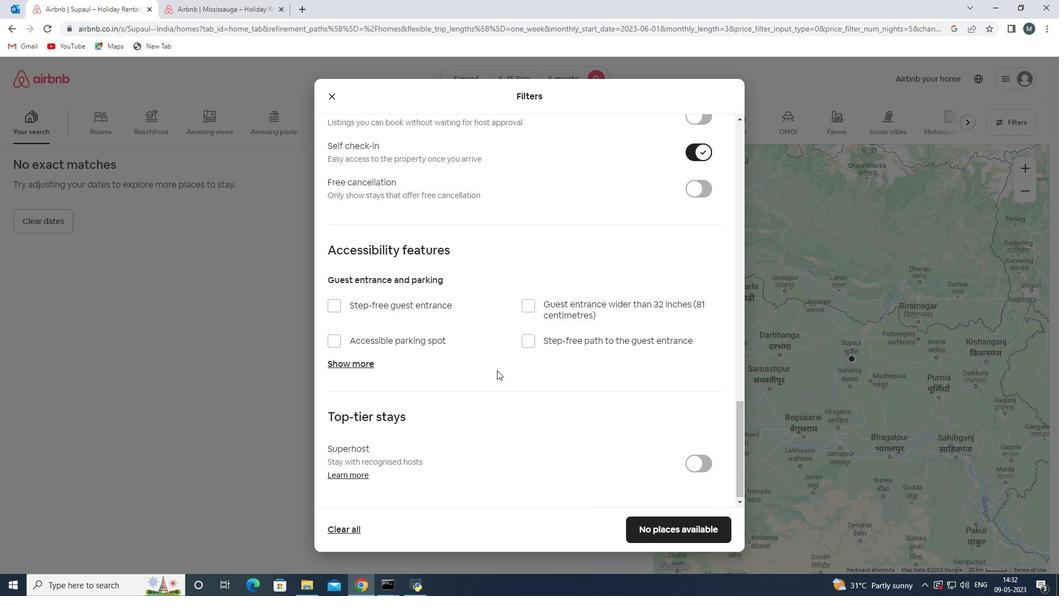 
Action: Mouse moved to (475, 382)
Screenshot: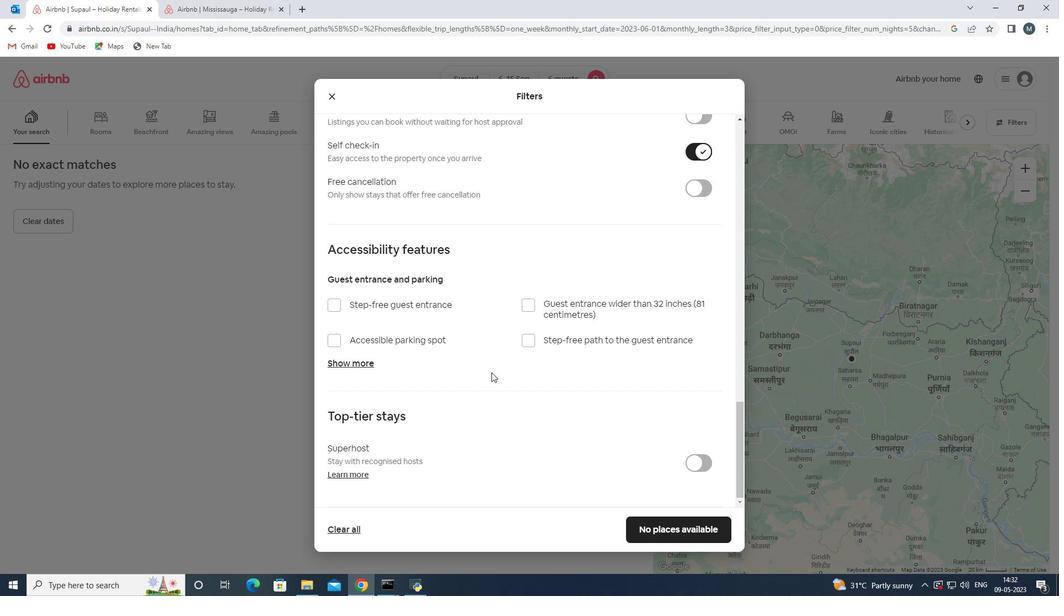 
Action: Mouse scrolled (475, 381) with delta (0, 0)
Screenshot: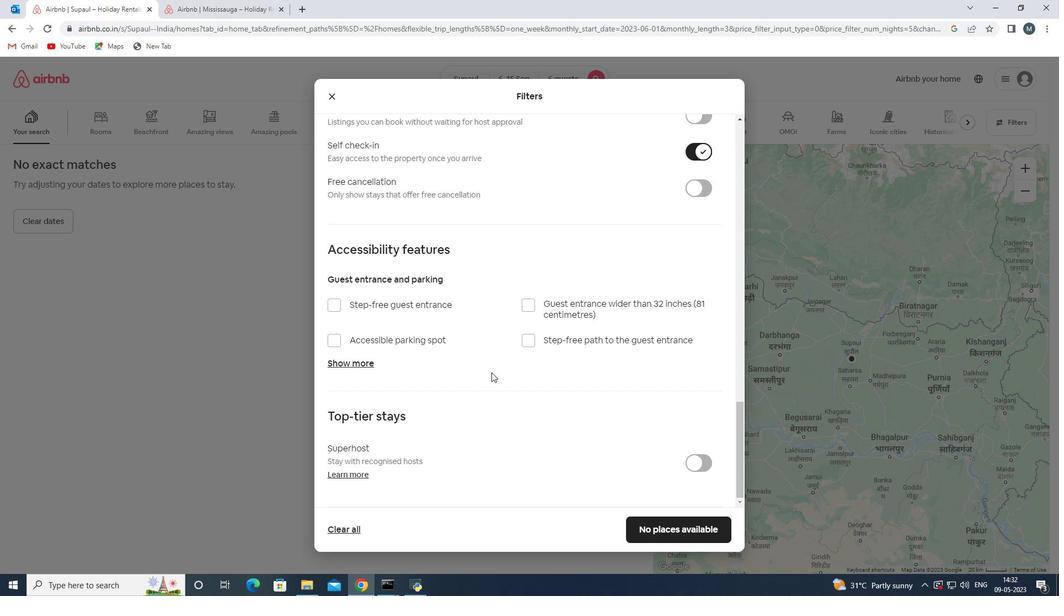 
Action: Mouse moved to (657, 535)
Screenshot: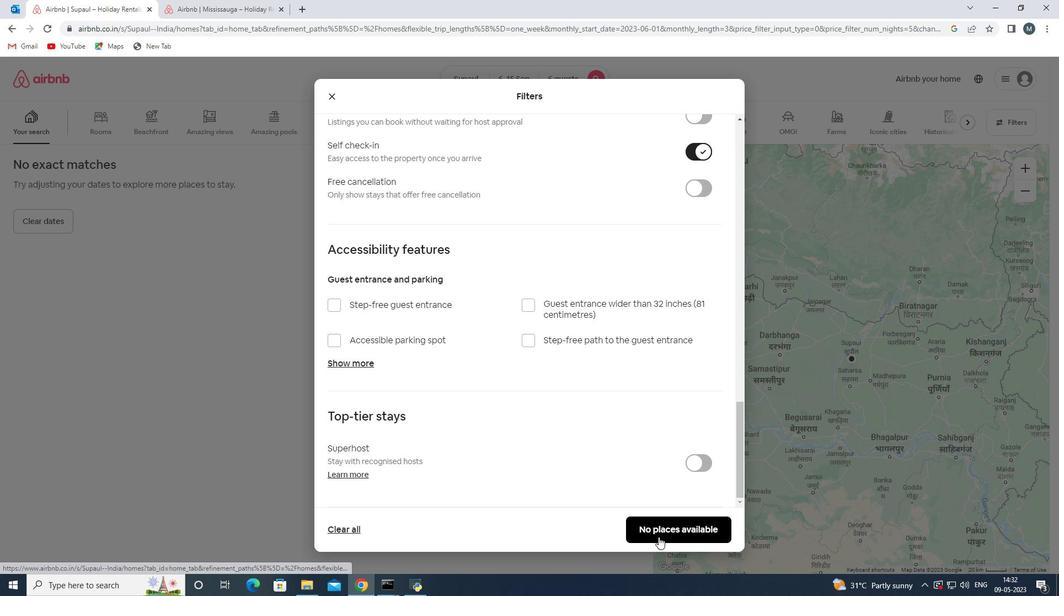 
Action: Mouse pressed left at (657, 535)
Screenshot: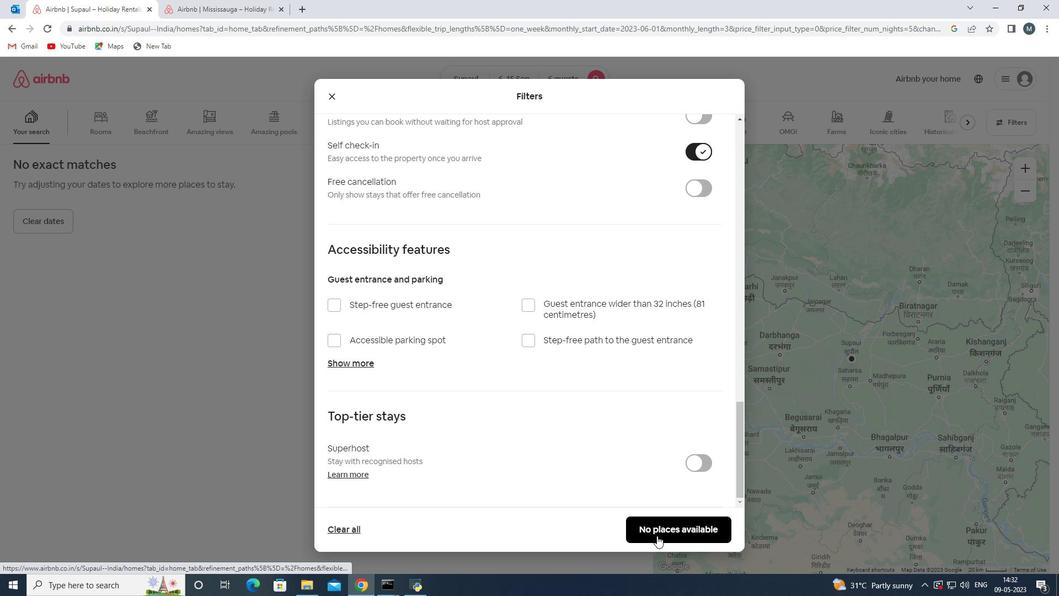 
Action: Mouse moved to (657, 535)
Screenshot: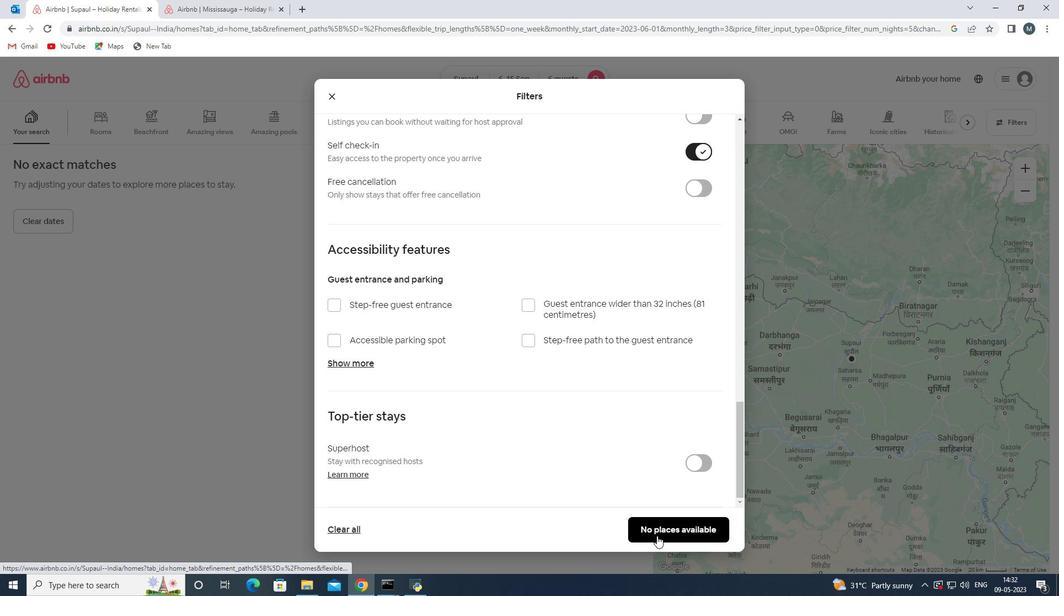 
